 Task: Search one way flight ticket for 5 adults, 2 children, 1 infant in seat and 1 infant on lap in economy from West Palm Beach: Palm Beach International Airport to Jackson: Jackson Hole Airport on 5-2-2023. Choice of flights is American. Number of bags: 2 carry on bags. Price is upto 78000. Outbound departure time preference is 8:15.
Action: Mouse moved to (308, 435)
Screenshot: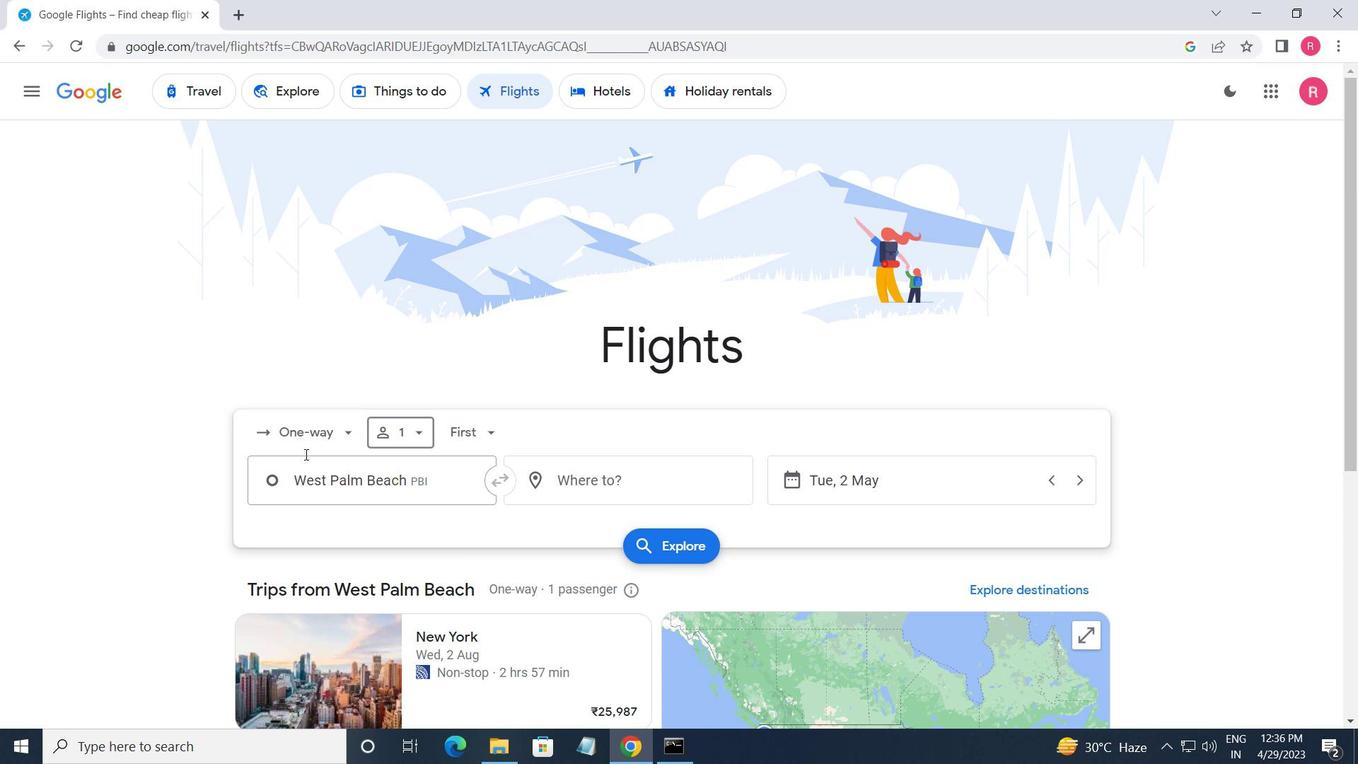 
Action: Mouse pressed left at (308, 435)
Screenshot: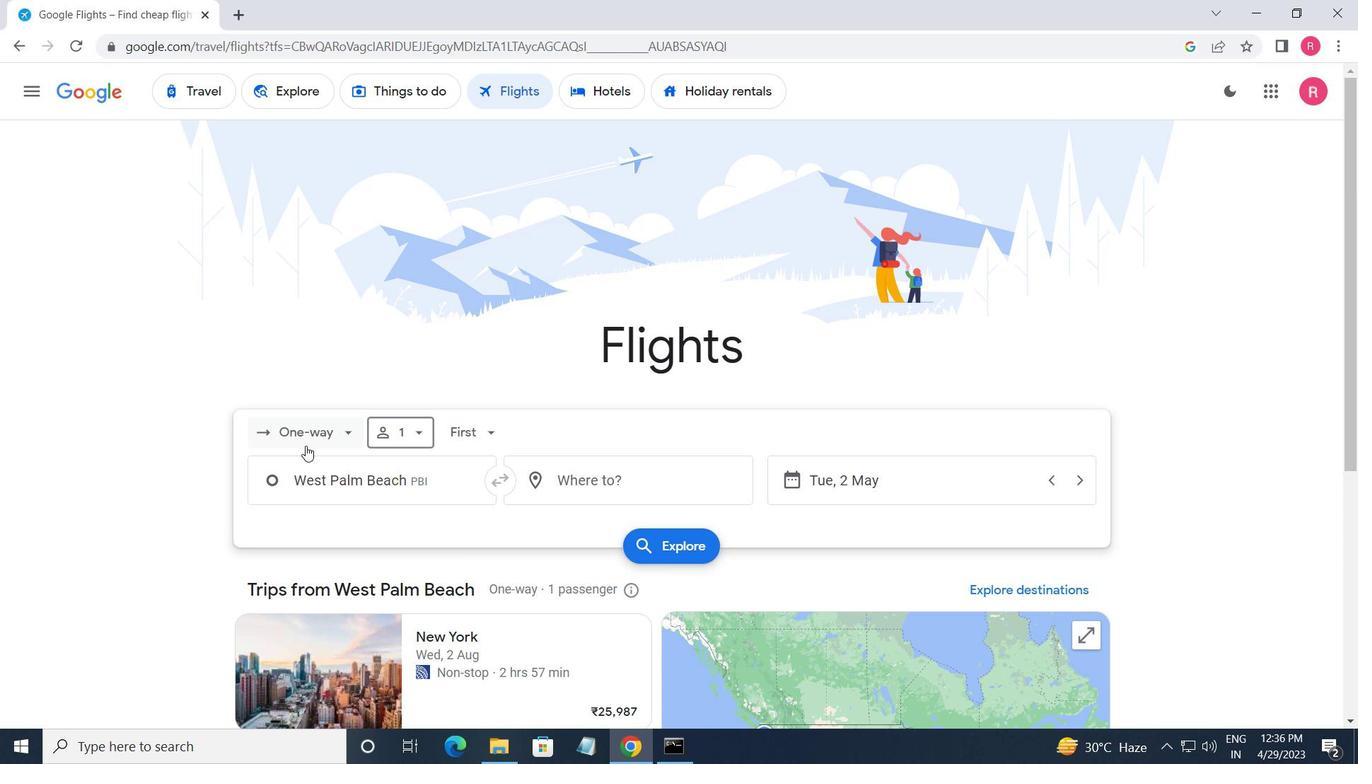 
Action: Mouse moved to (341, 521)
Screenshot: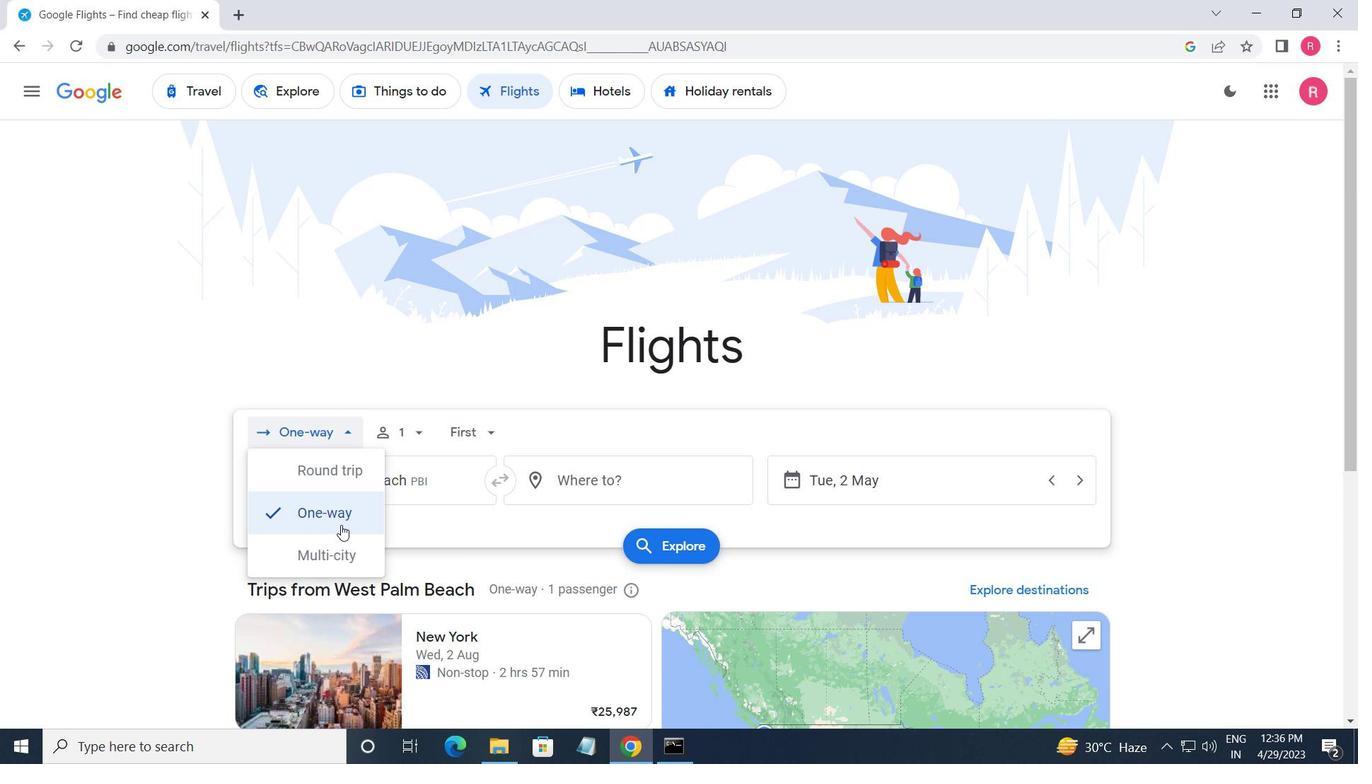 
Action: Mouse pressed left at (341, 521)
Screenshot: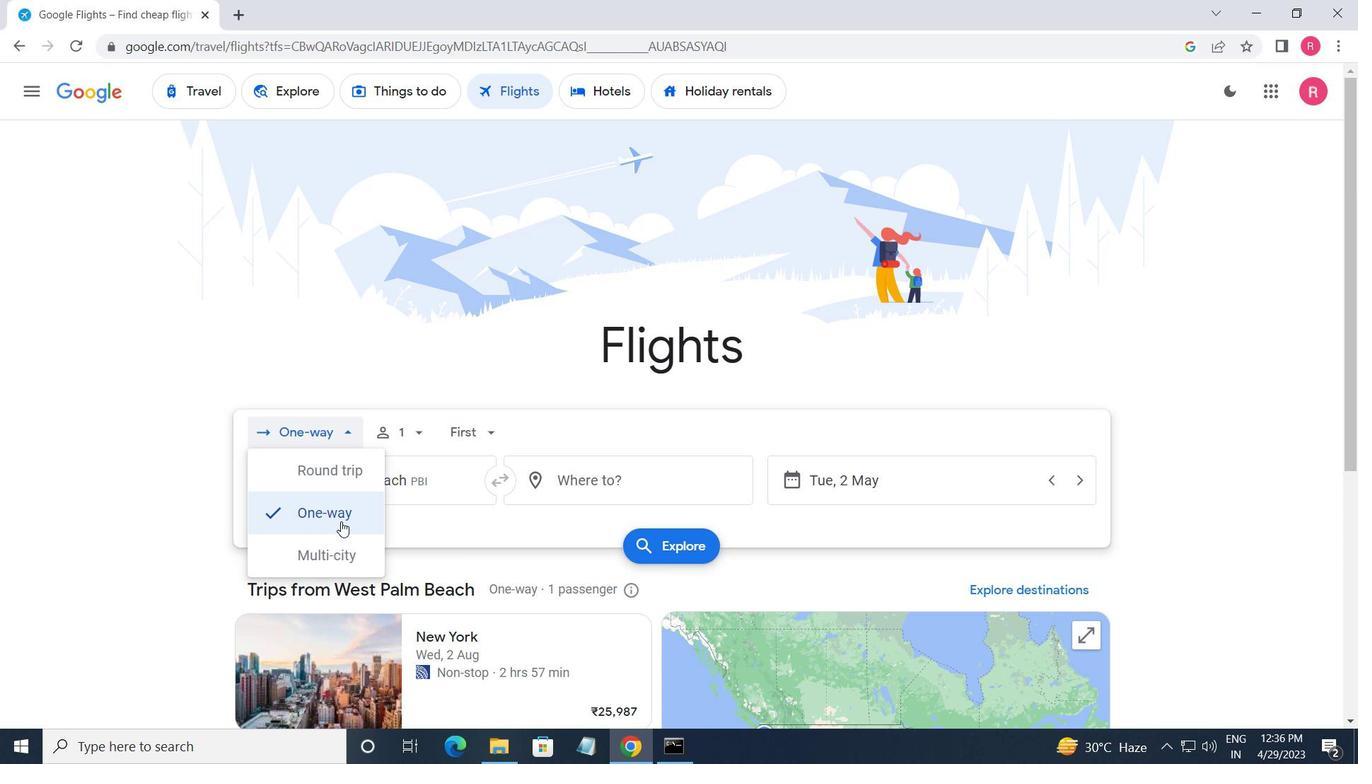 
Action: Mouse moved to (422, 425)
Screenshot: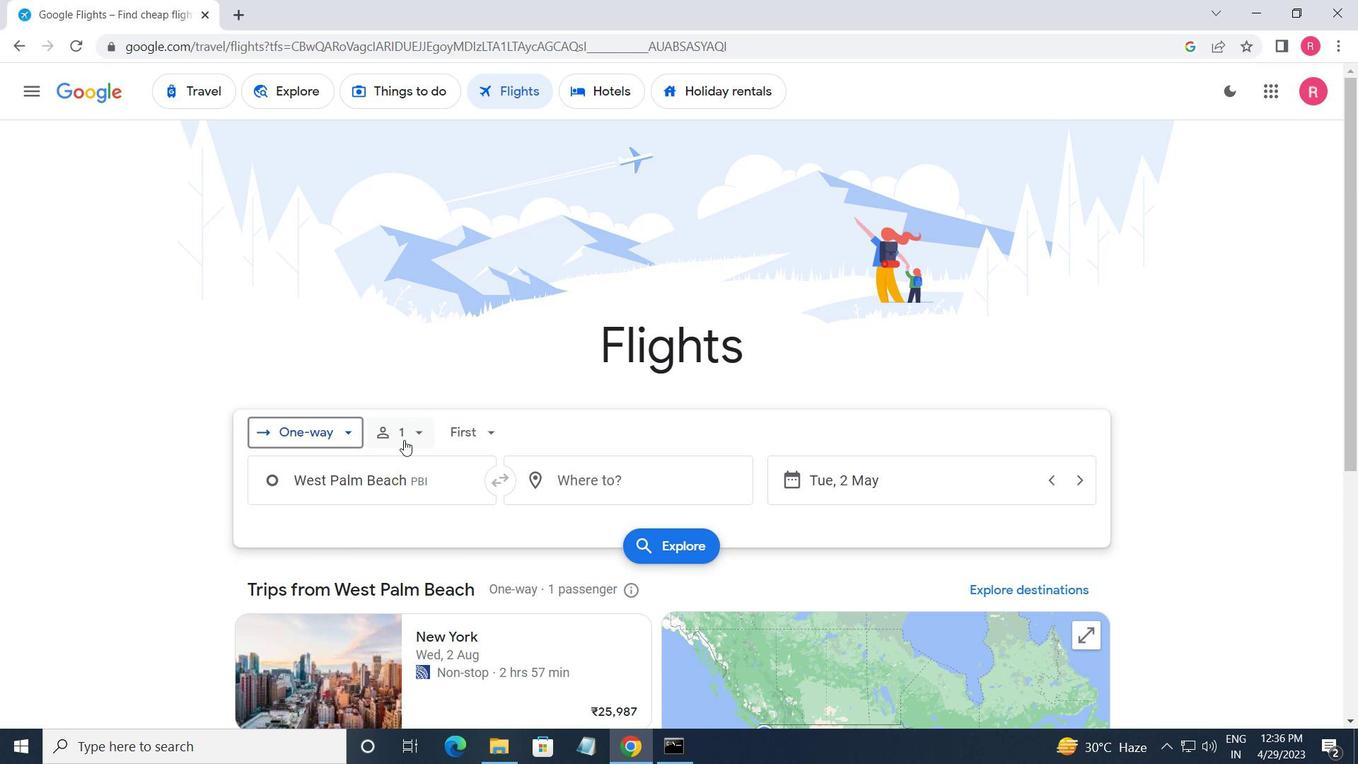 
Action: Mouse pressed left at (422, 425)
Screenshot: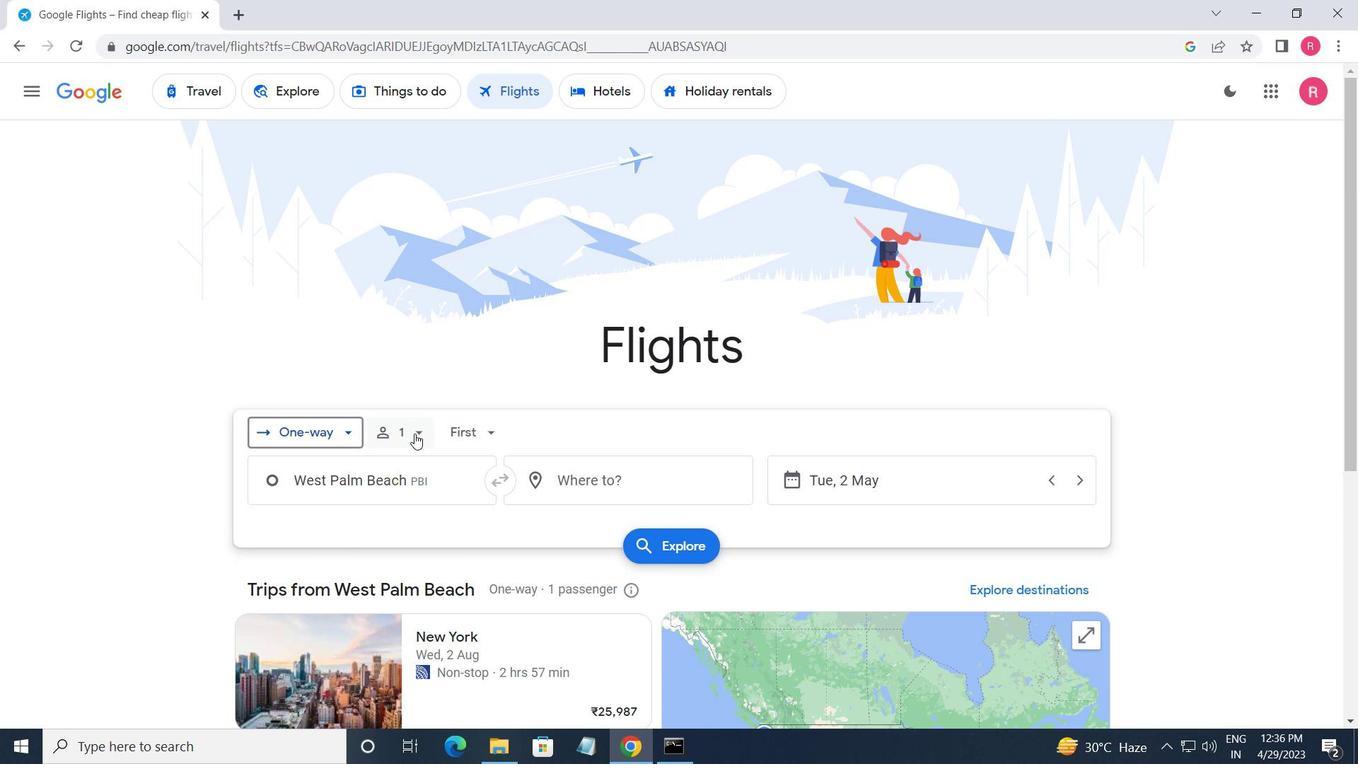 
Action: Mouse moved to (553, 485)
Screenshot: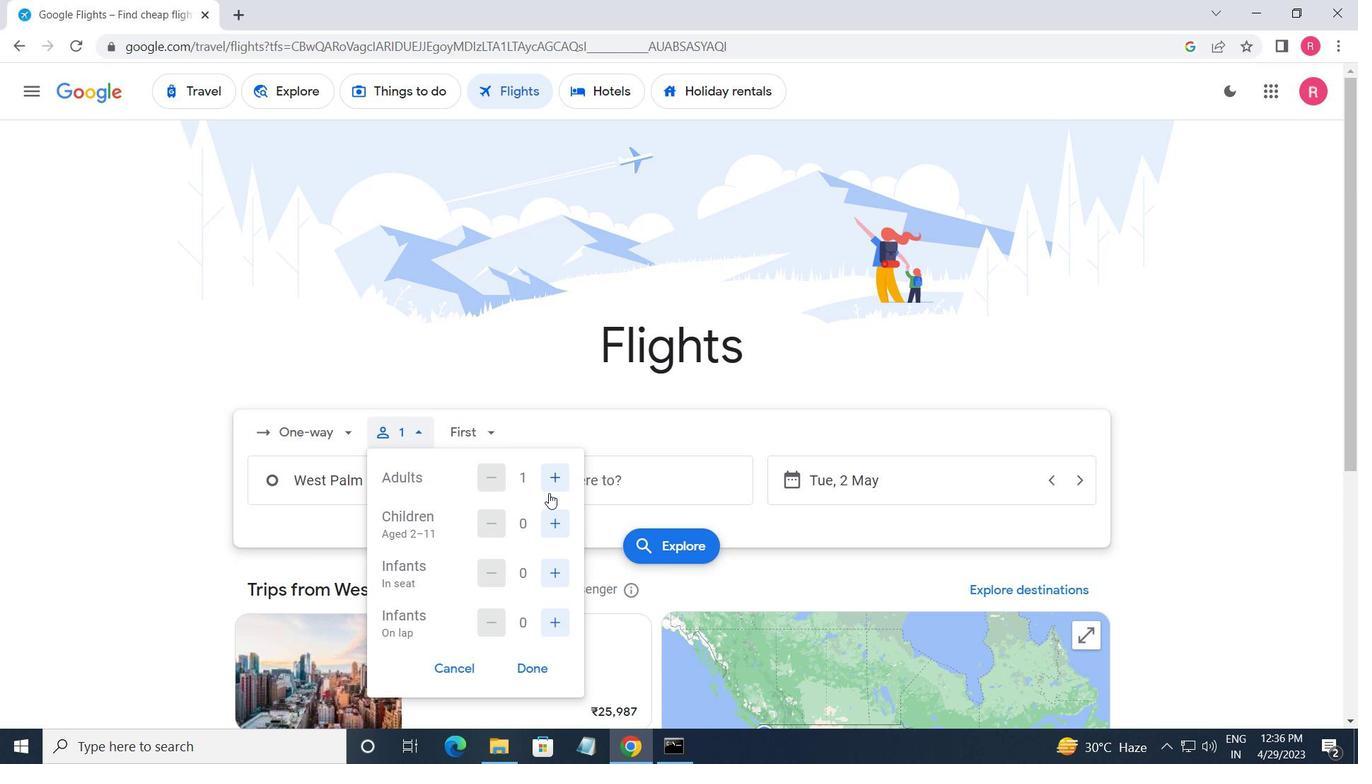 
Action: Mouse pressed left at (553, 485)
Screenshot: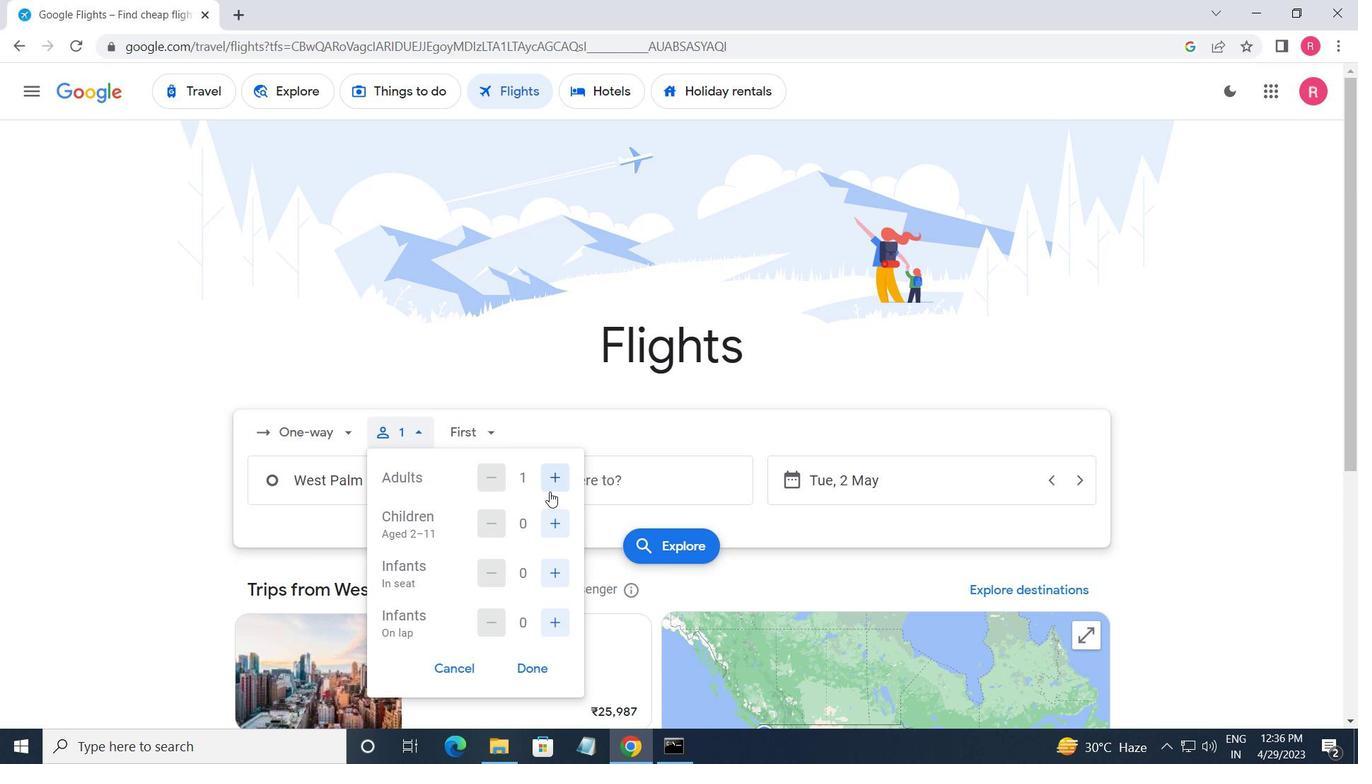 
Action: Mouse moved to (554, 484)
Screenshot: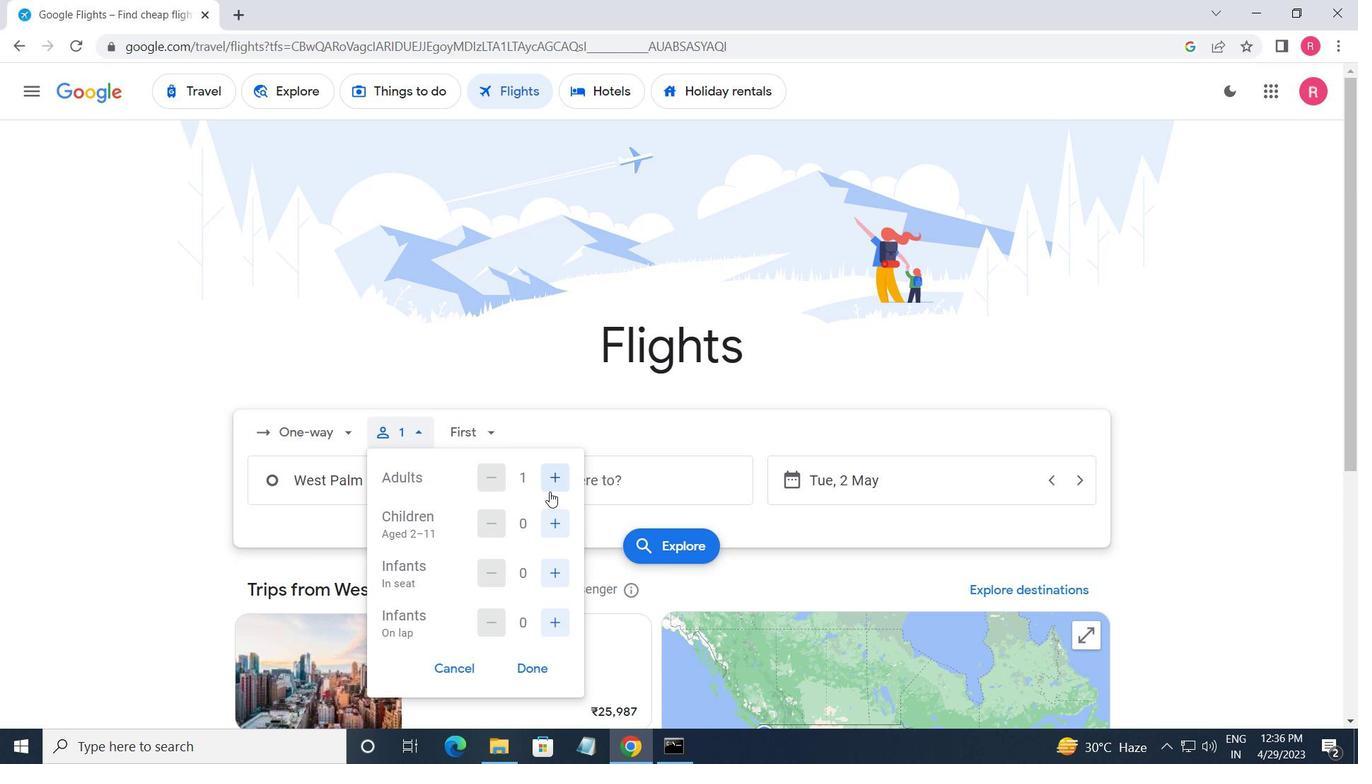 
Action: Mouse pressed left at (554, 484)
Screenshot: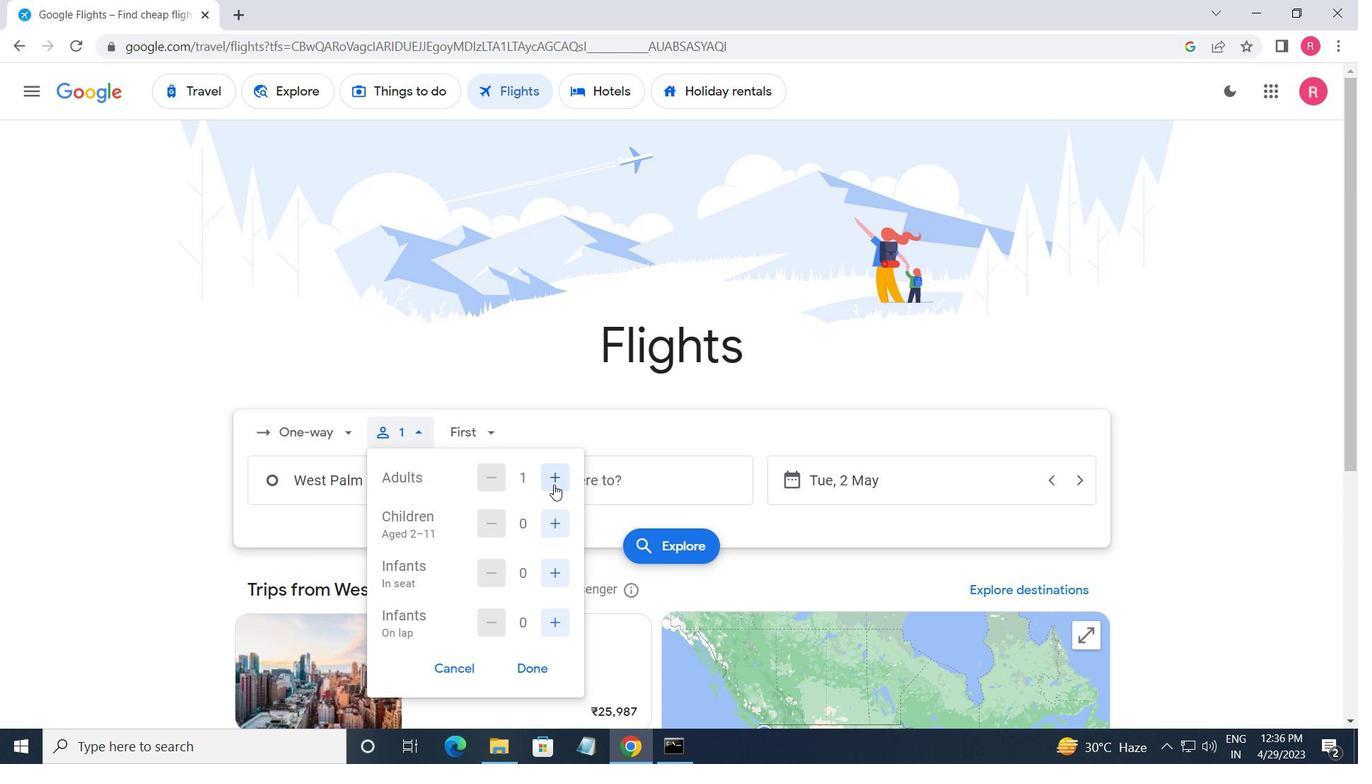 
Action: Mouse pressed left at (554, 484)
Screenshot: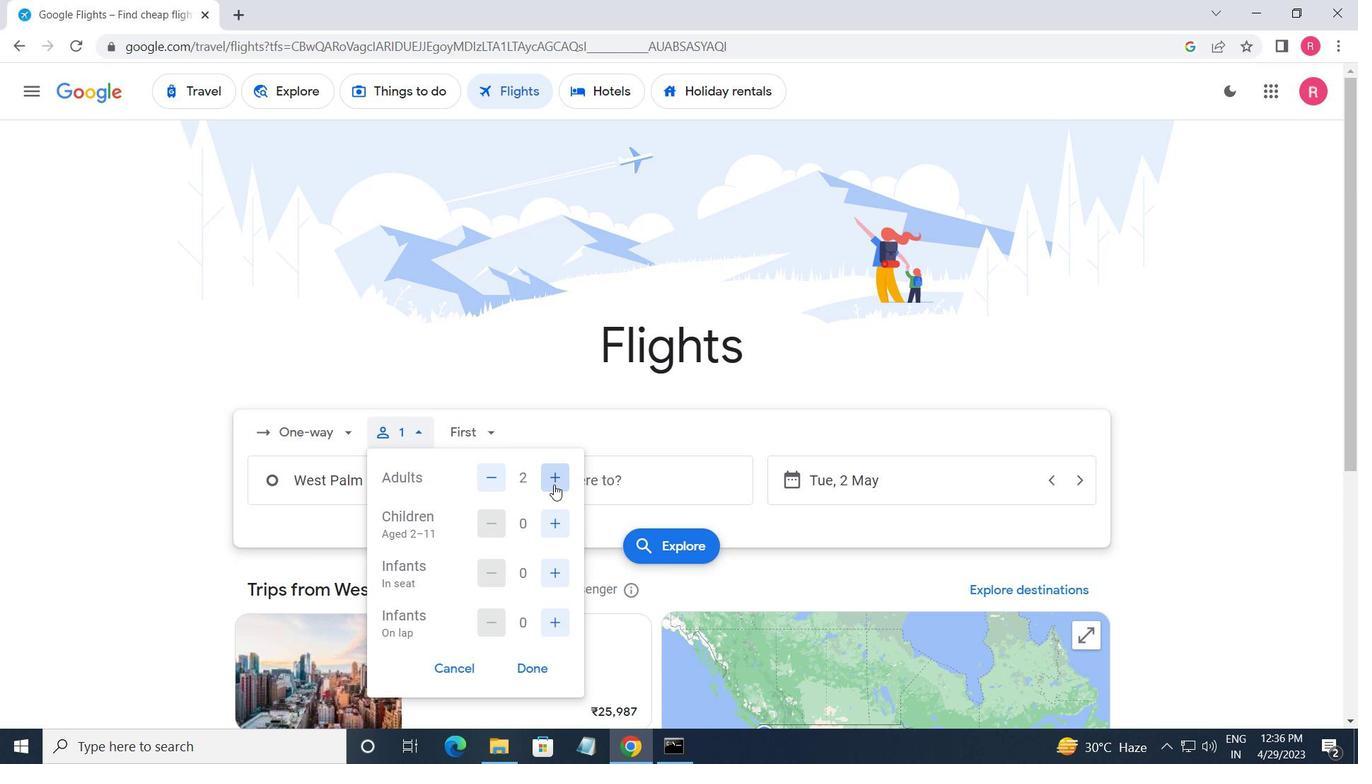 
Action: Mouse pressed left at (554, 484)
Screenshot: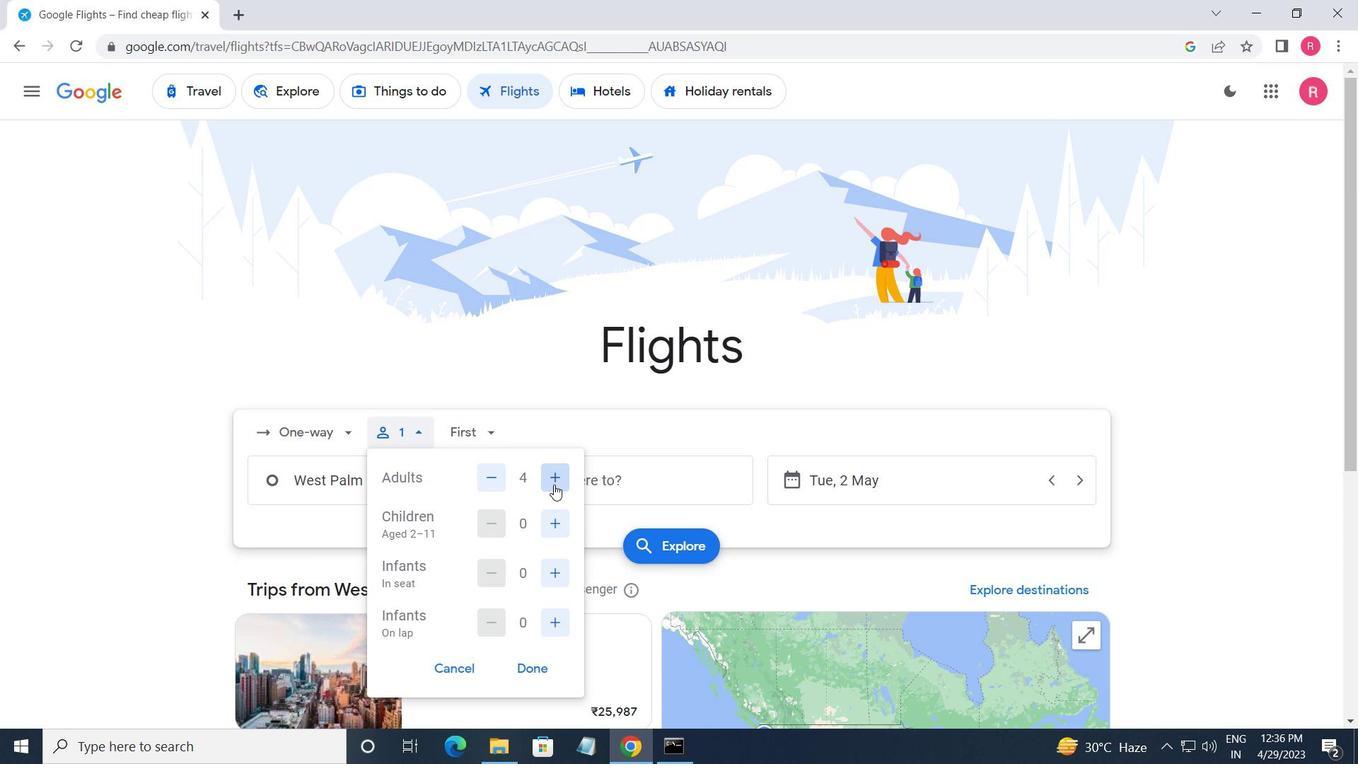 
Action: Mouse moved to (552, 533)
Screenshot: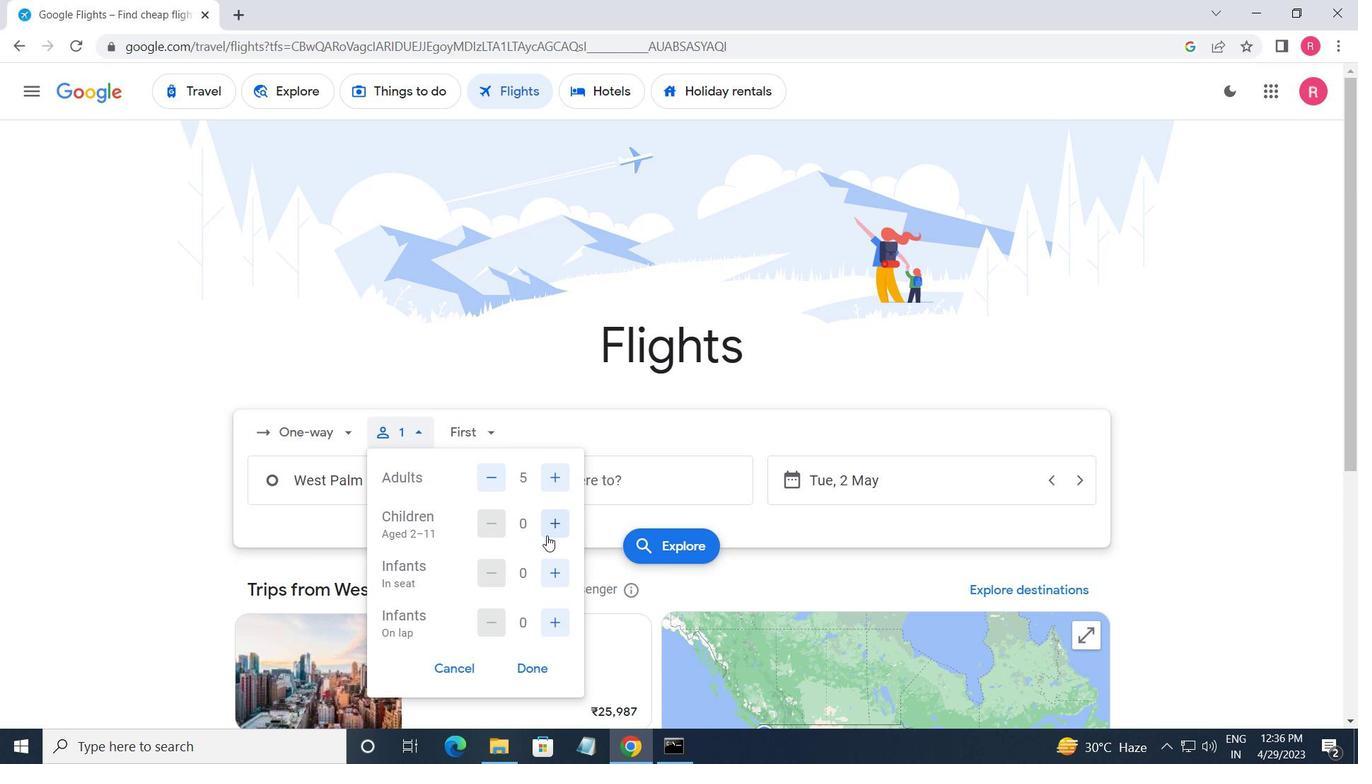 
Action: Mouse pressed left at (552, 533)
Screenshot: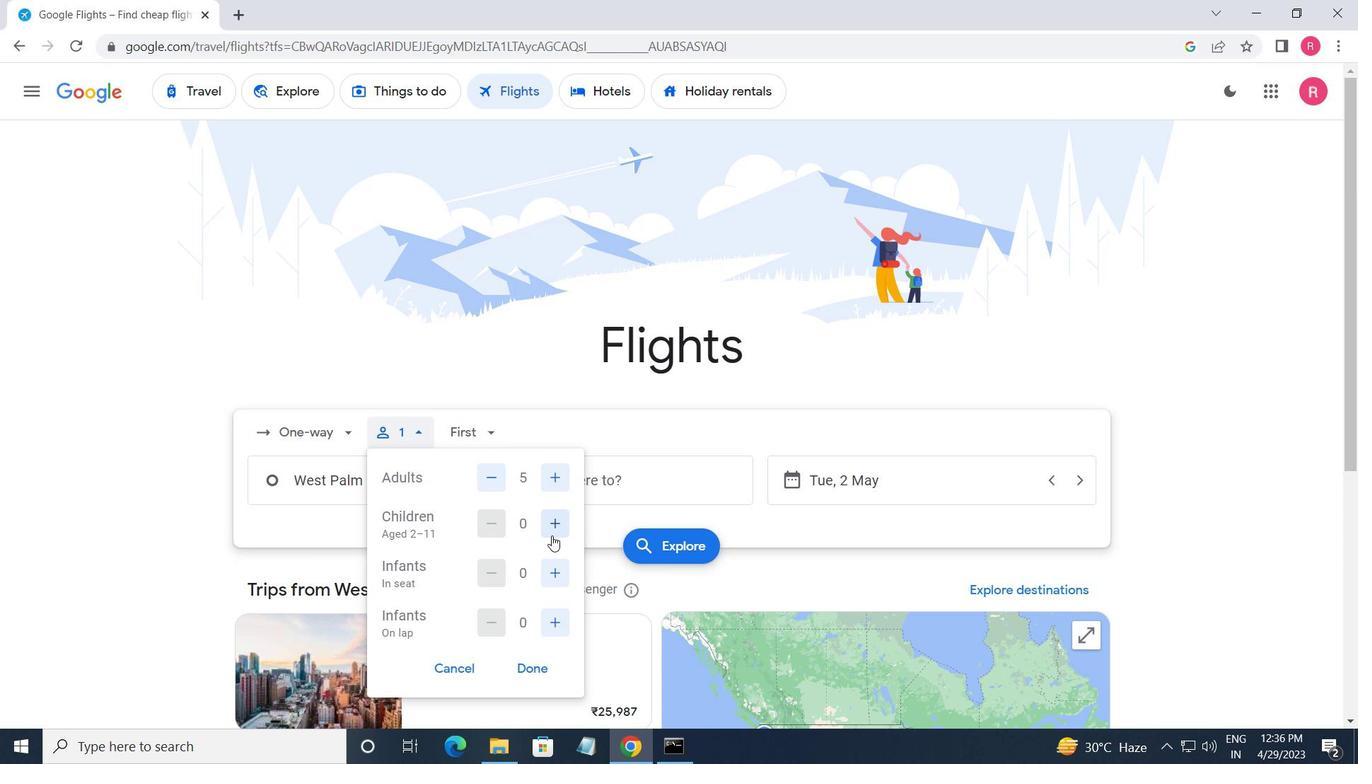 
Action: Mouse pressed left at (552, 533)
Screenshot: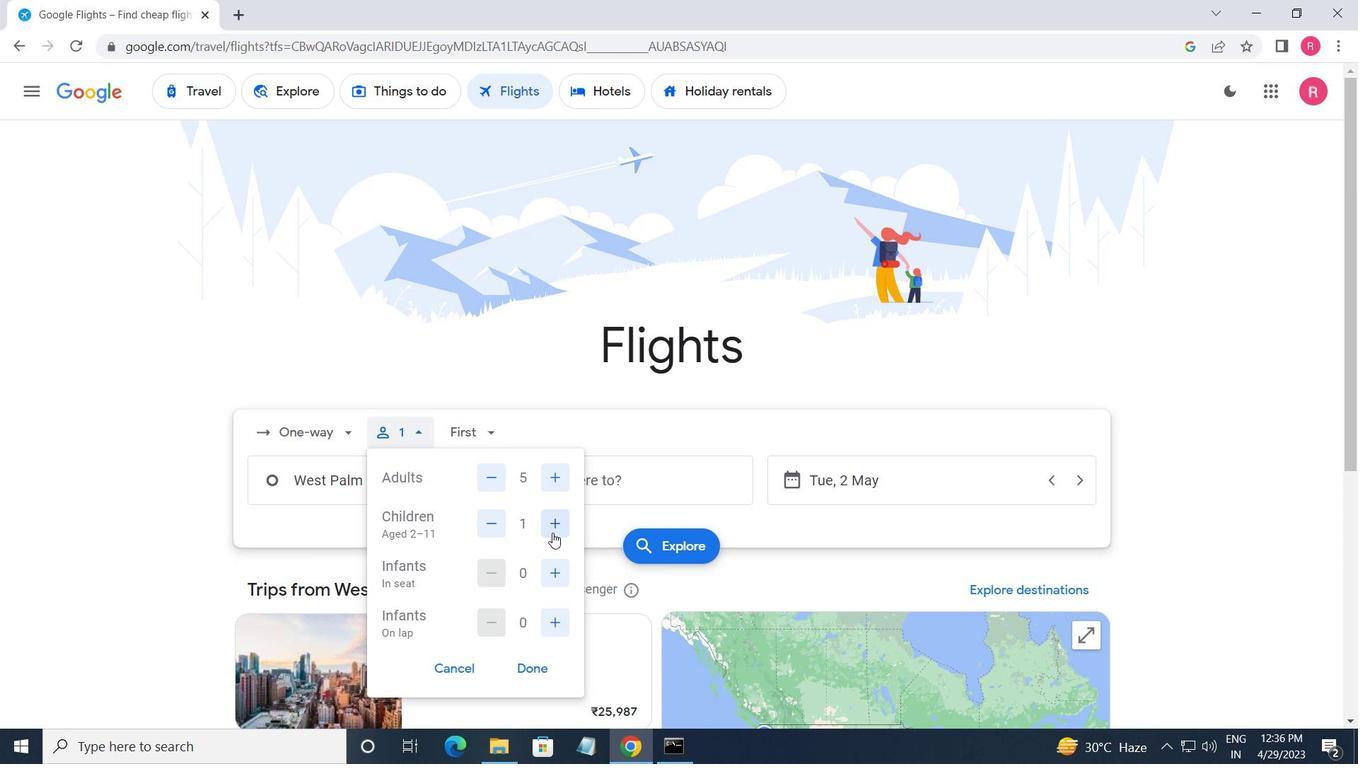 
Action: Mouse moved to (560, 573)
Screenshot: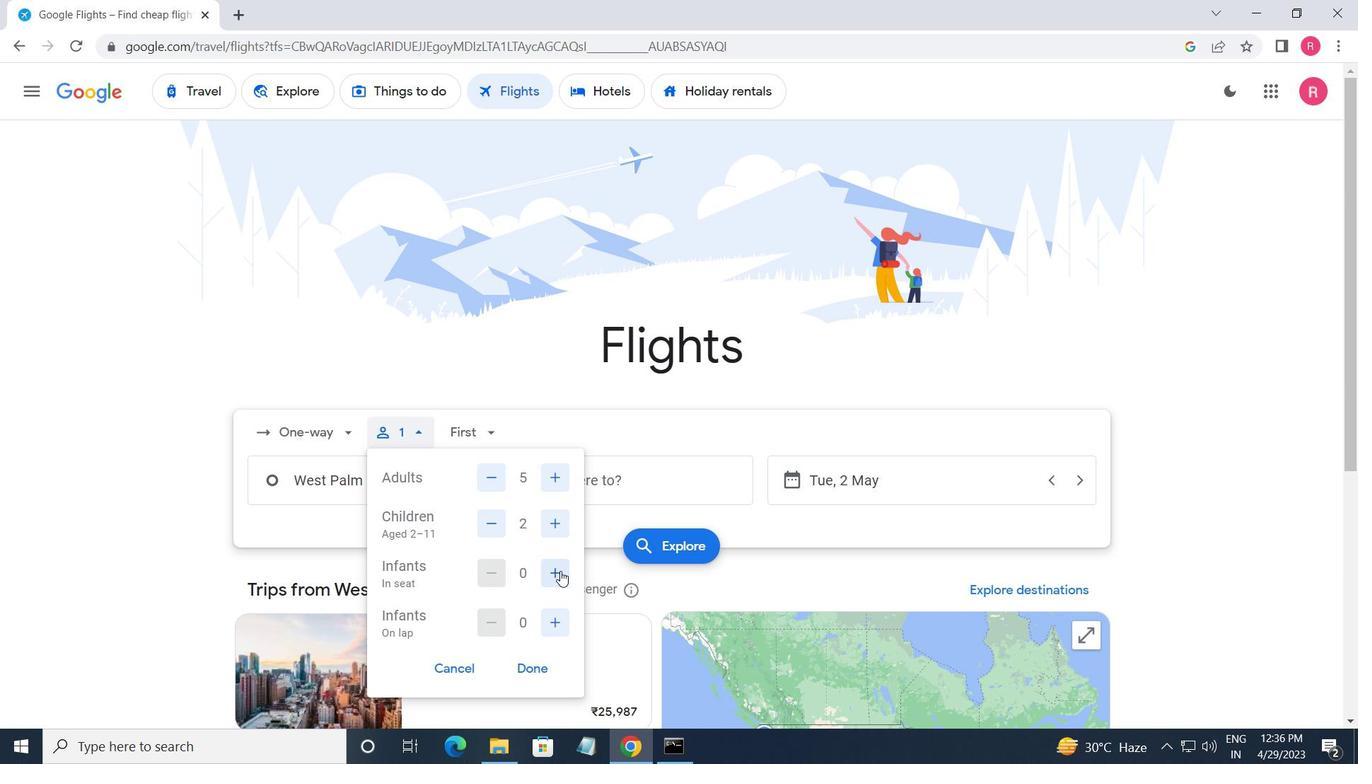 
Action: Mouse pressed left at (560, 573)
Screenshot: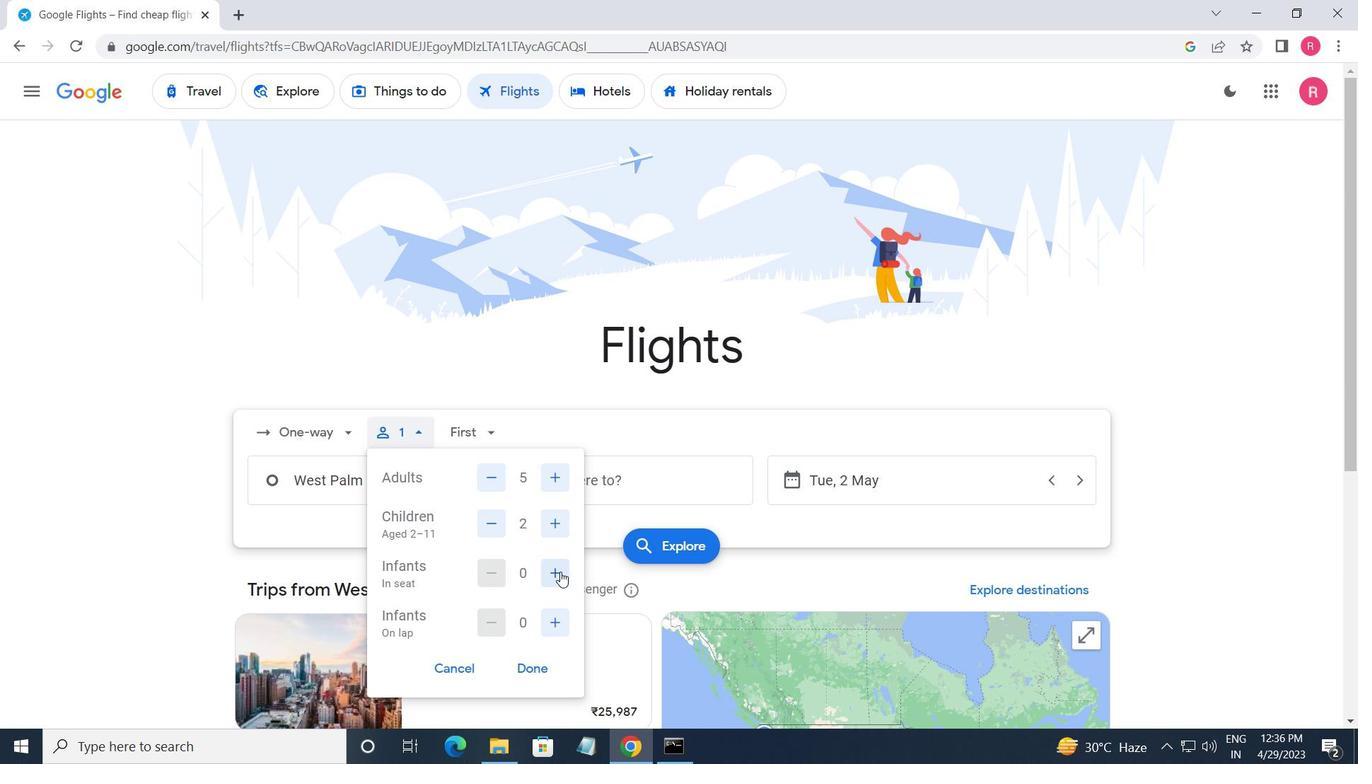 
Action: Mouse moved to (548, 628)
Screenshot: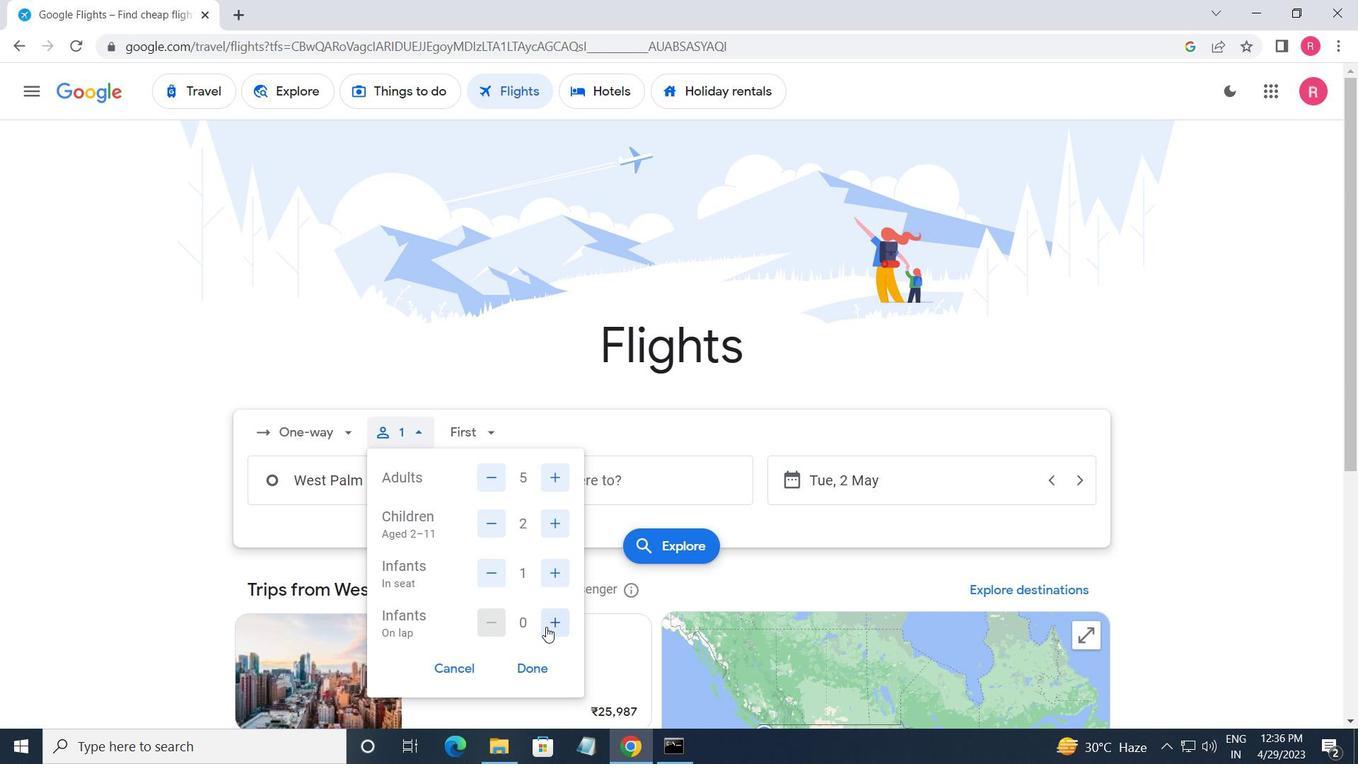 
Action: Mouse pressed left at (548, 628)
Screenshot: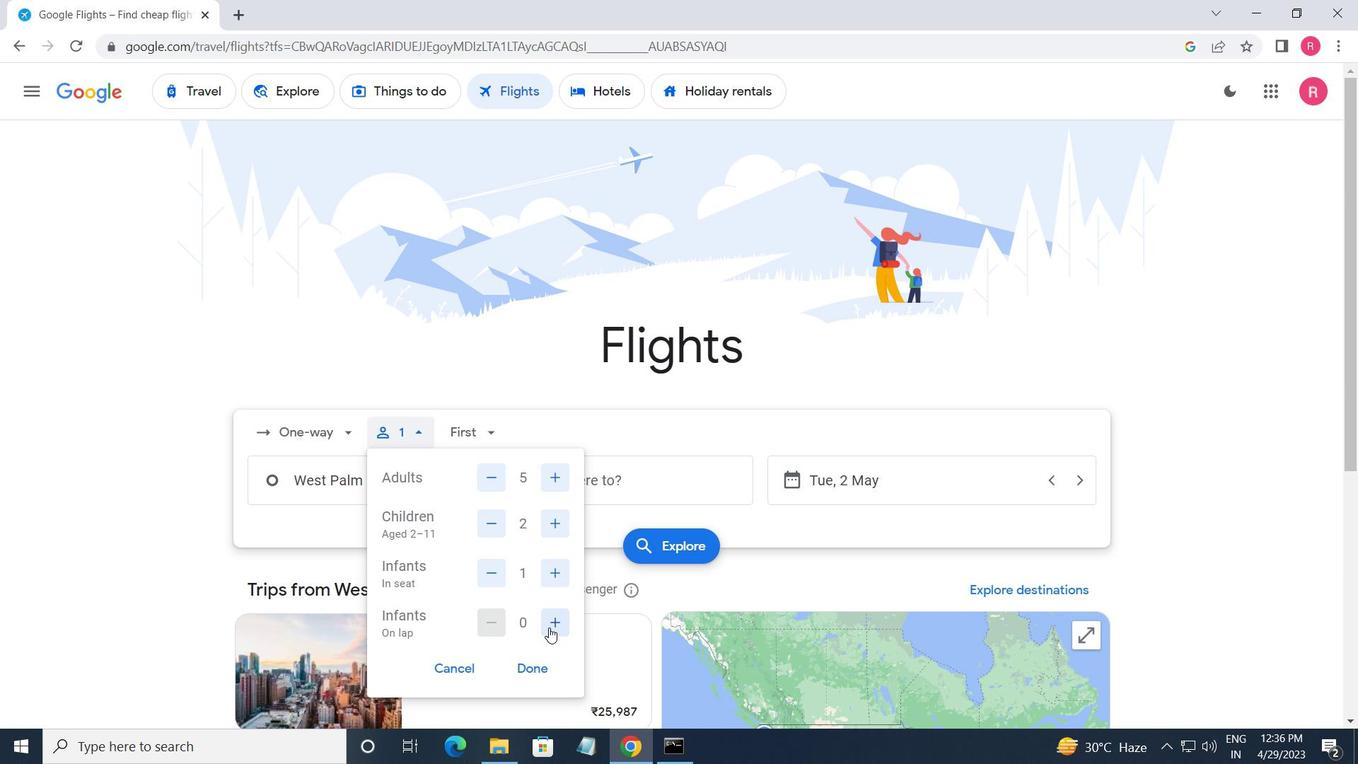 
Action: Mouse moved to (536, 674)
Screenshot: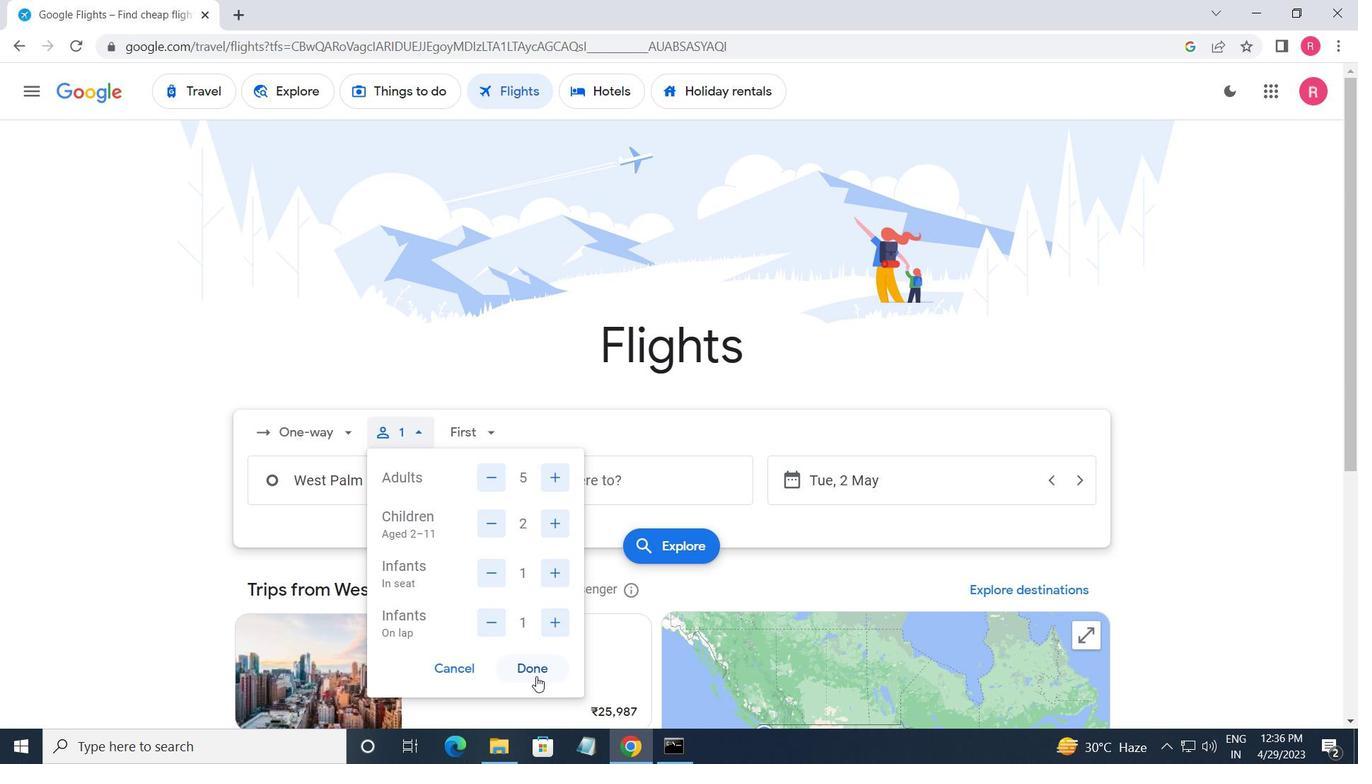 
Action: Mouse pressed left at (536, 674)
Screenshot: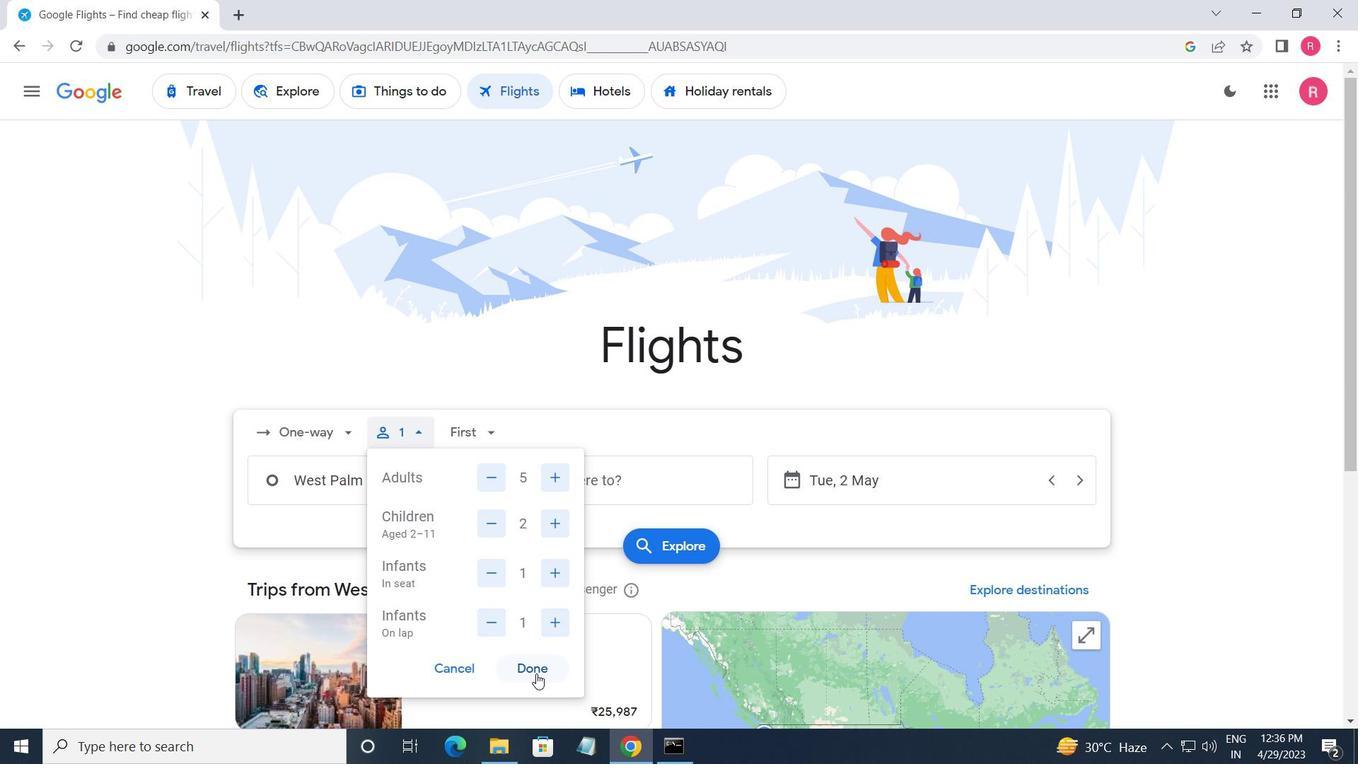 
Action: Mouse moved to (463, 441)
Screenshot: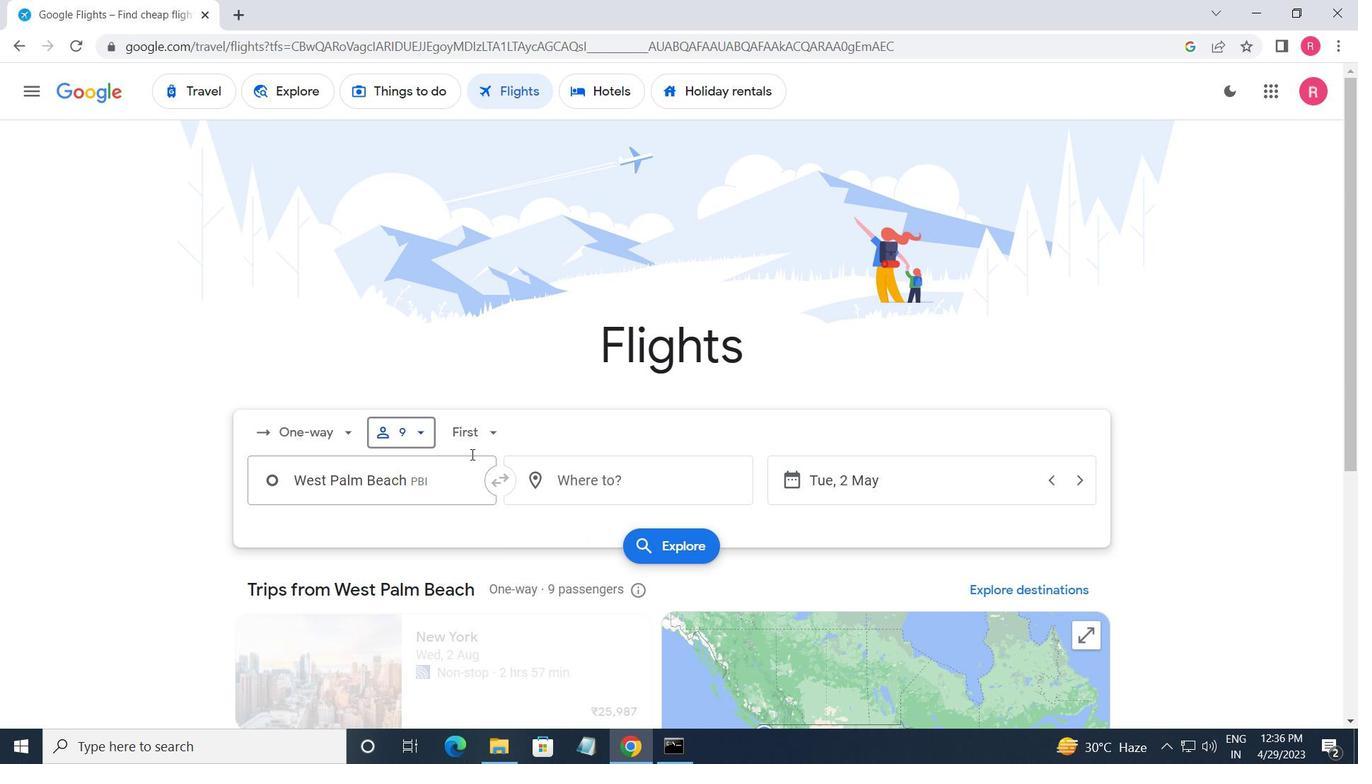 
Action: Mouse pressed left at (463, 441)
Screenshot: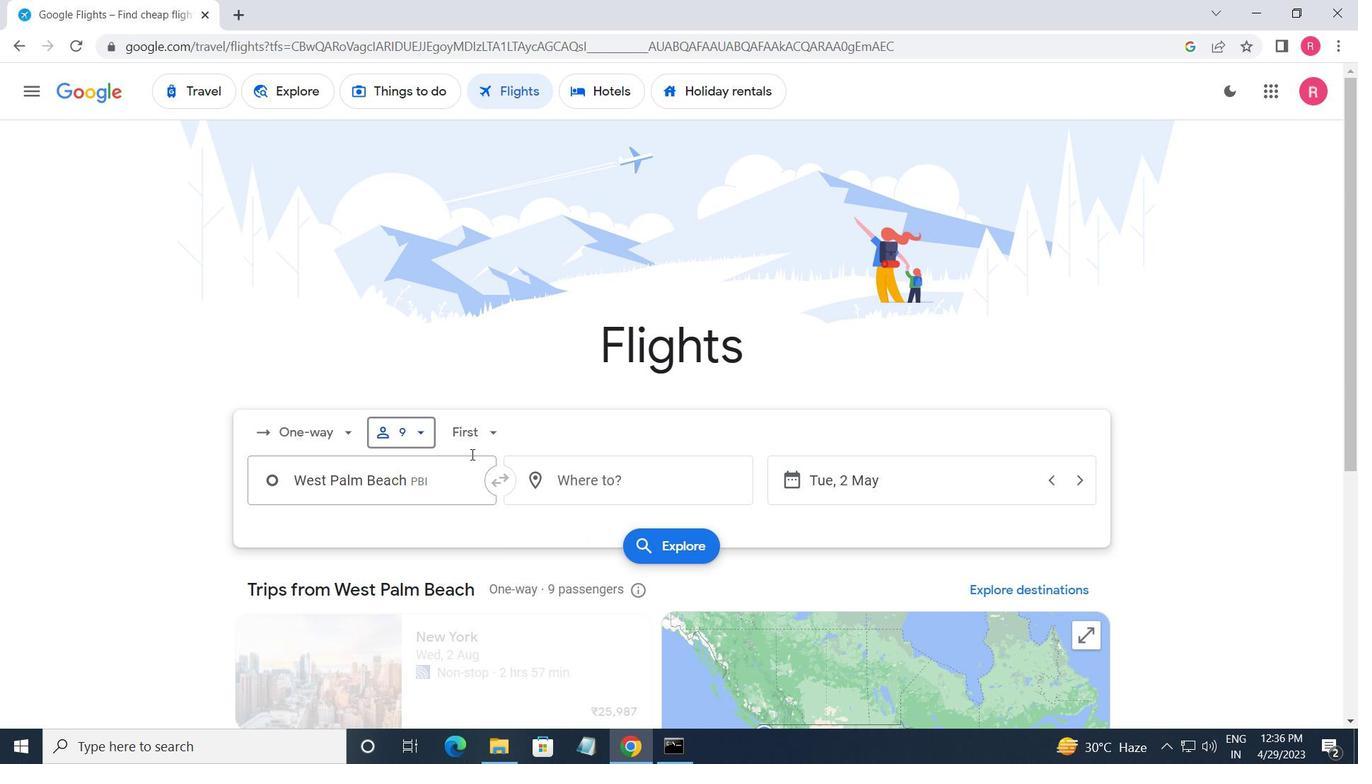 
Action: Mouse moved to (508, 473)
Screenshot: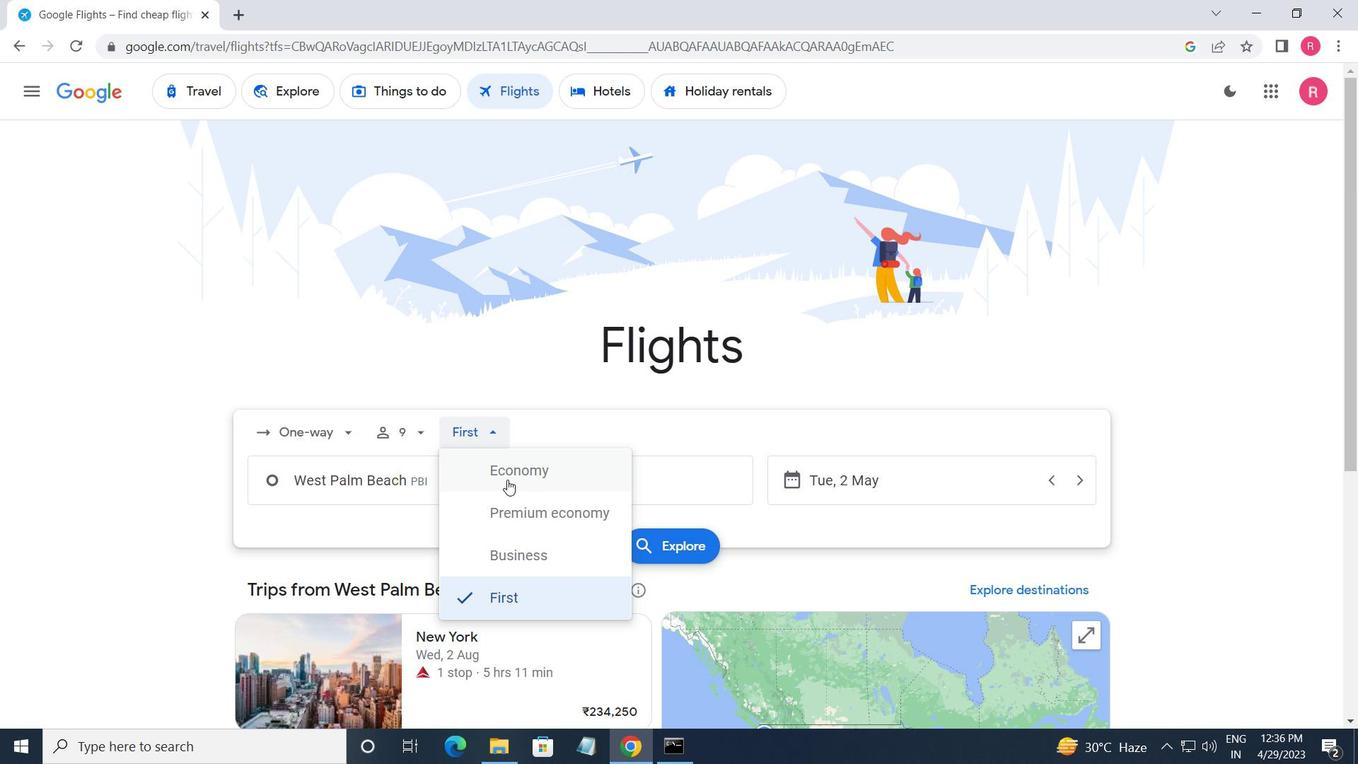 
Action: Mouse pressed left at (508, 473)
Screenshot: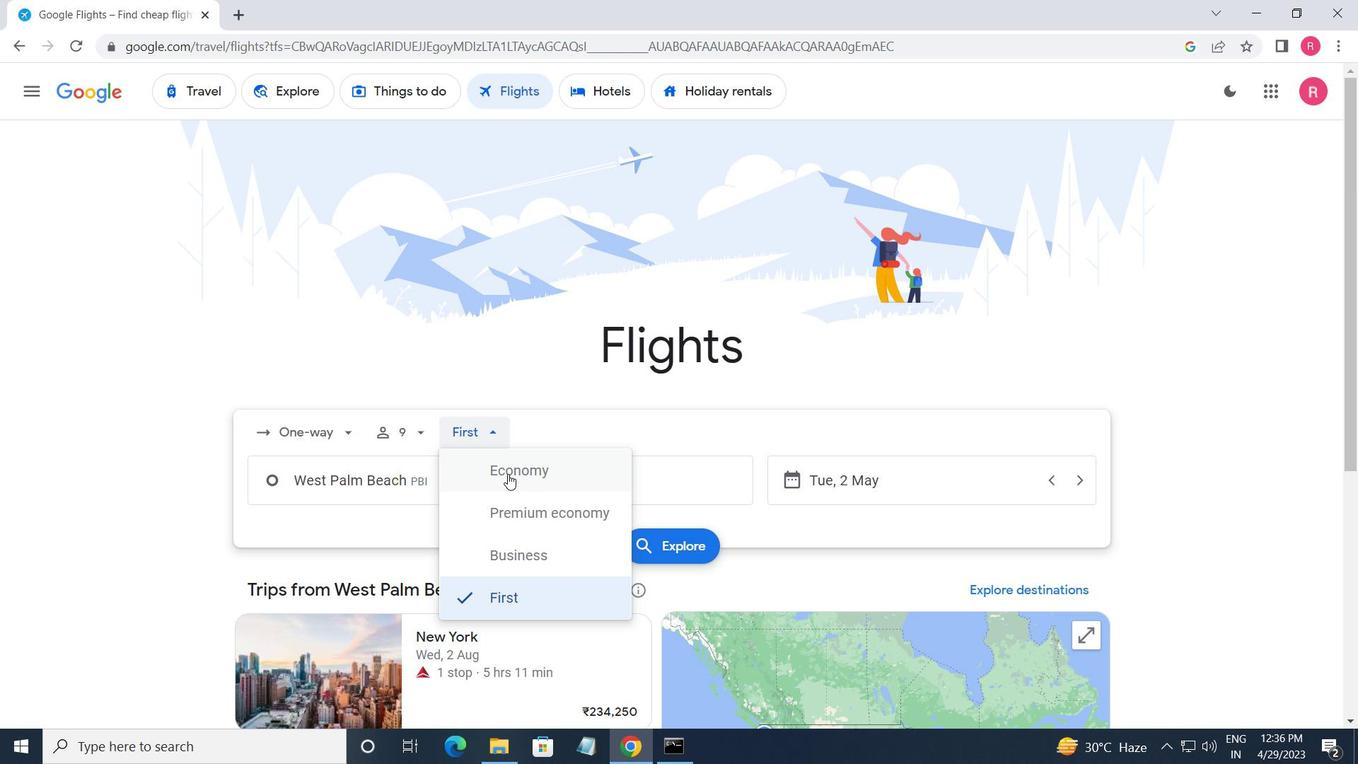 
Action: Mouse moved to (465, 498)
Screenshot: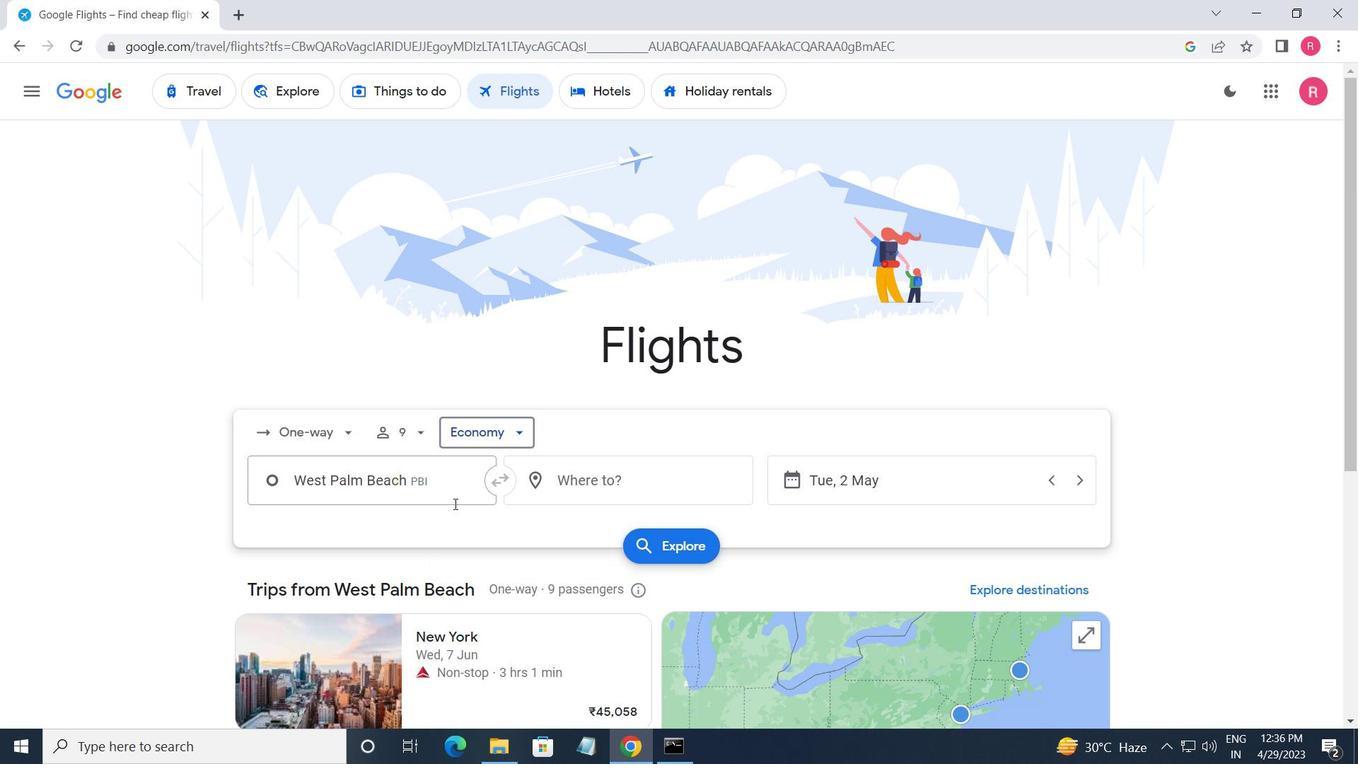 
Action: Mouse pressed left at (465, 498)
Screenshot: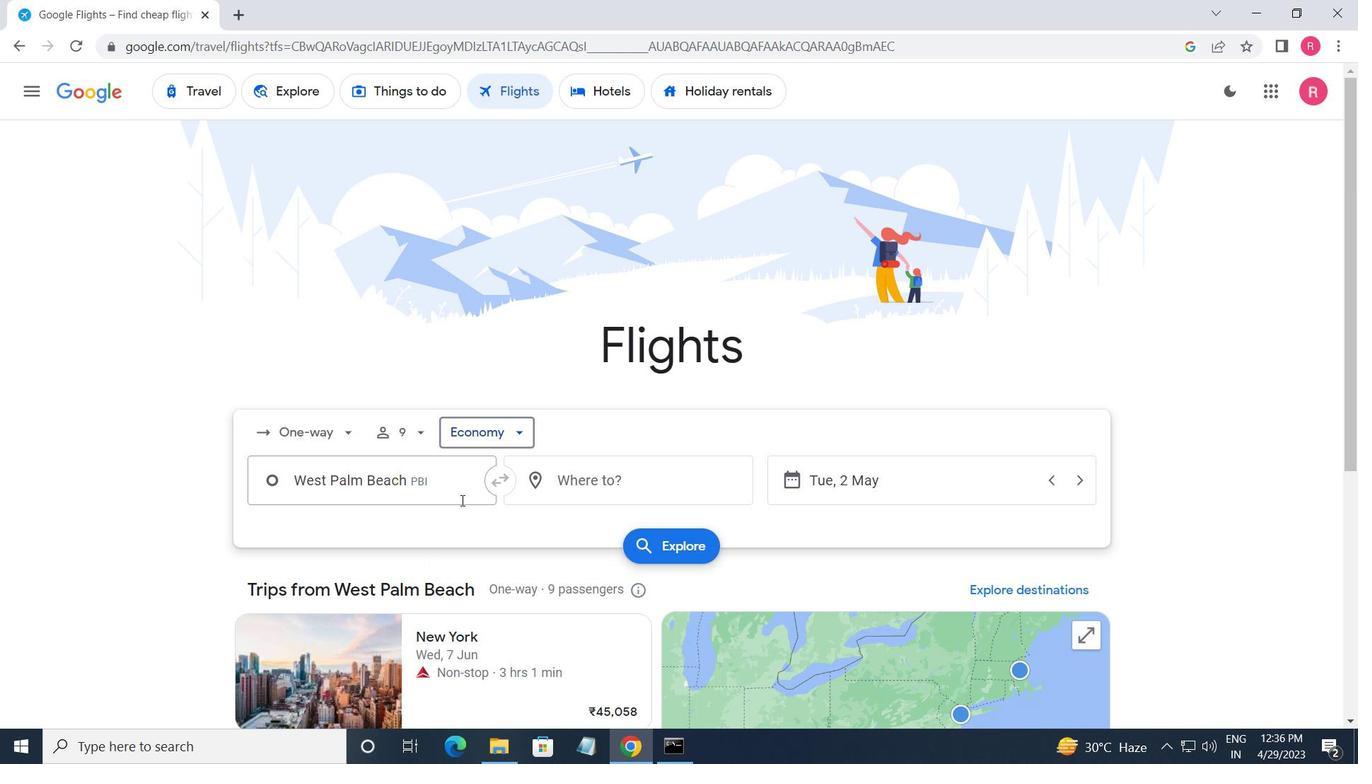 
Action: Mouse moved to (393, 573)
Screenshot: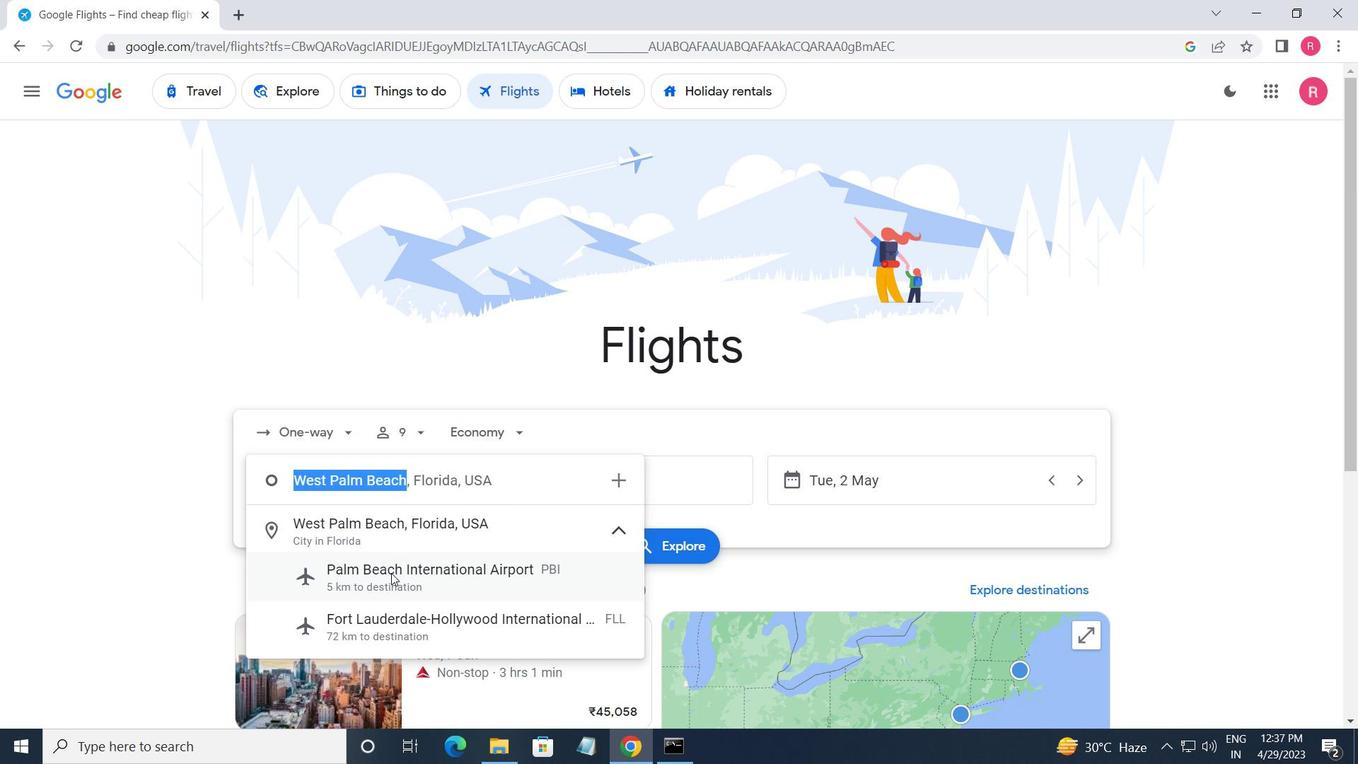 
Action: Mouse pressed left at (393, 573)
Screenshot: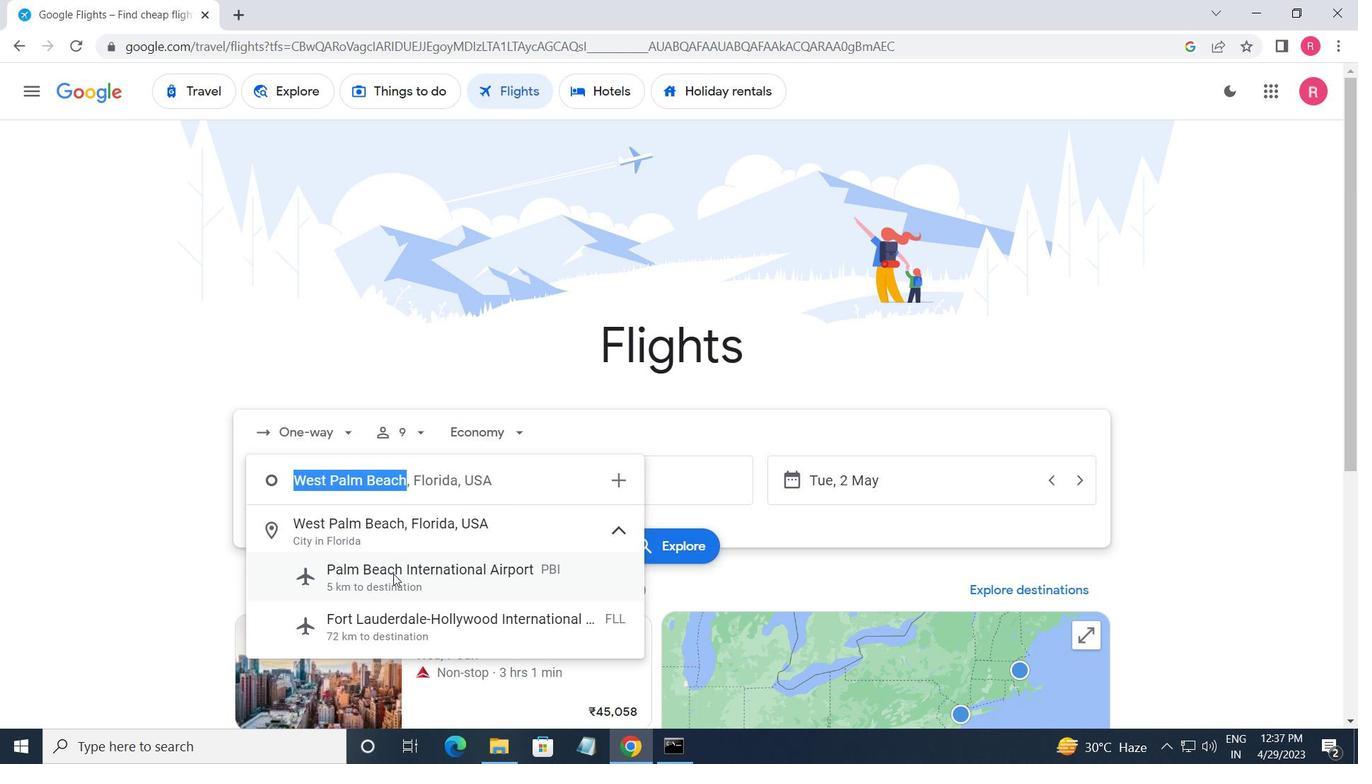 
Action: Mouse moved to (587, 483)
Screenshot: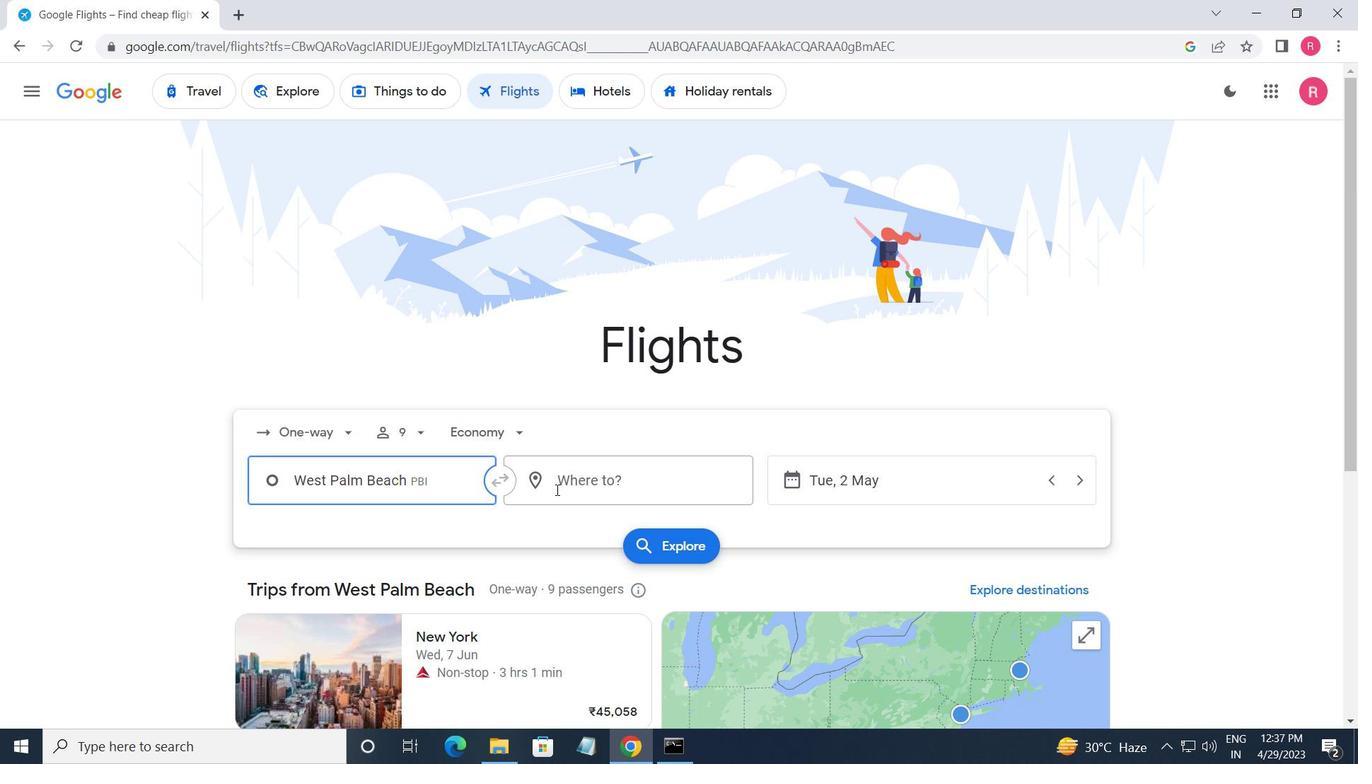 
Action: Mouse pressed left at (587, 483)
Screenshot: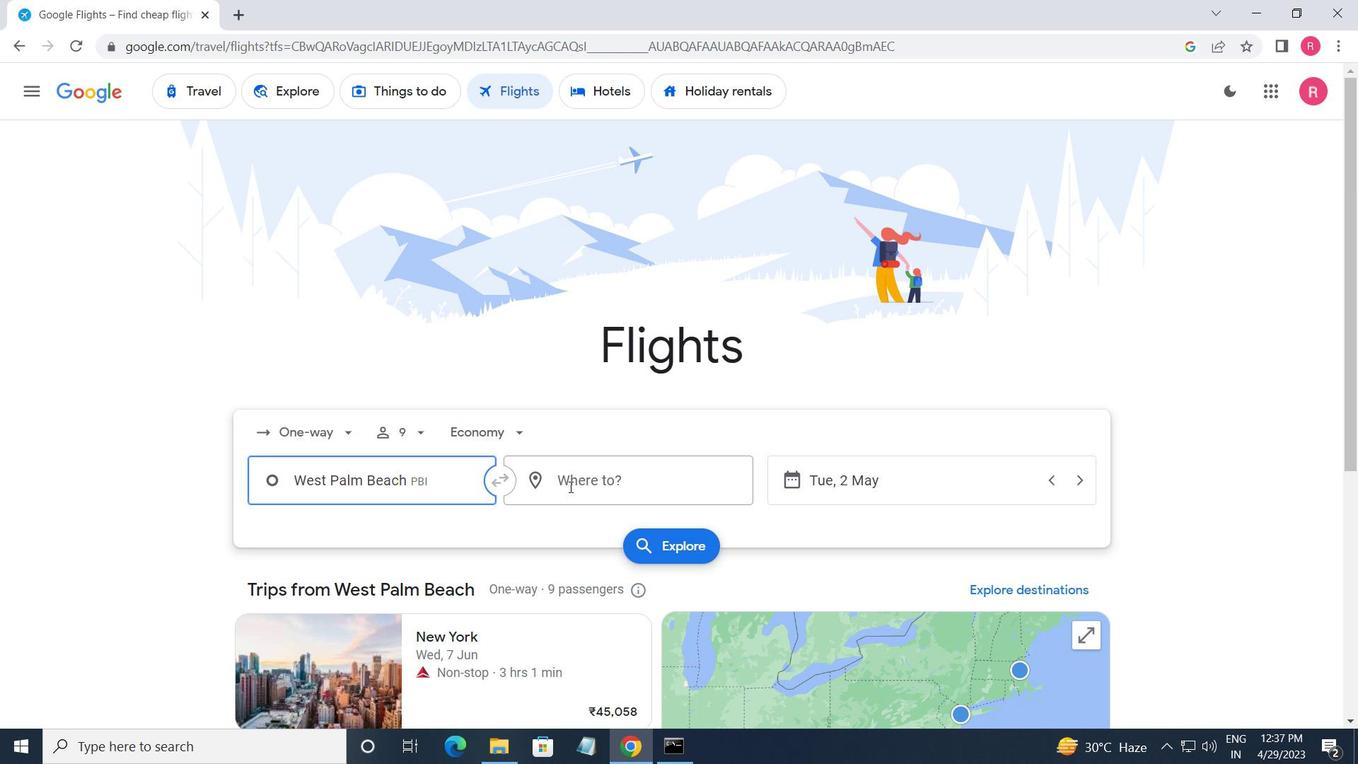 
Action: Mouse moved to (568, 648)
Screenshot: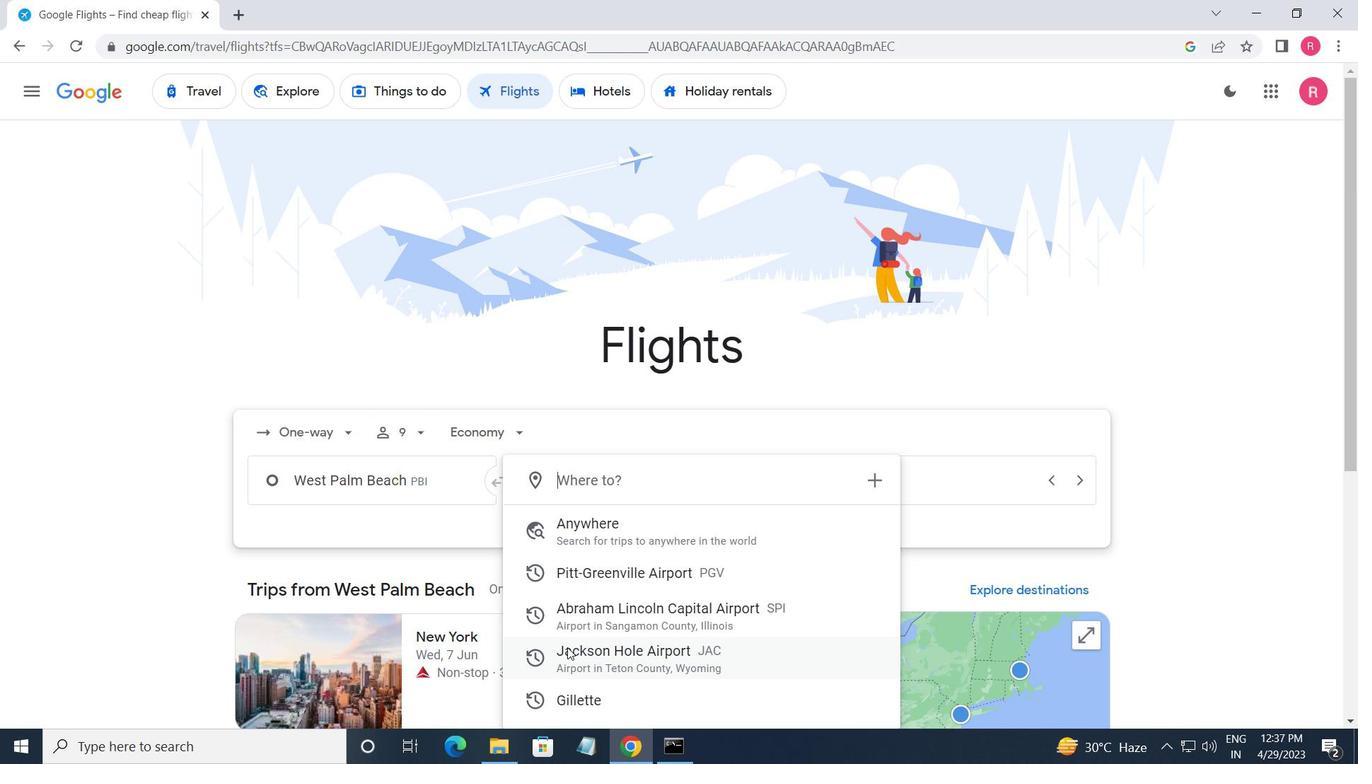 
Action: Mouse pressed left at (568, 648)
Screenshot: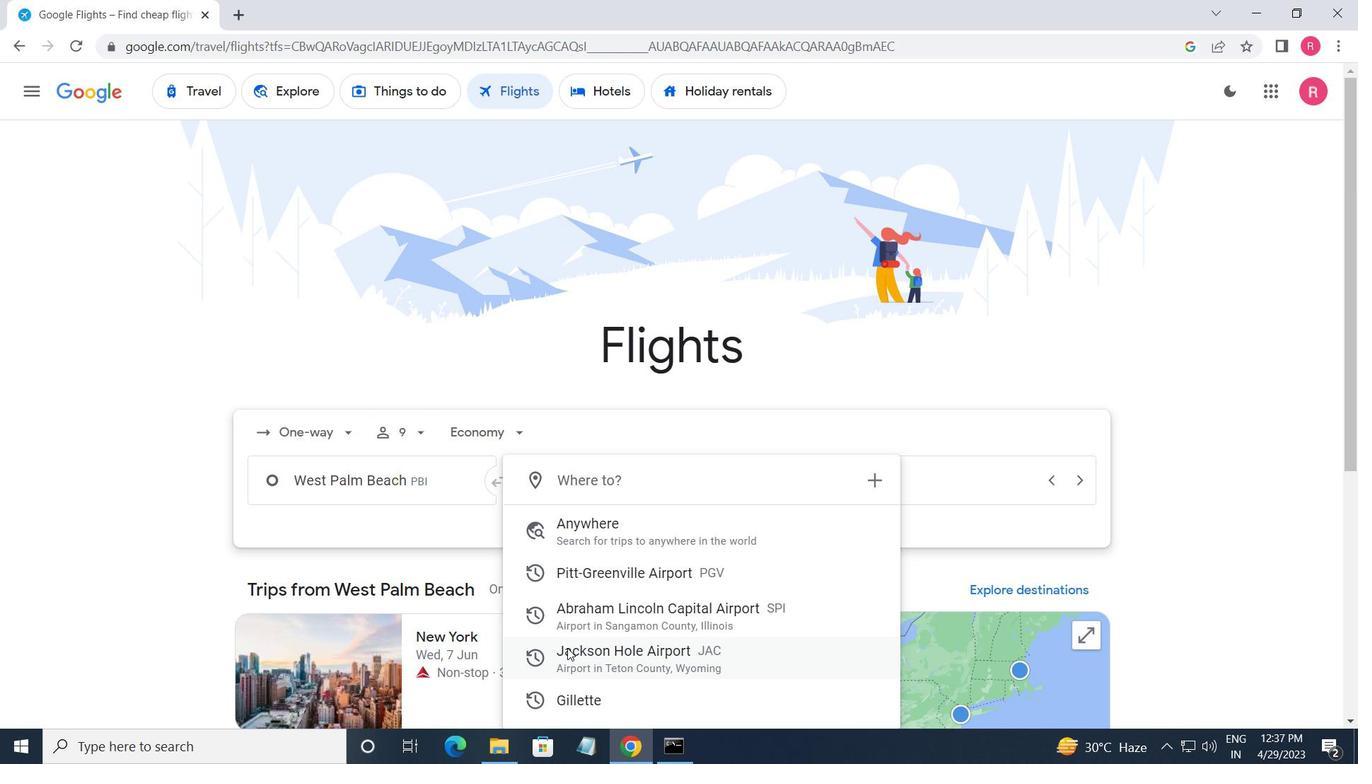 
Action: Mouse moved to (916, 480)
Screenshot: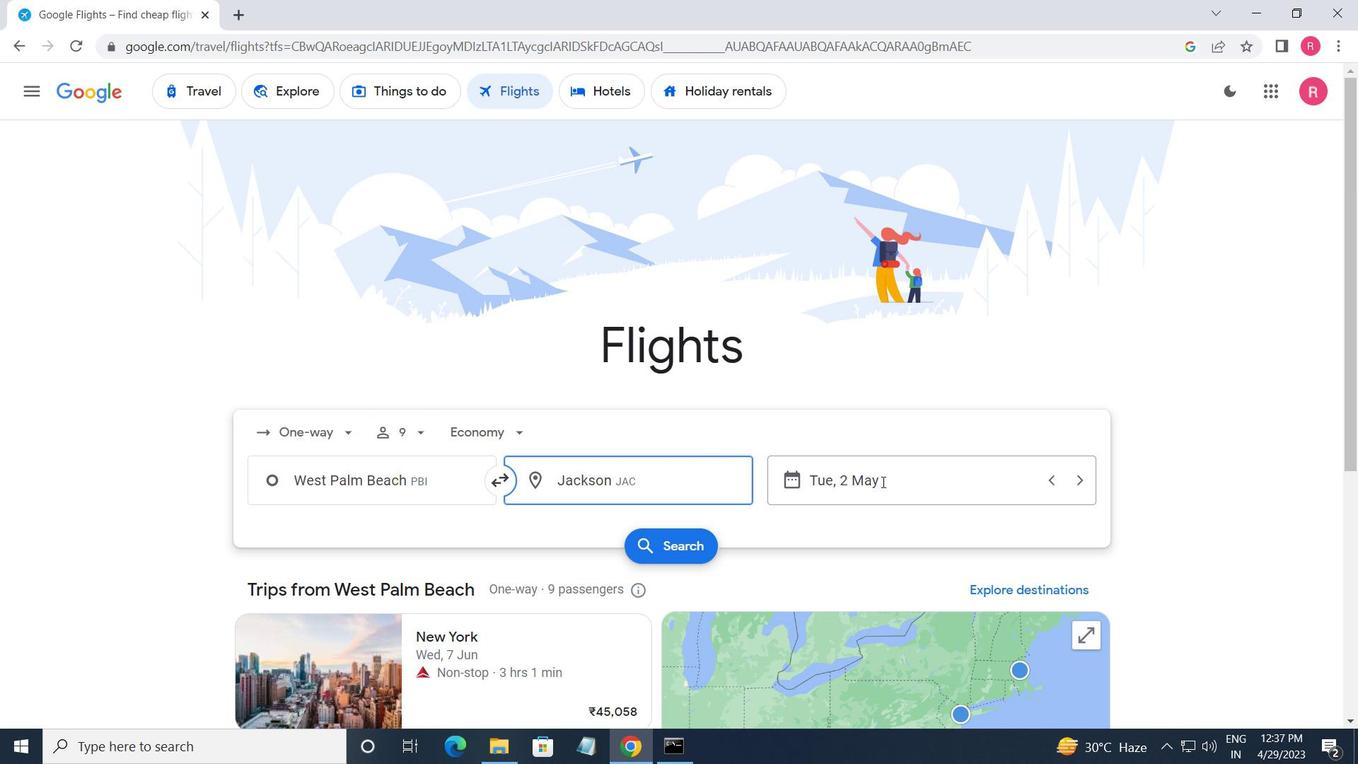 
Action: Mouse pressed left at (916, 480)
Screenshot: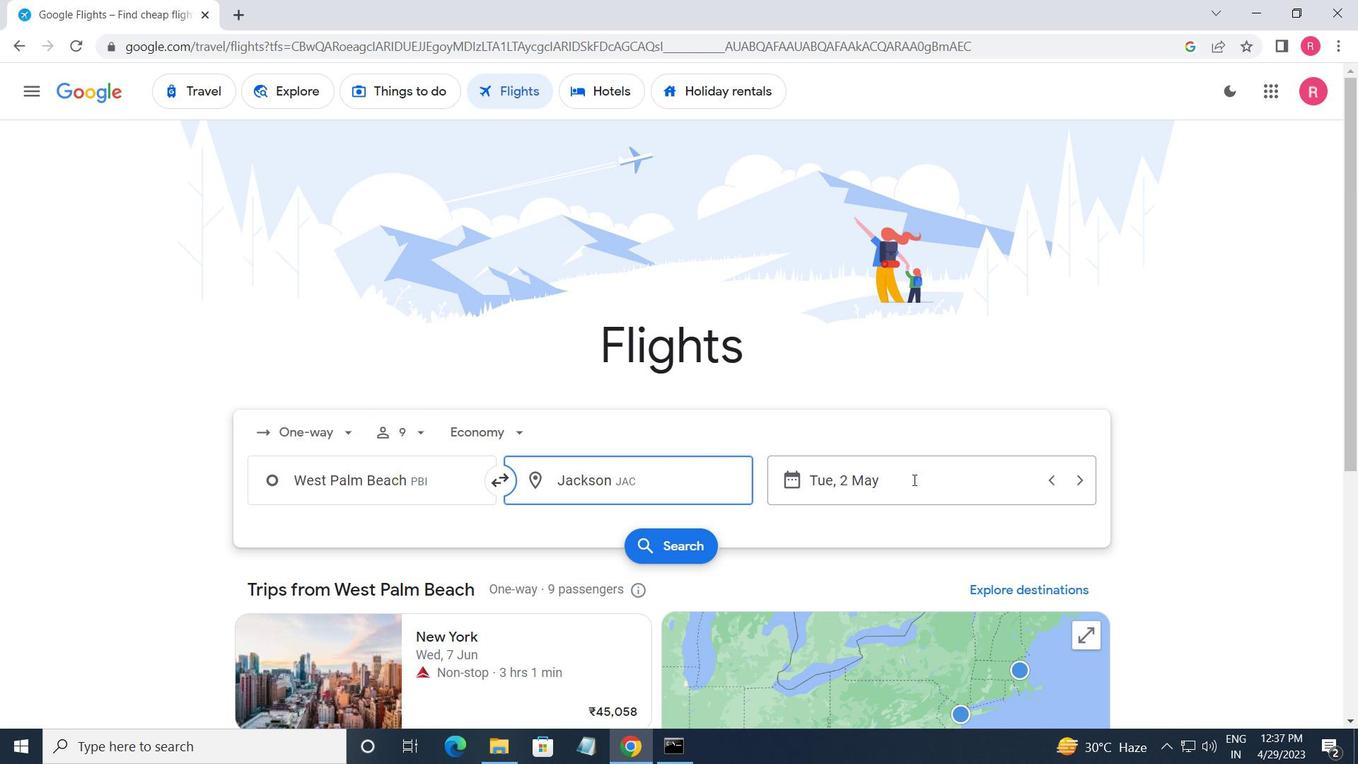 
Action: Mouse moved to (892, 419)
Screenshot: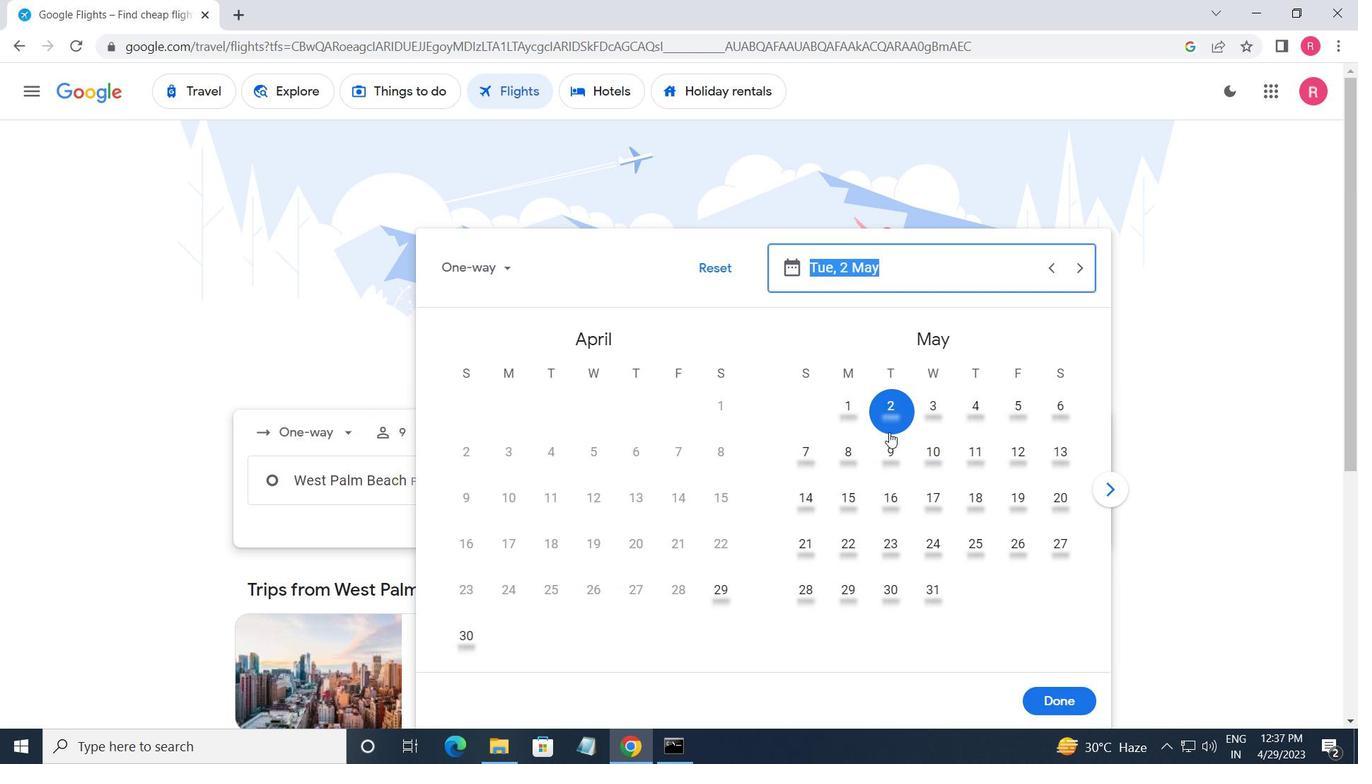 
Action: Mouse pressed left at (892, 419)
Screenshot: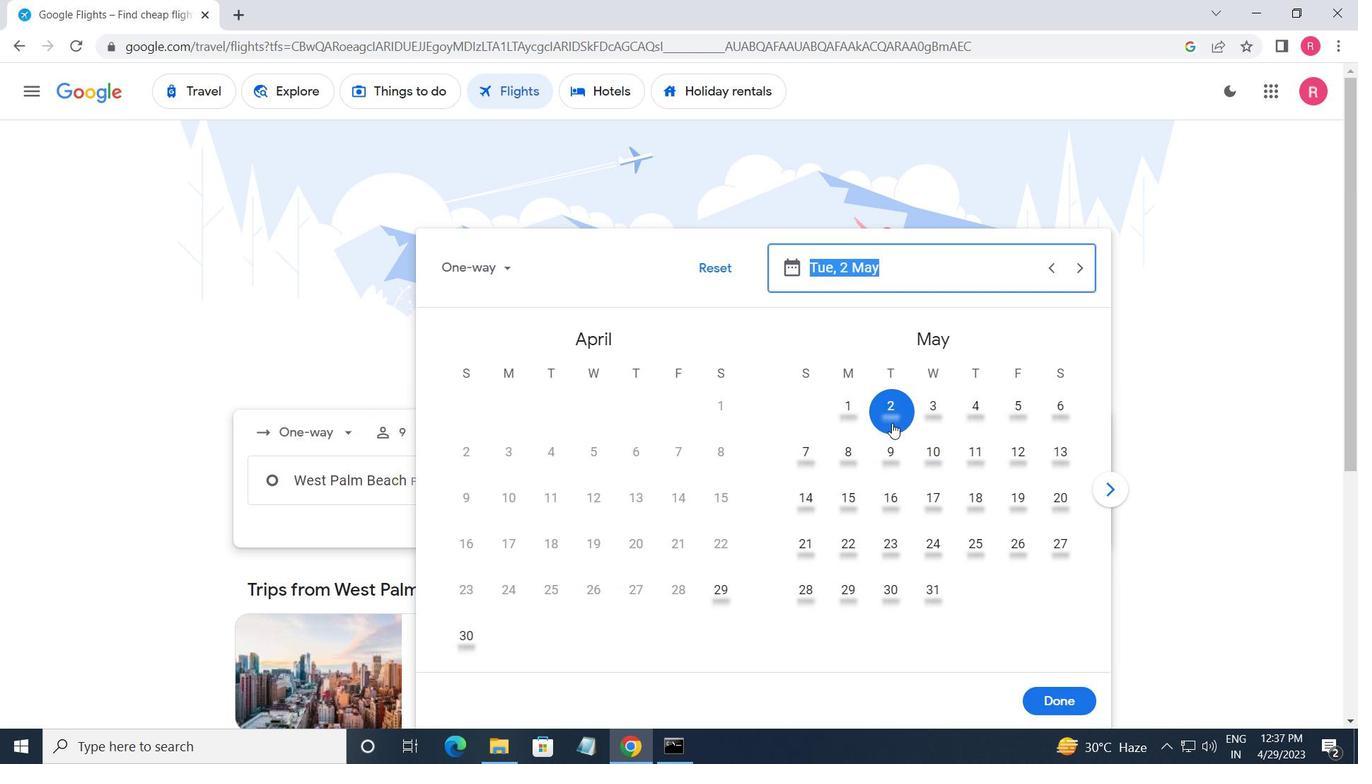 
Action: Mouse moved to (1043, 703)
Screenshot: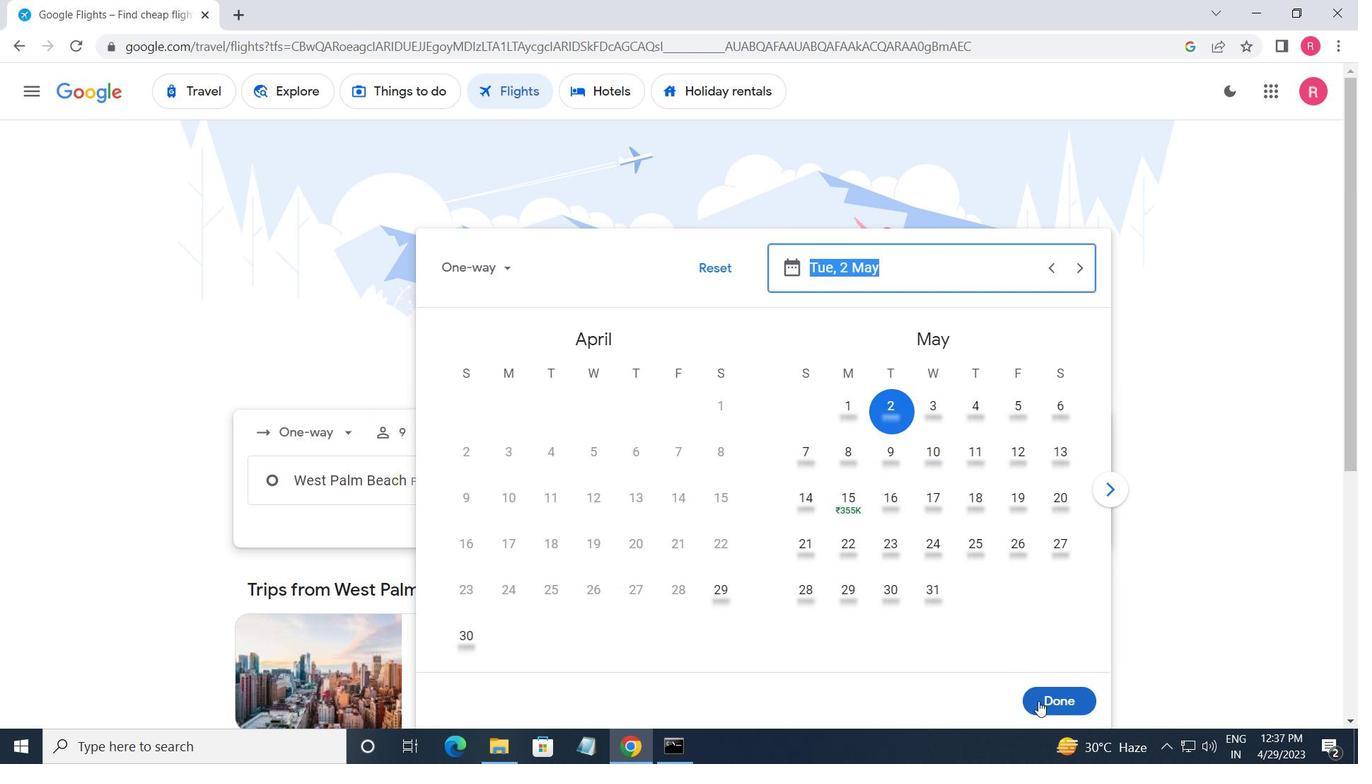
Action: Mouse pressed left at (1043, 703)
Screenshot: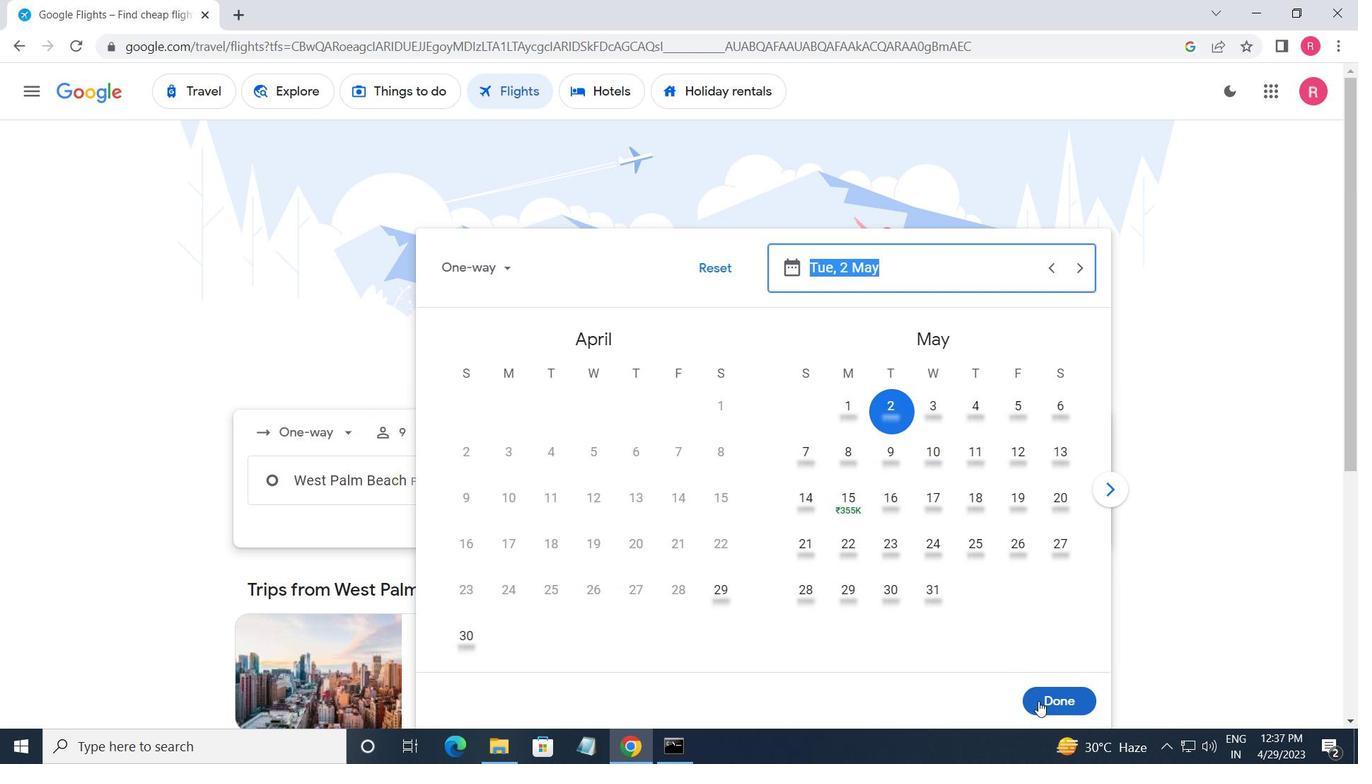 
Action: Mouse moved to (672, 546)
Screenshot: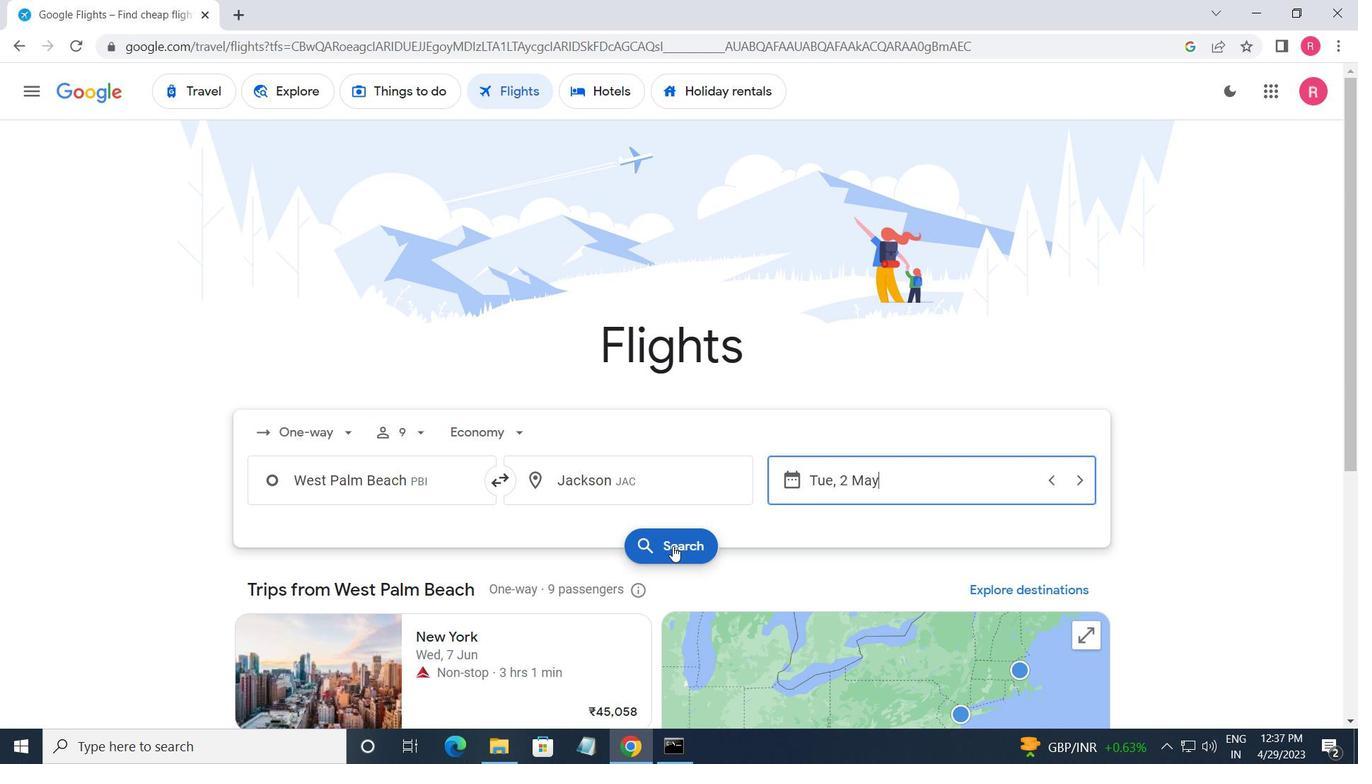 
Action: Mouse pressed left at (672, 546)
Screenshot: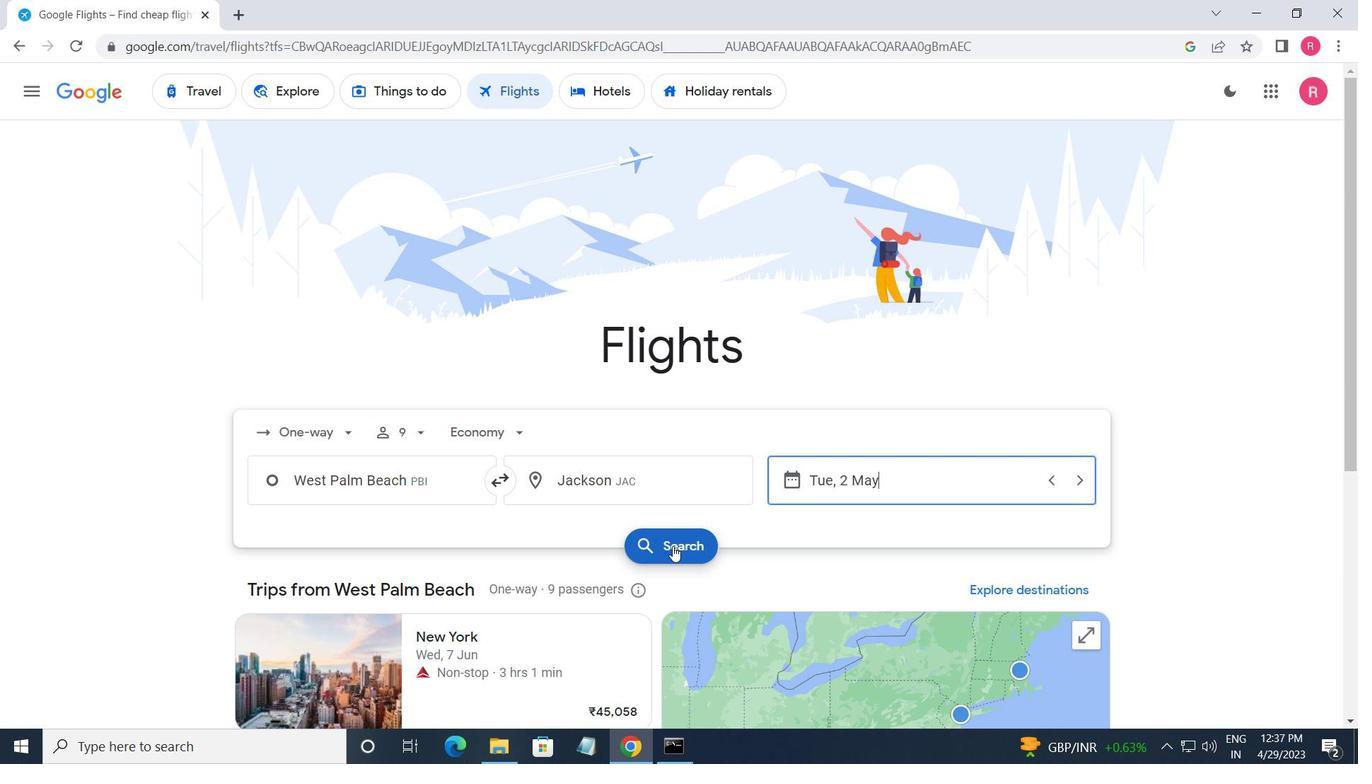 
Action: Mouse moved to (252, 262)
Screenshot: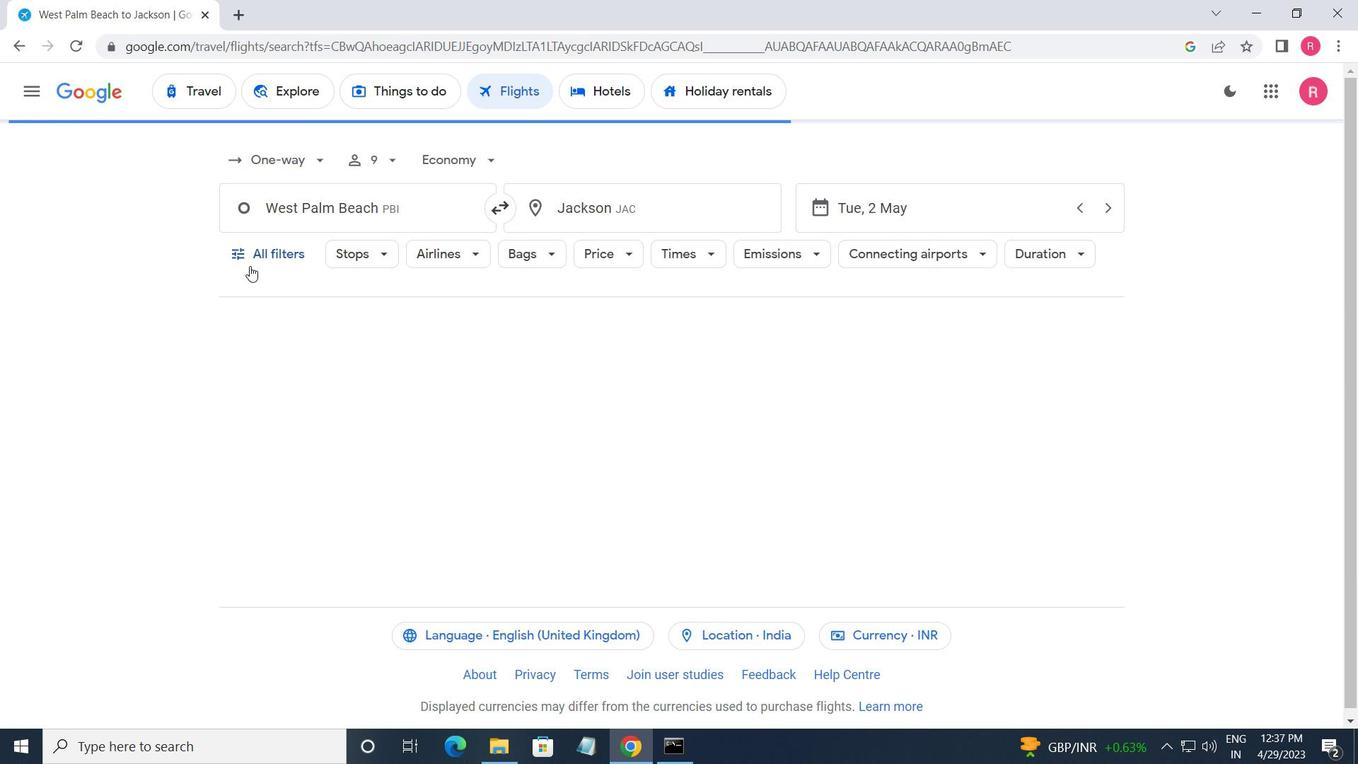 
Action: Mouse pressed left at (252, 262)
Screenshot: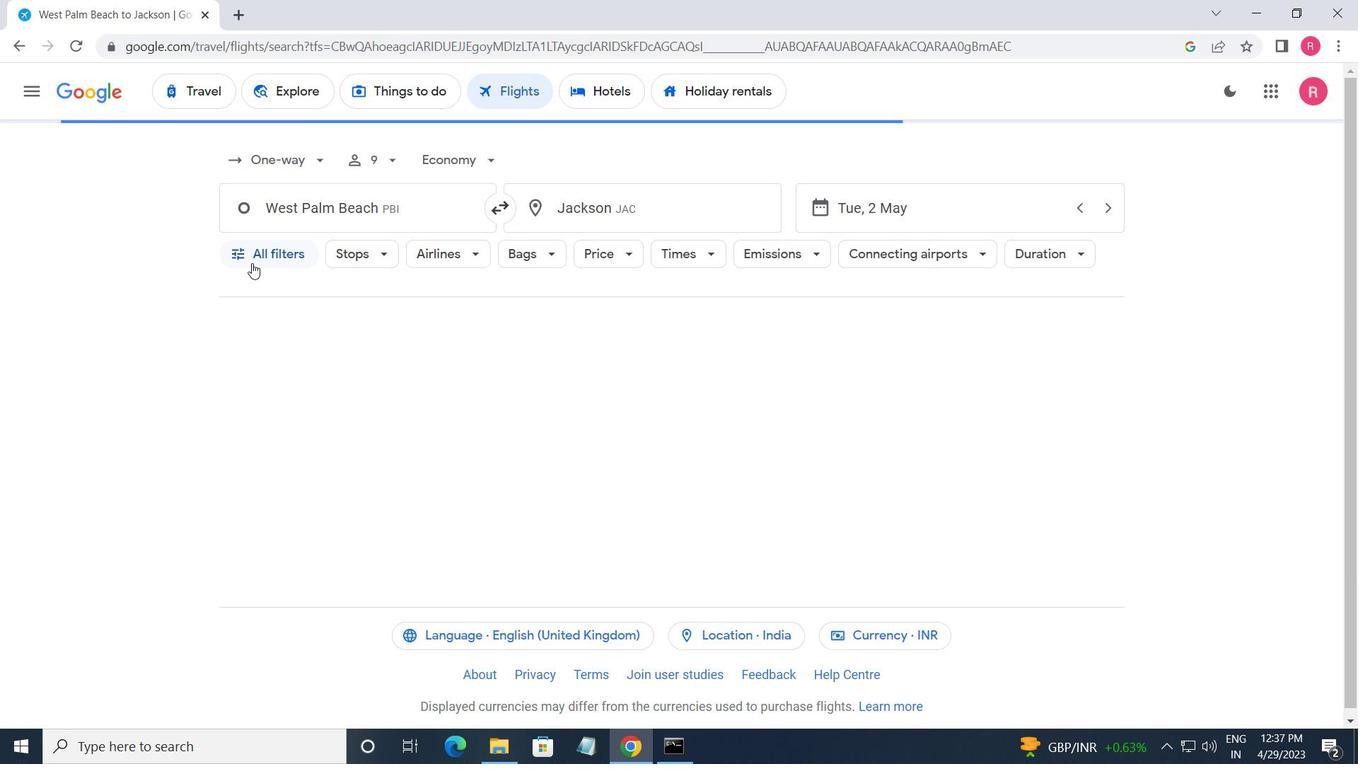 
Action: Mouse moved to (347, 493)
Screenshot: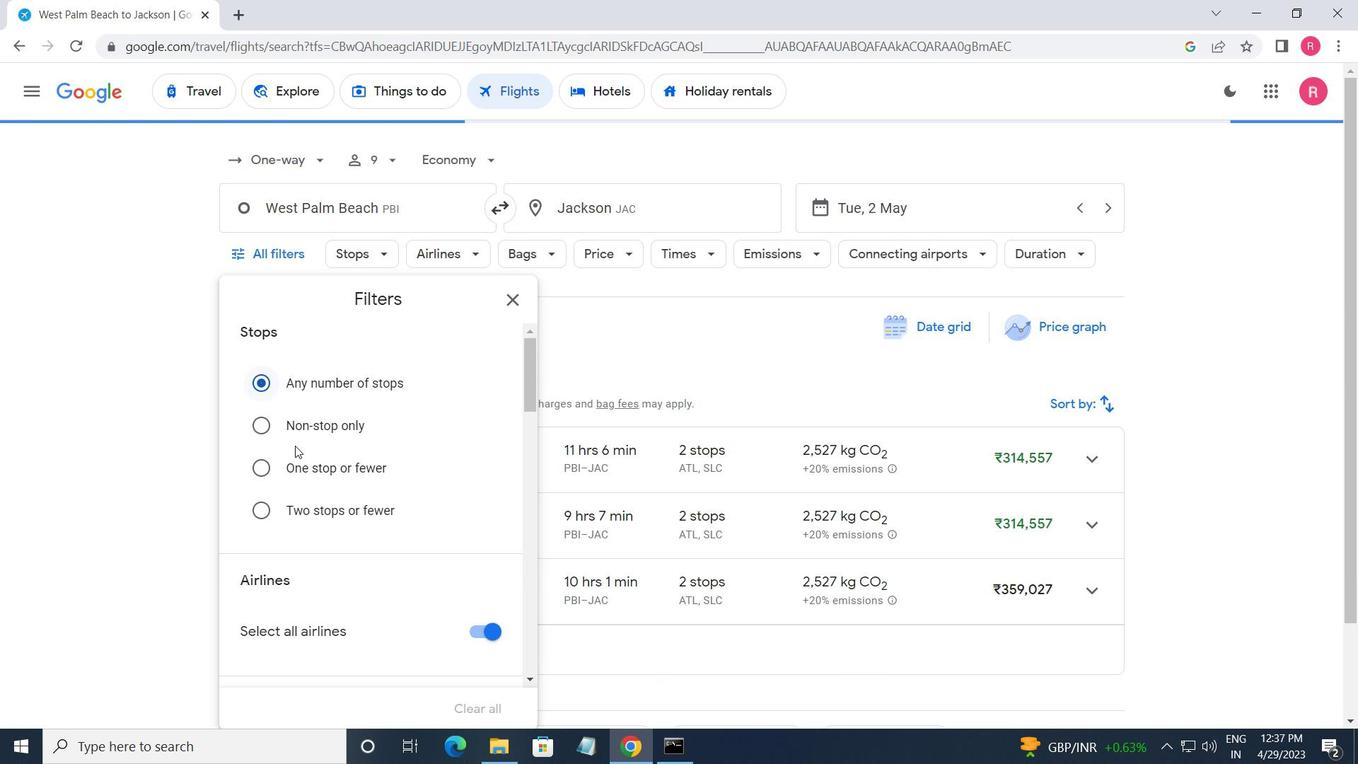 
Action: Mouse scrolled (347, 492) with delta (0, 0)
Screenshot: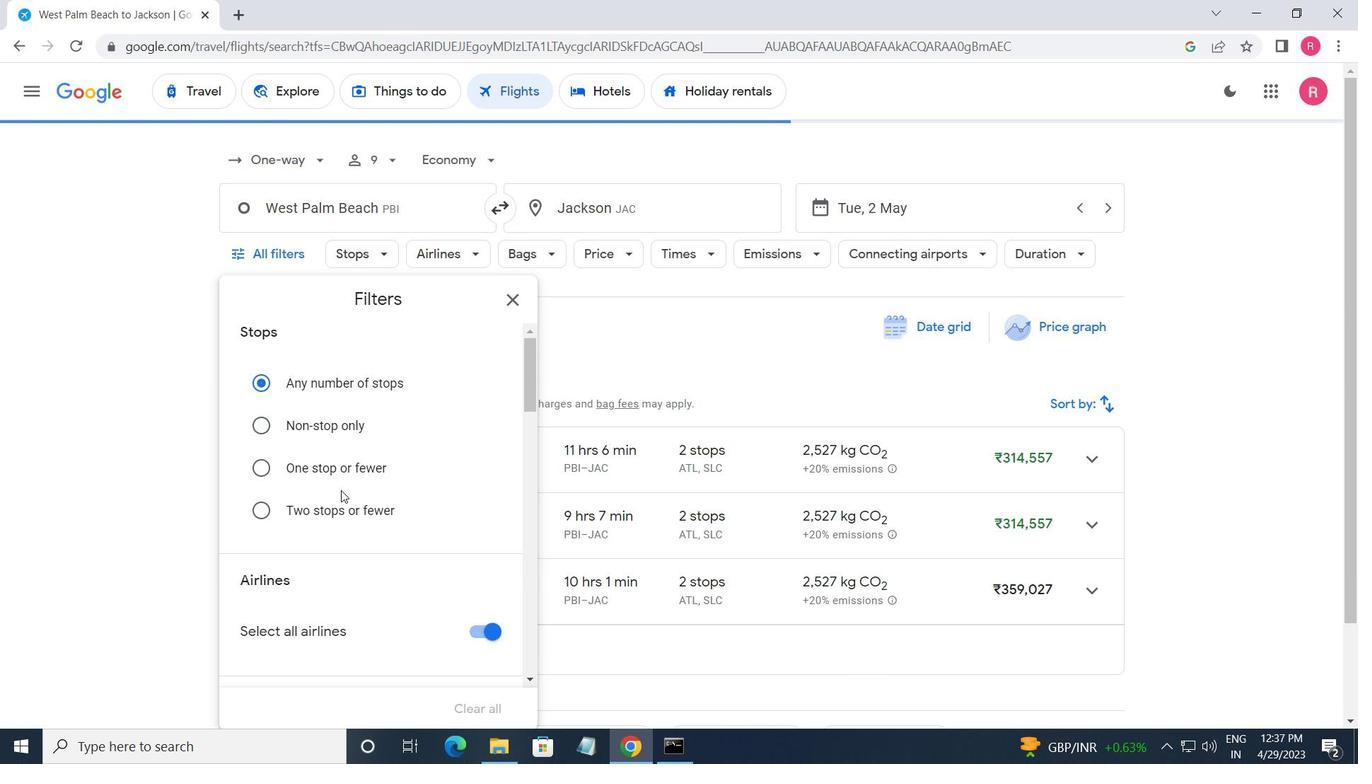 
Action: Mouse scrolled (347, 492) with delta (0, 0)
Screenshot: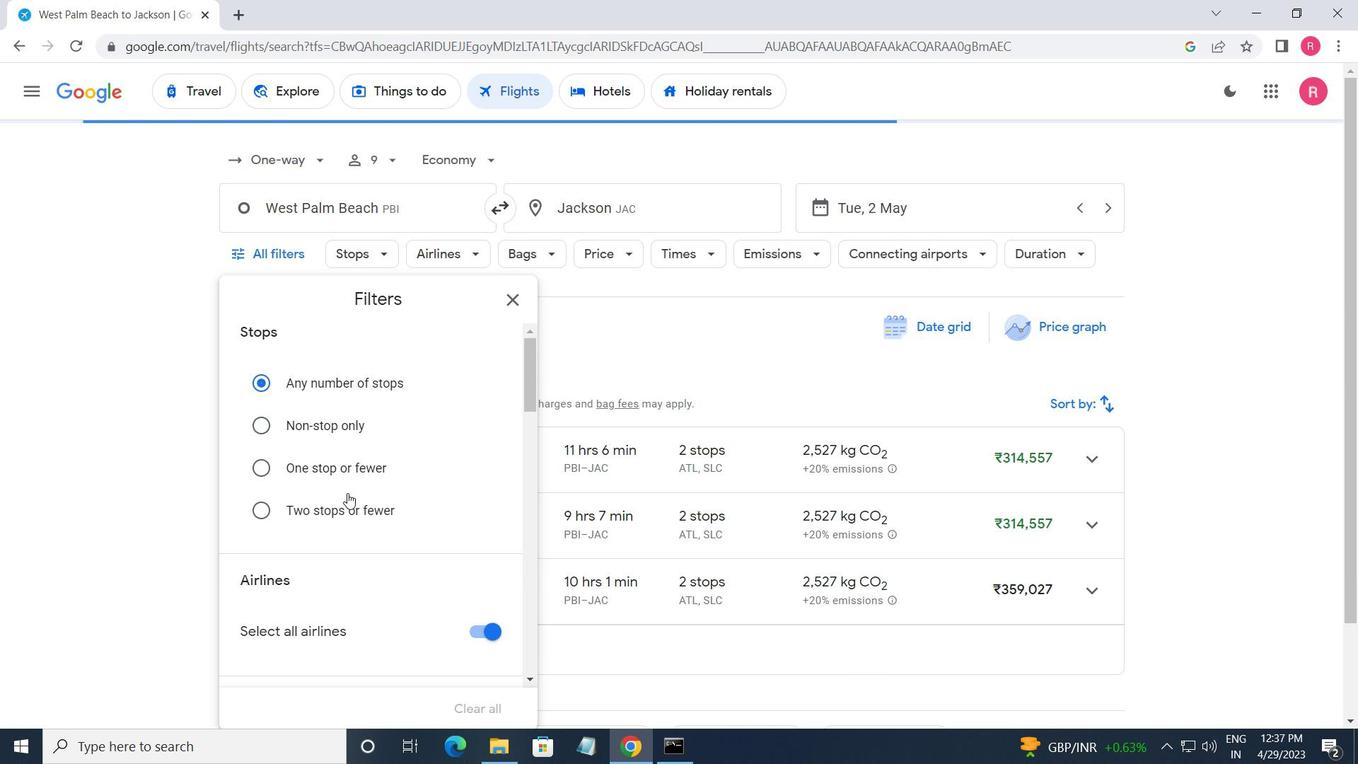 
Action: Mouse moved to (350, 491)
Screenshot: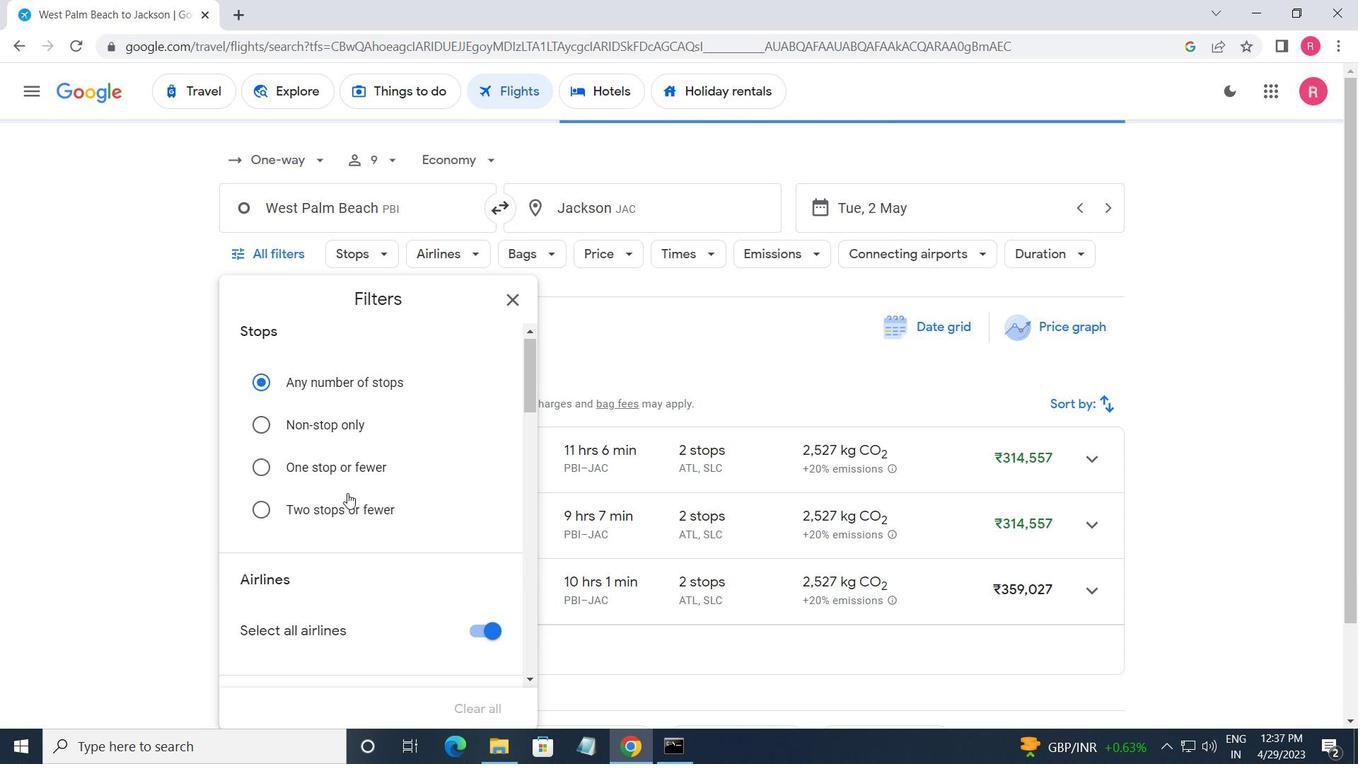 
Action: Mouse scrolled (350, 490) with delta (0, 0)
Screenshot: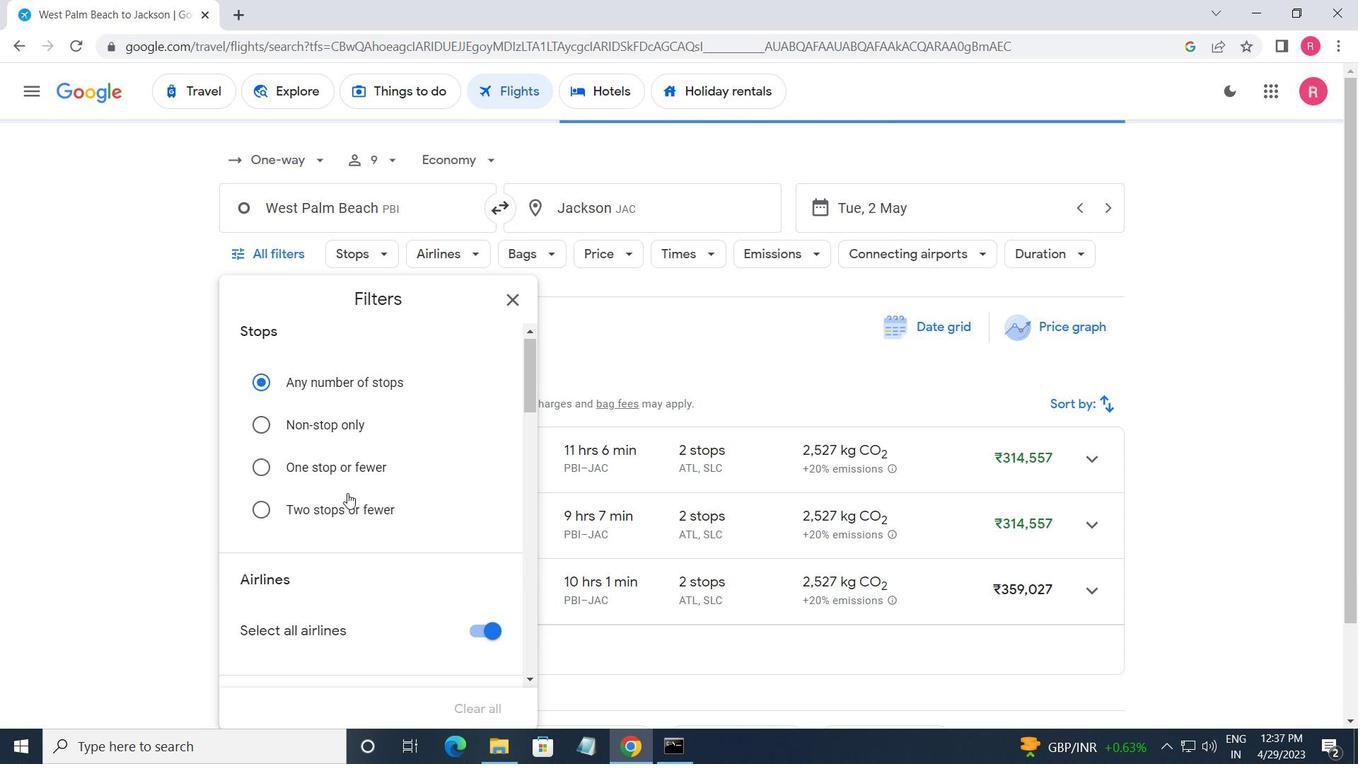 
Action: Mouse moved to (350, 490)
Screenshot: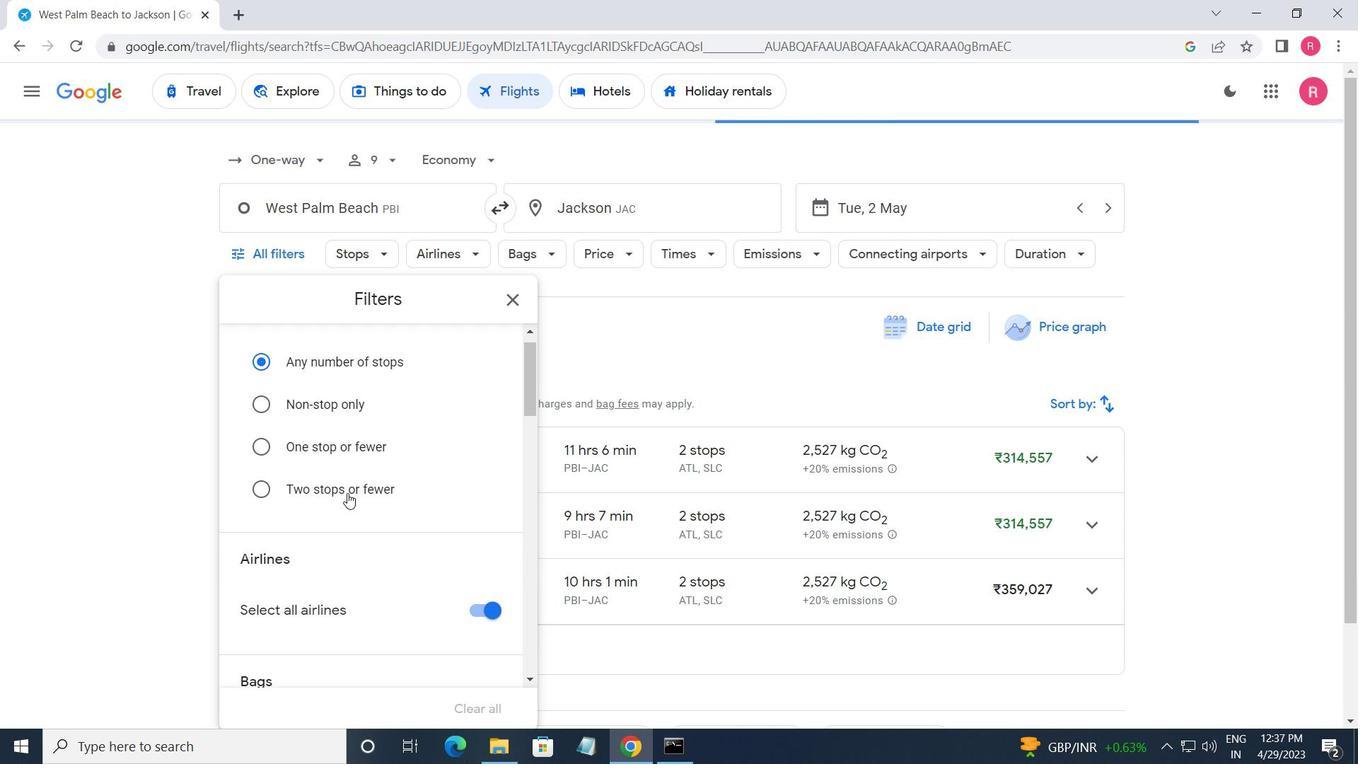 
Action: Mouse scrolled (350, 490) with delta (0, 0)
Screenshot: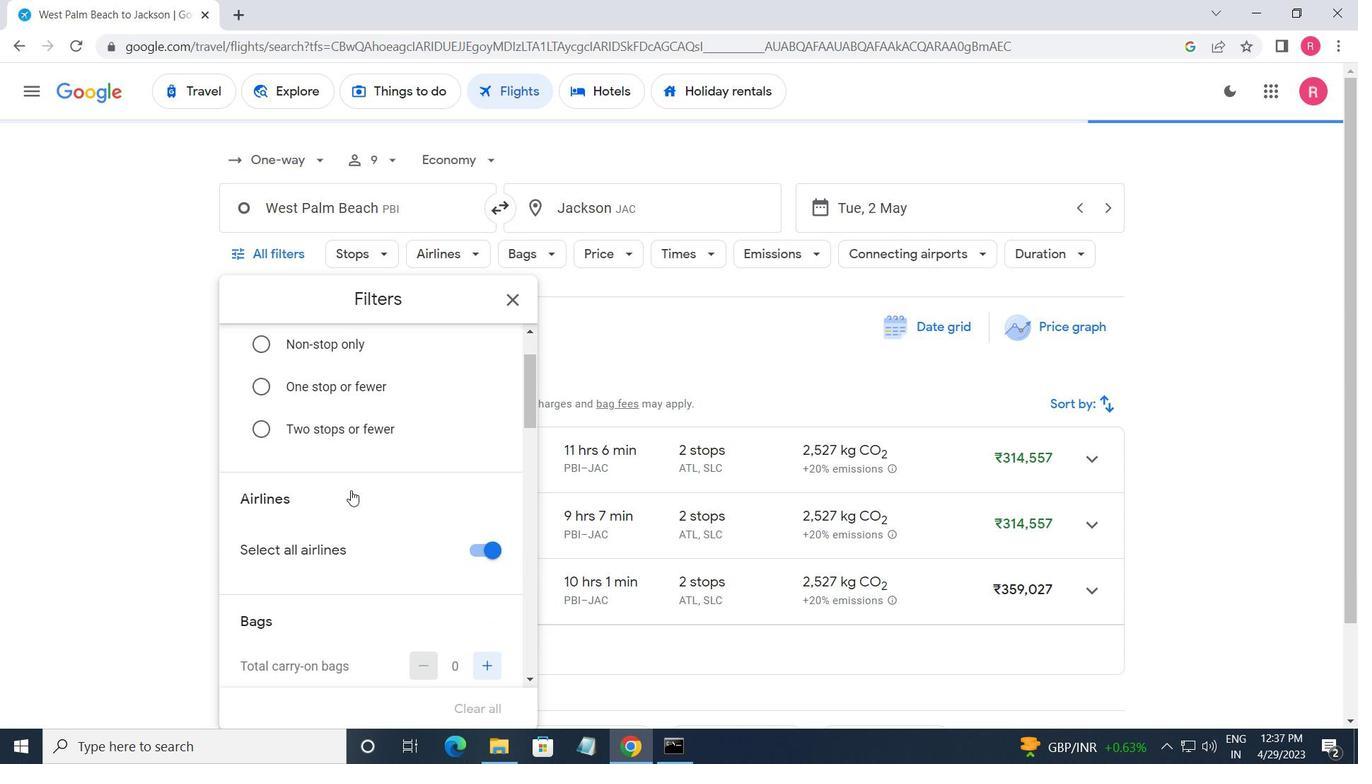 
Action: Mouse scrolled (350, 490) with delta (0, 0)
Screenshot: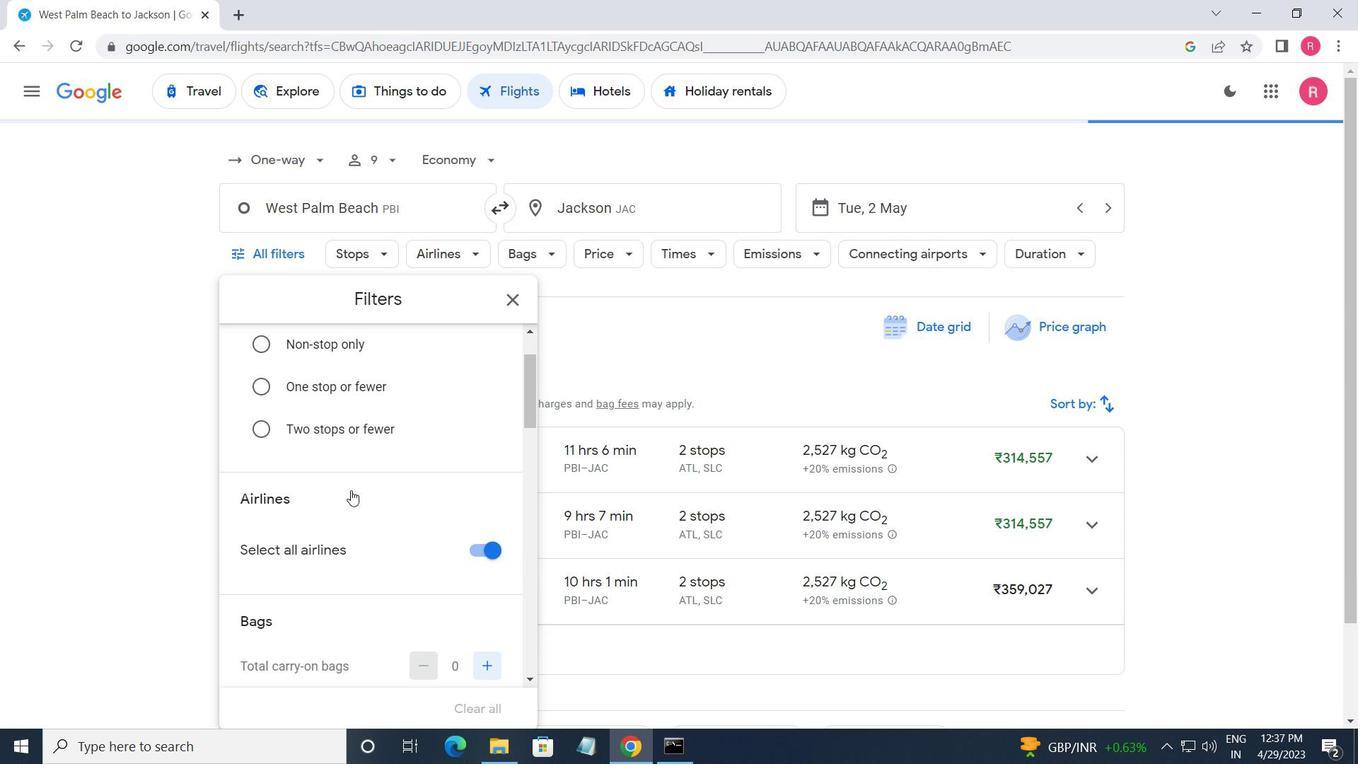 
Action: Mouse moved to (460, 458)
Screenshot: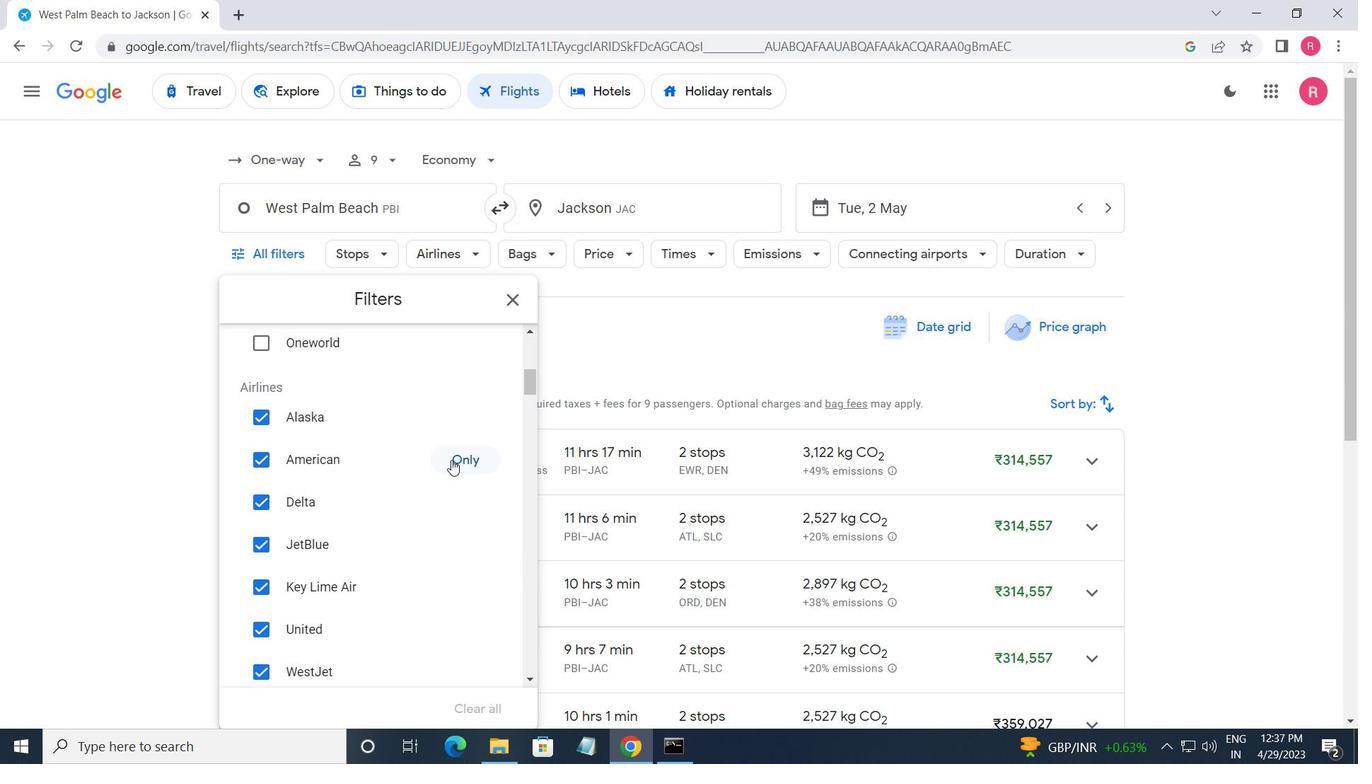 
Action: Mouse pressed left at (460, 458)
Screenshot: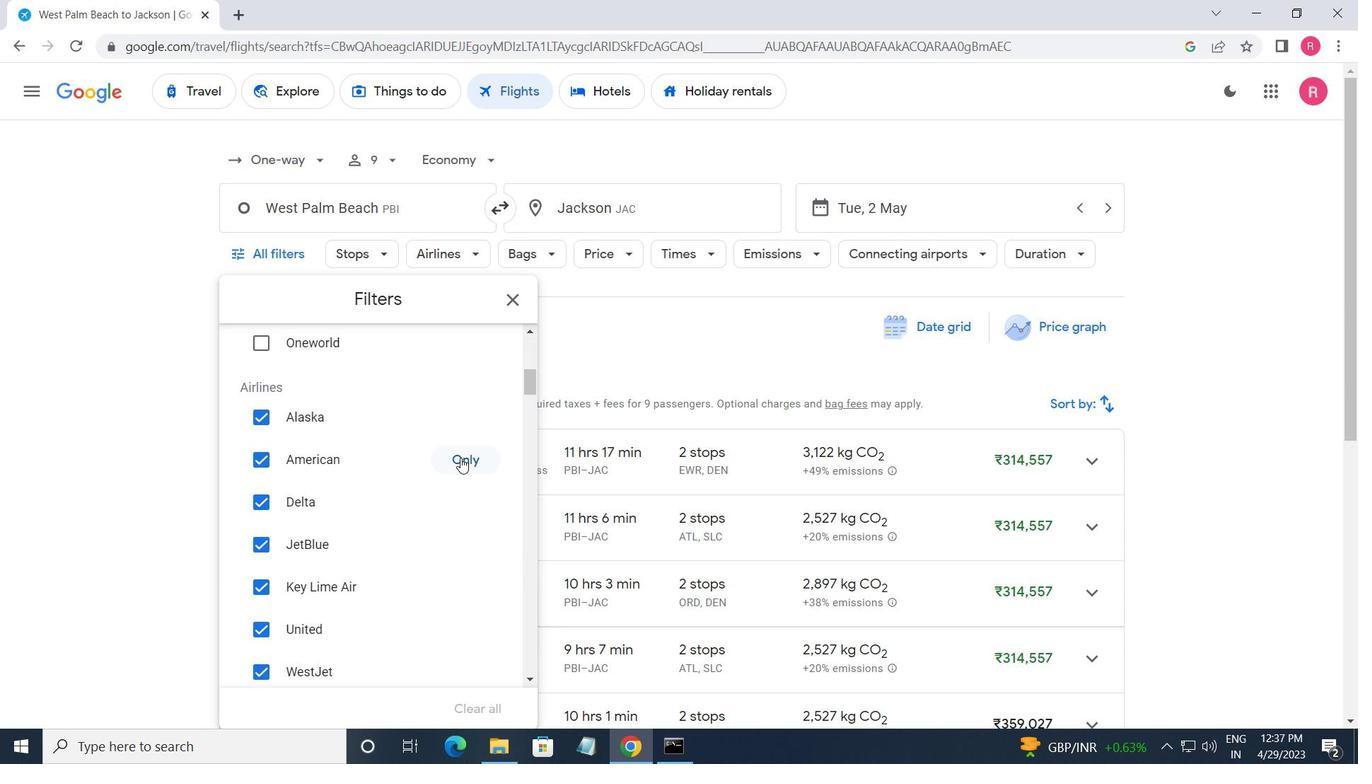 
Action: Mouse moved to (413, 476)
Screenshot: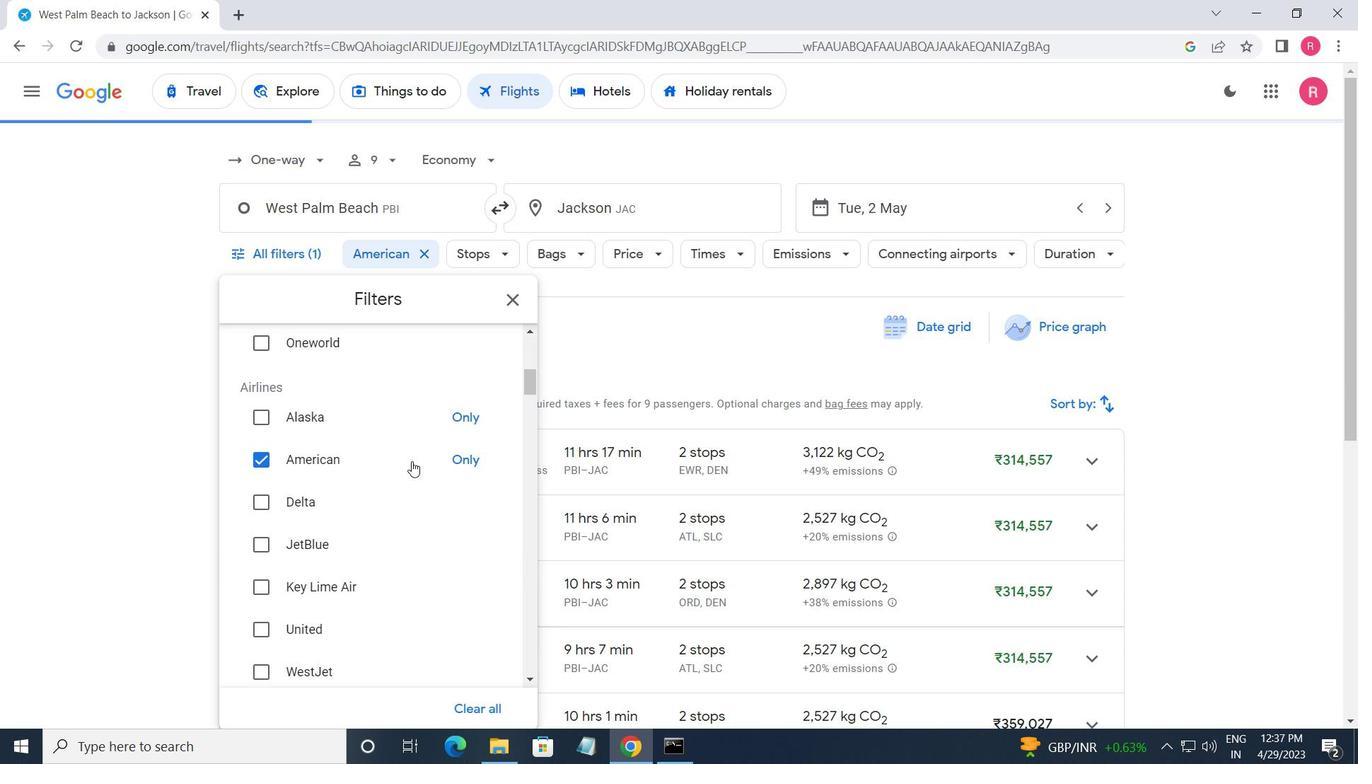 
Action: Mouse scrolled (413, 476) with delta (0, 0)
Screenshot: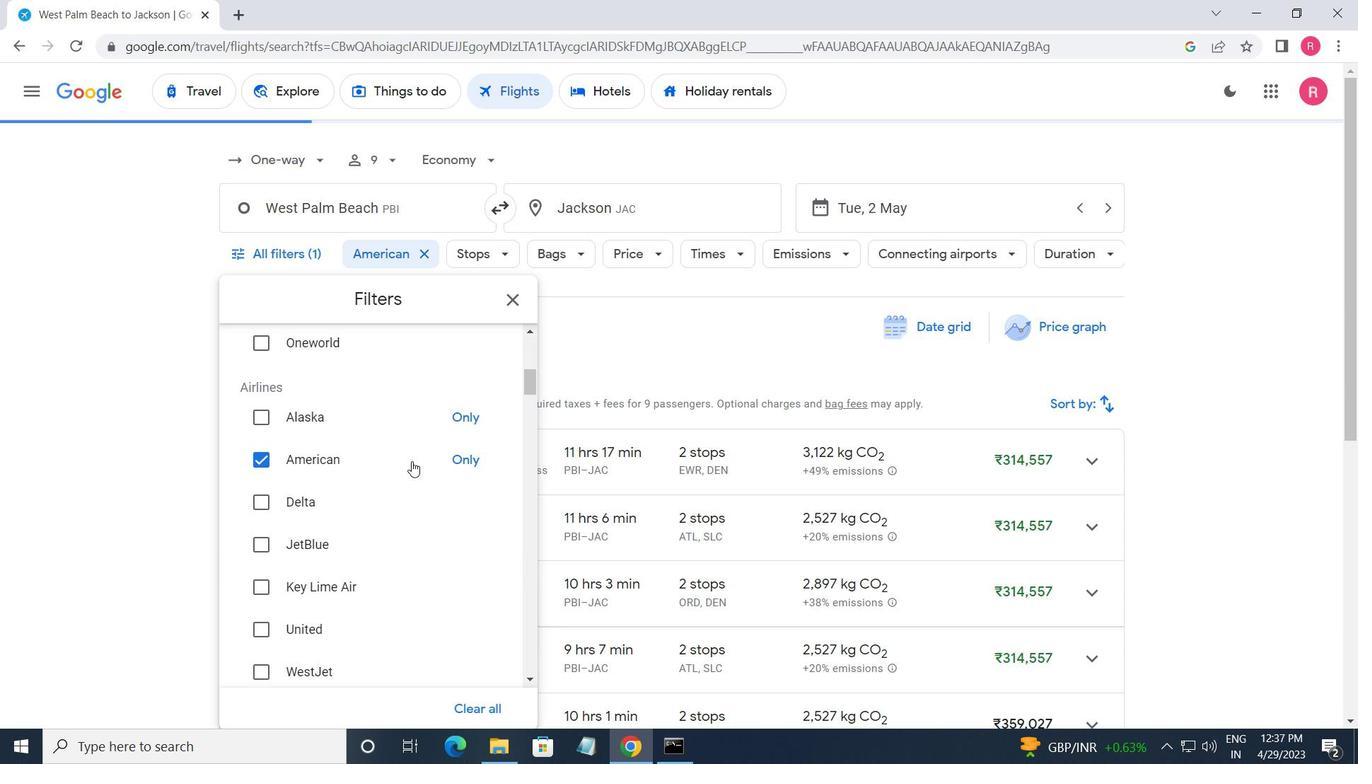 
Action: Mouse moved to (413, 477)
Screenshot: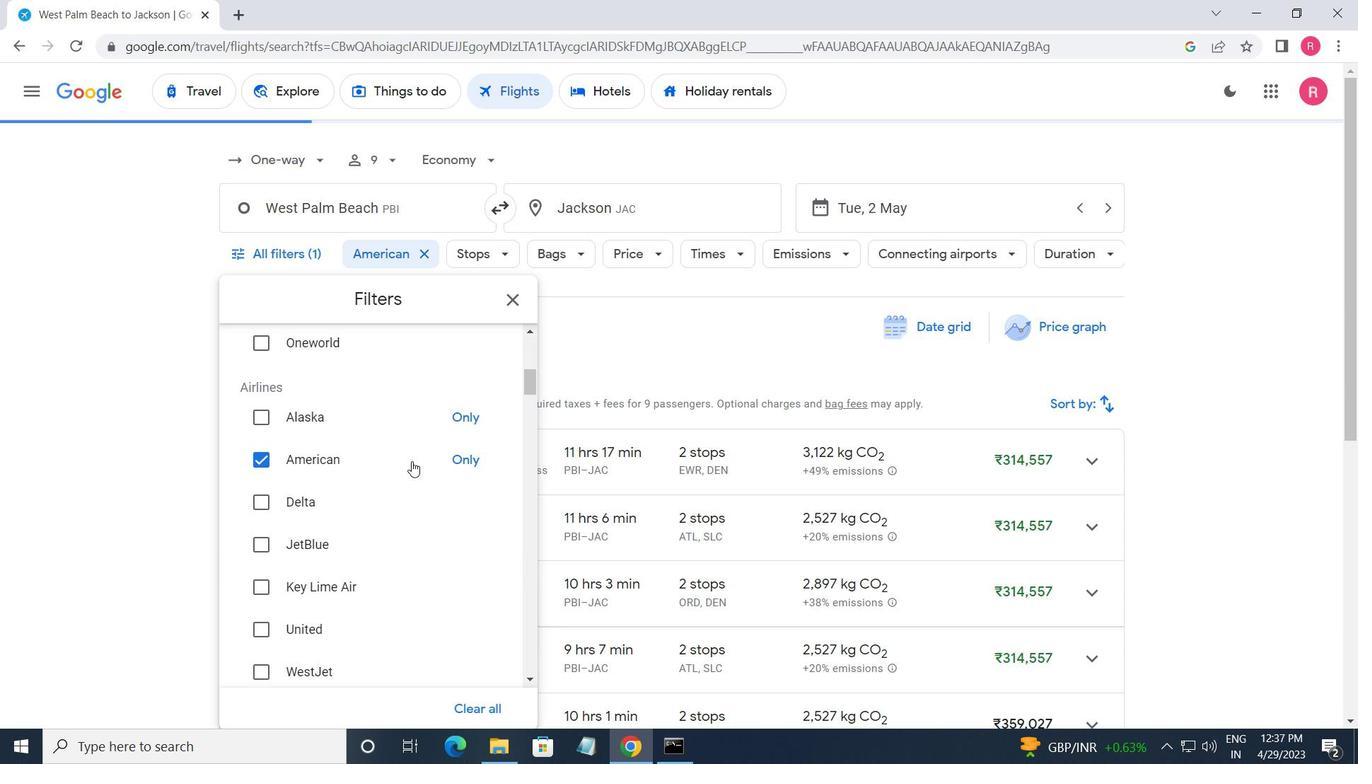 
Action: Mouse scrolled (413, 476) with delta (0, 0)
Screenshot: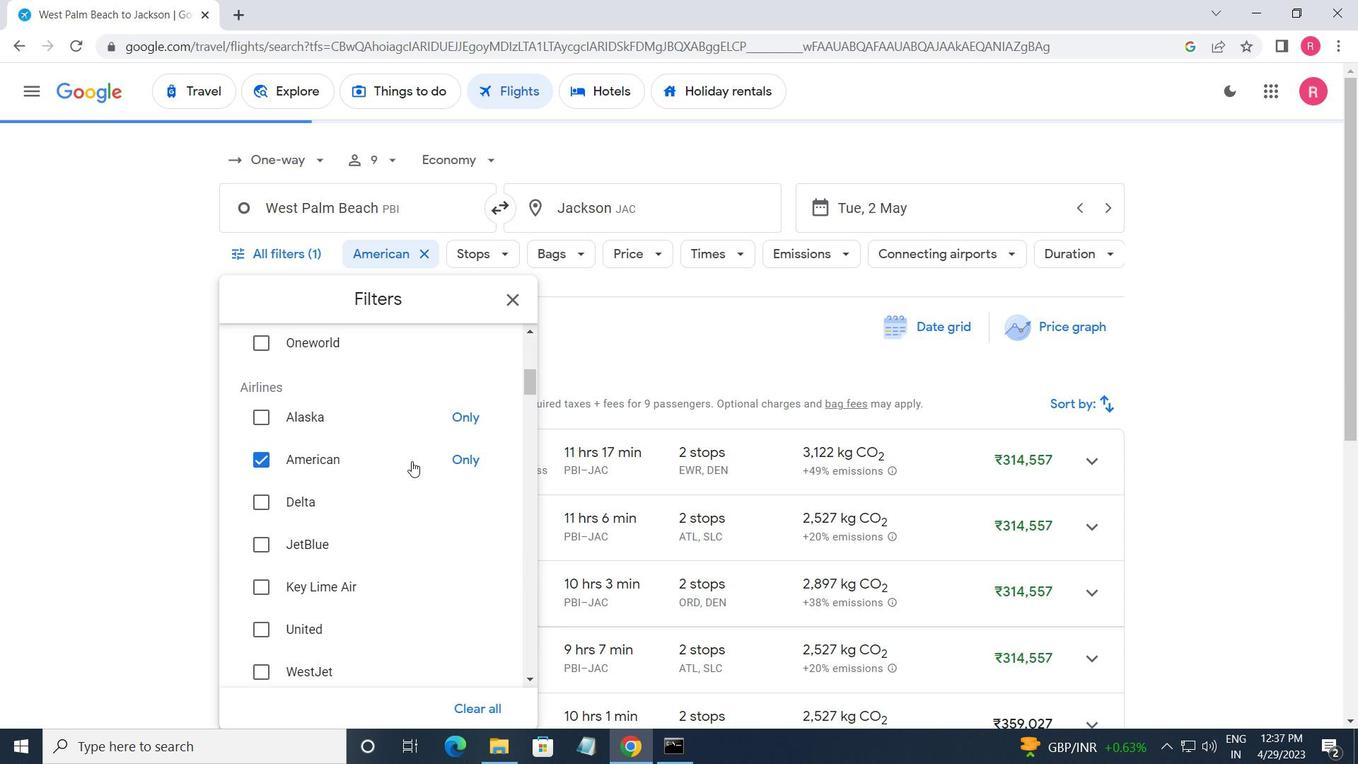 
Action: Mouse scrolled (413, 476) with delta (0, 0)
Screenshot: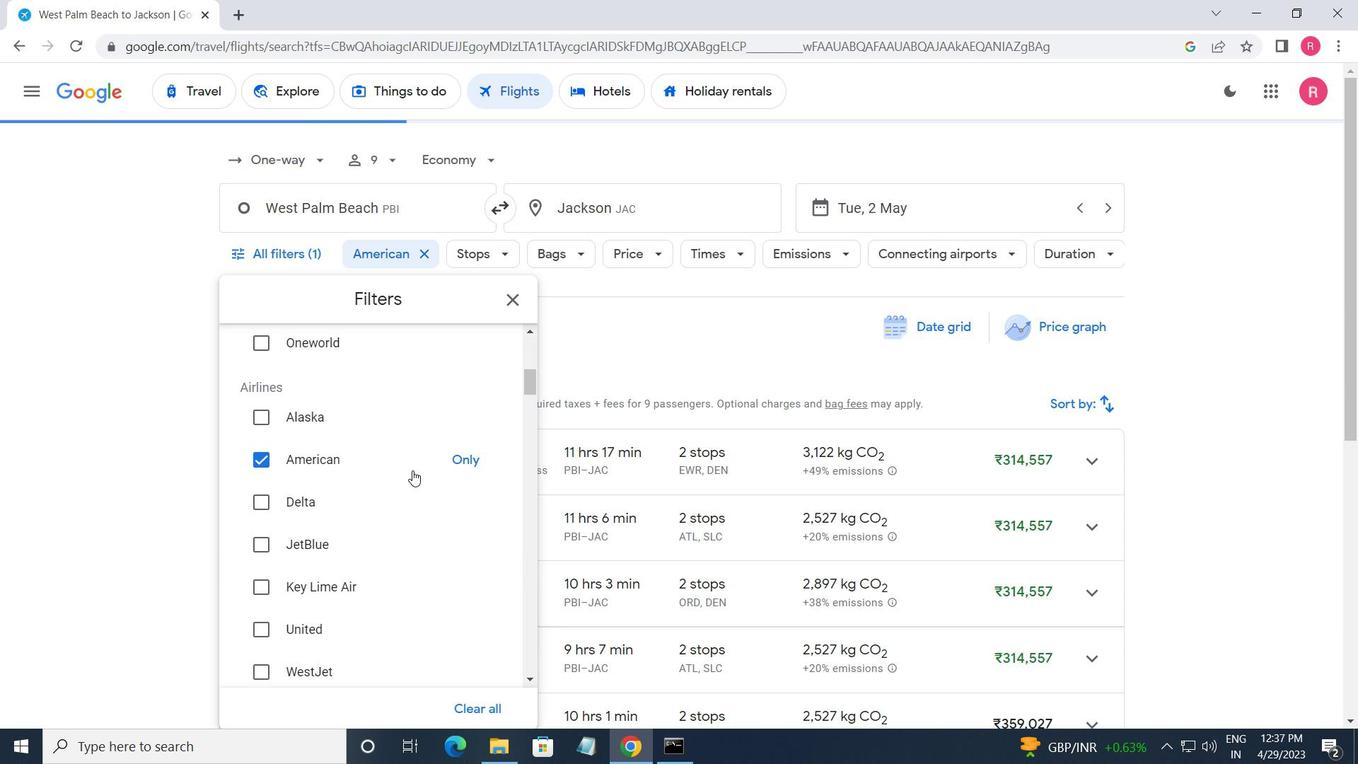 
Action: Mouse moved to (415, 476)
Screenshot: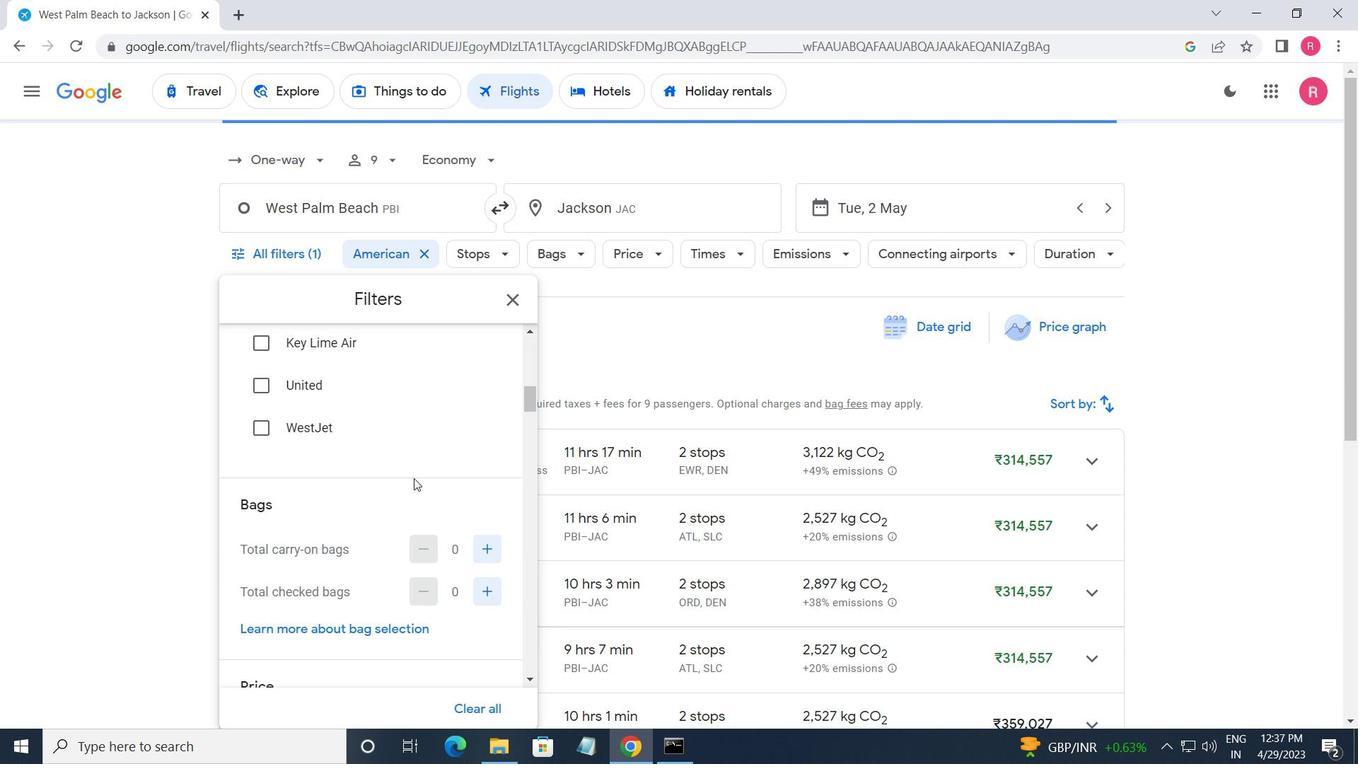 
Action: Mouse scrolled (415, 475) with delta (0, 0)
Screenshot: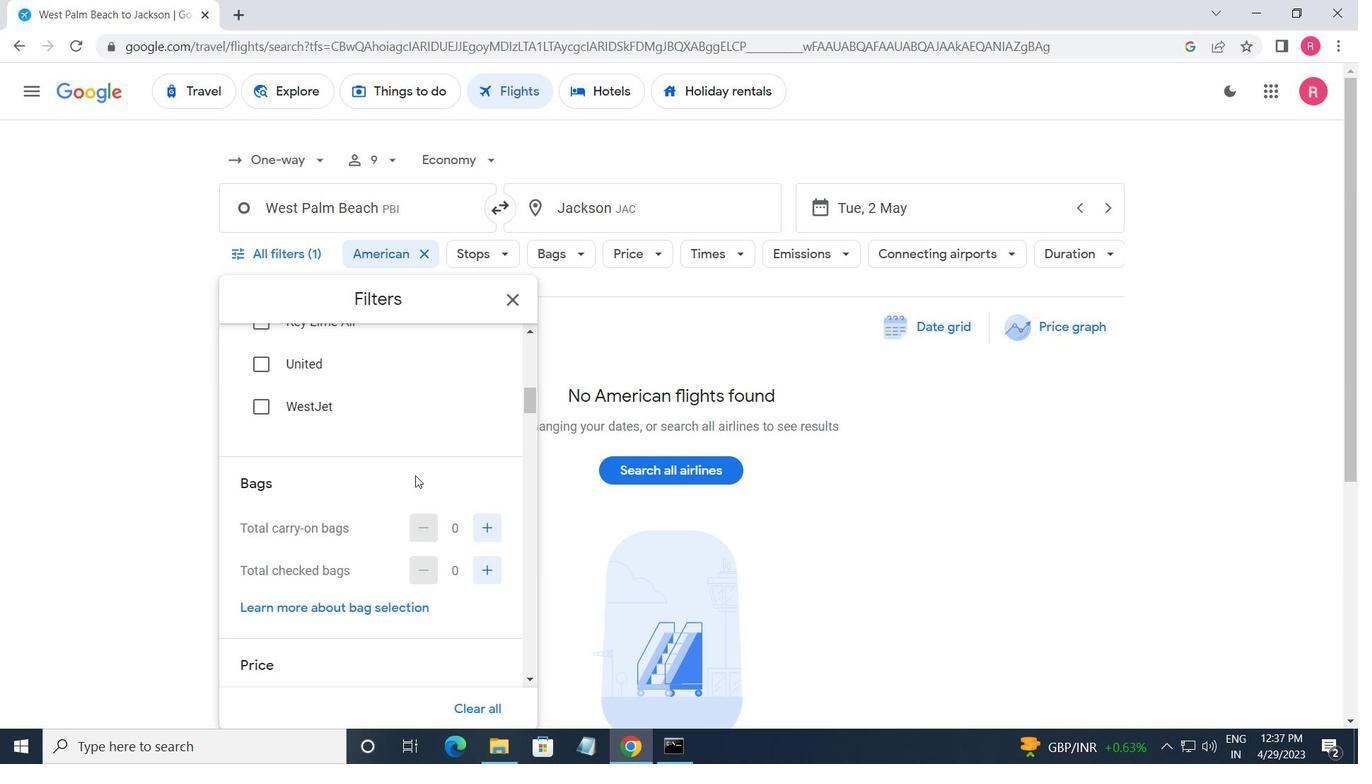 
Action: Mouse scrolled (415, 475) with delta (0, 0)
Screenshot: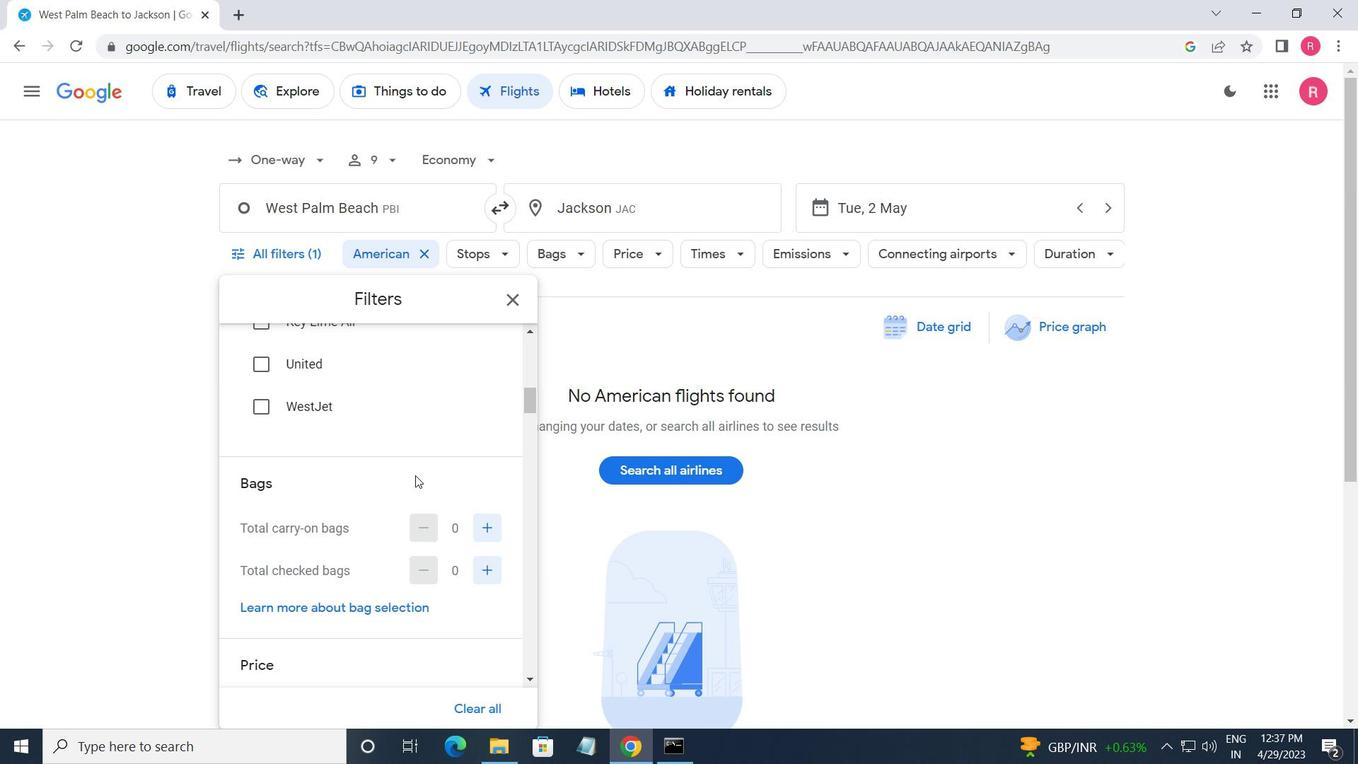
Action: Mouse moved to (473, 357)
Screenshot: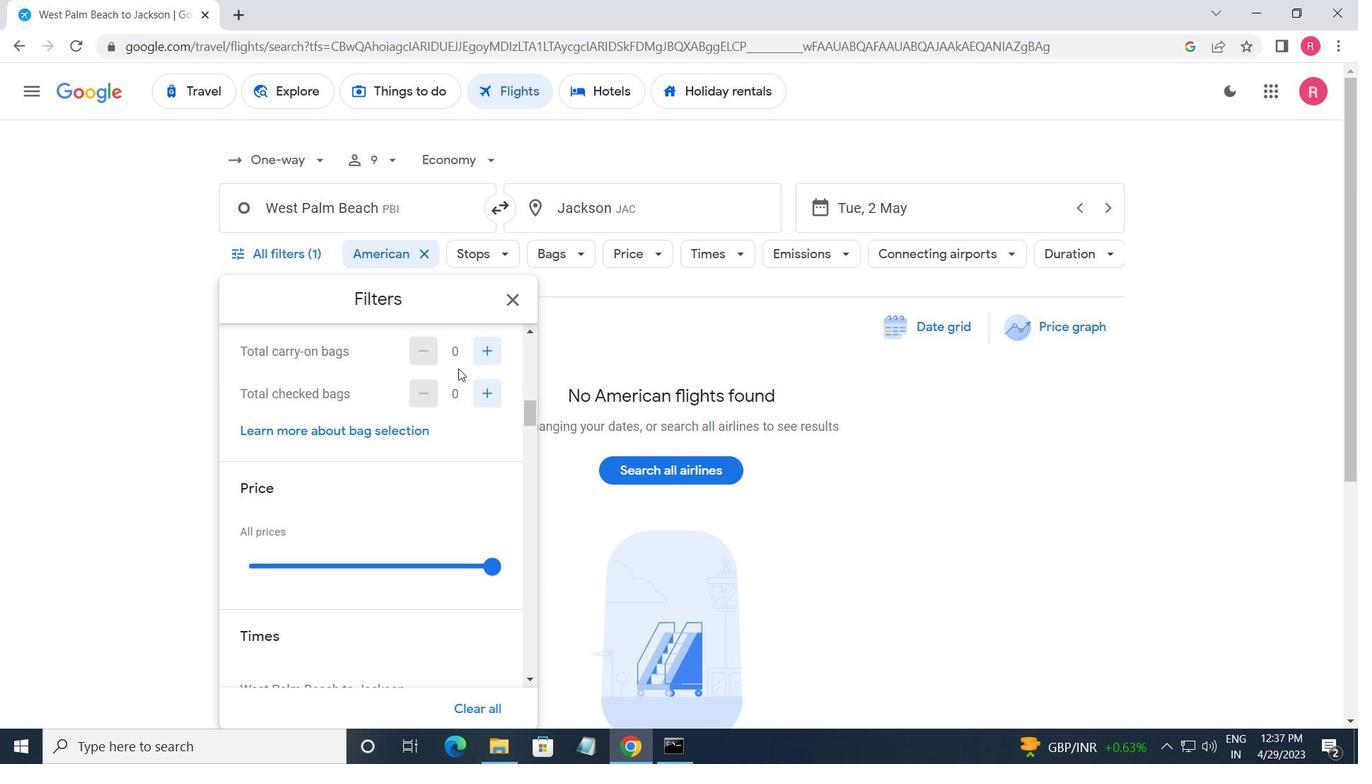 
Action: Mouse pressed left at (473, 357)
Screenshot: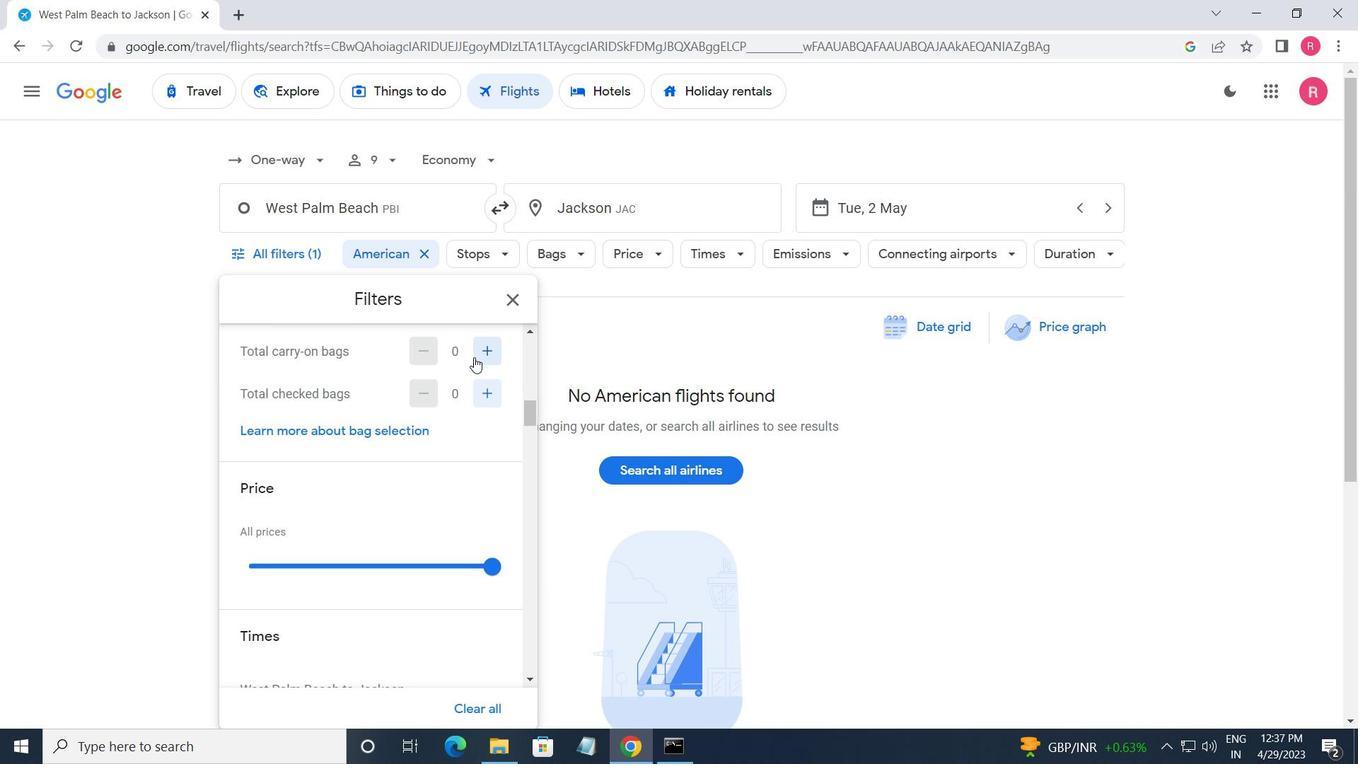 
Action: Mouse pressed left at (473, 357)
Screenshot: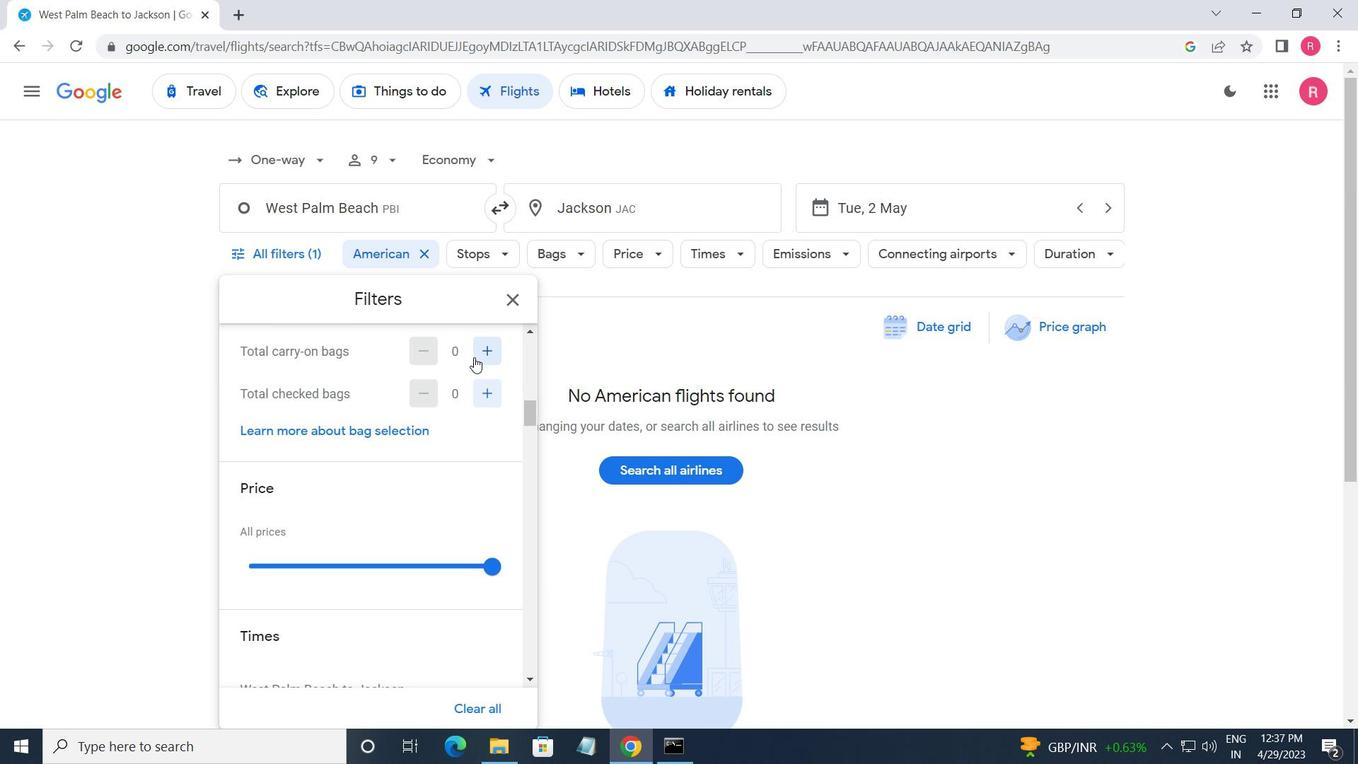 
Action: Mouse moved to (469, 375)
Screenshot: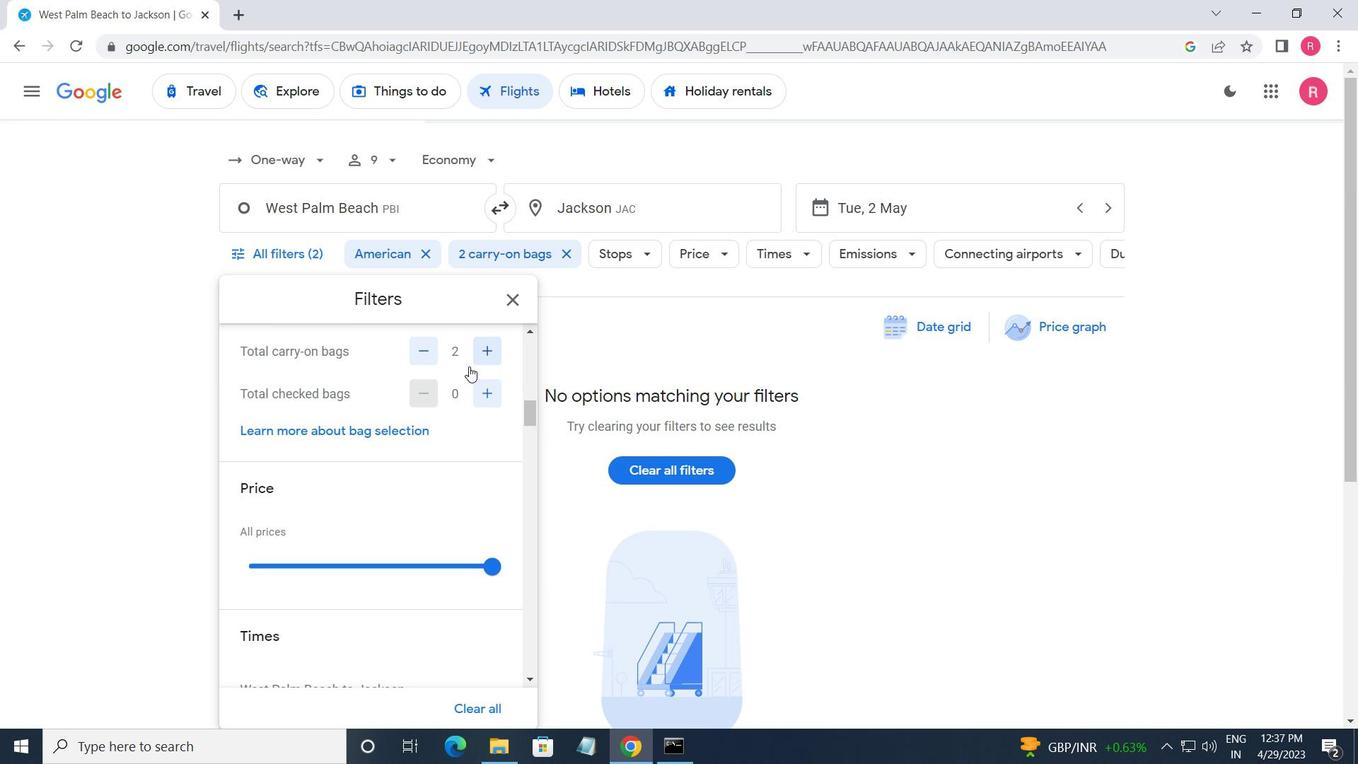 
Action: Mouse scrolled (469, 374) with delta (0, 0)
Screenshot: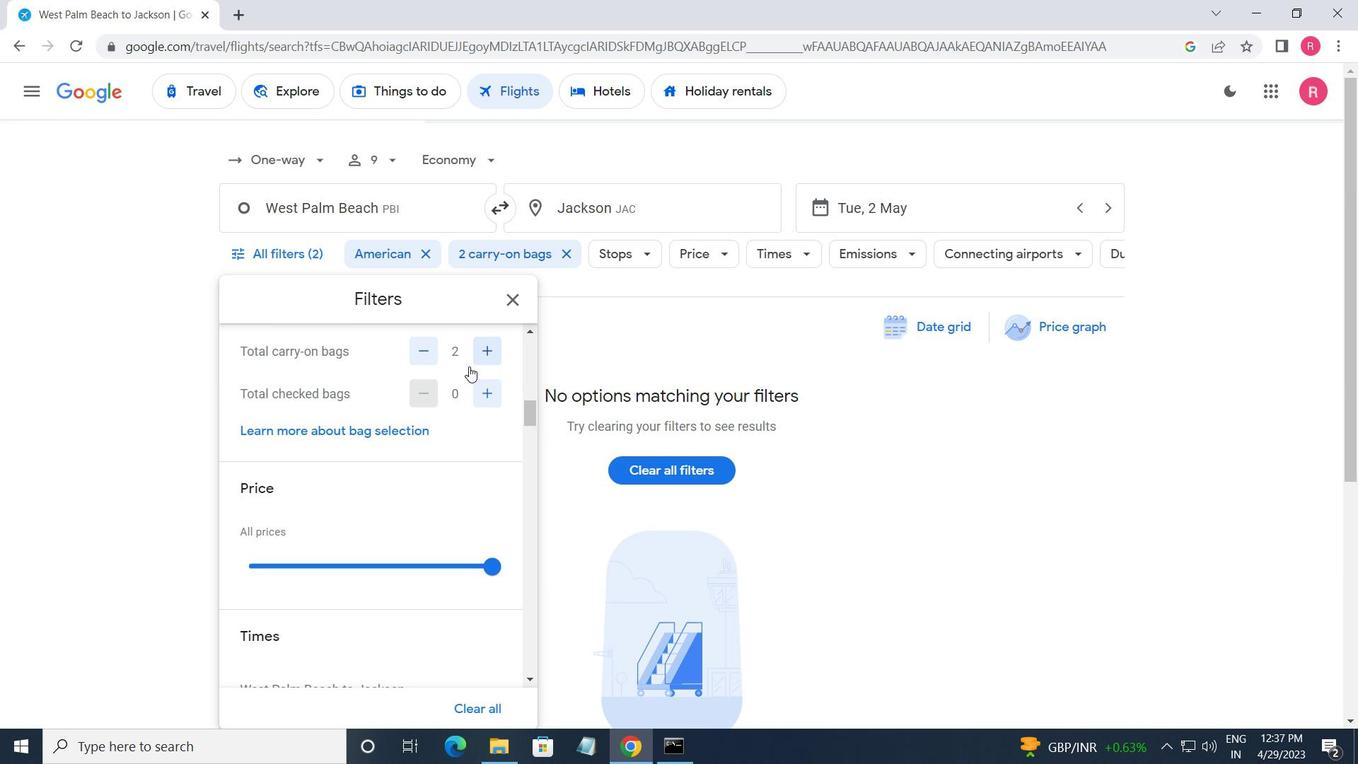 
Action: Mouse moved to (466, 385)
Screenshot: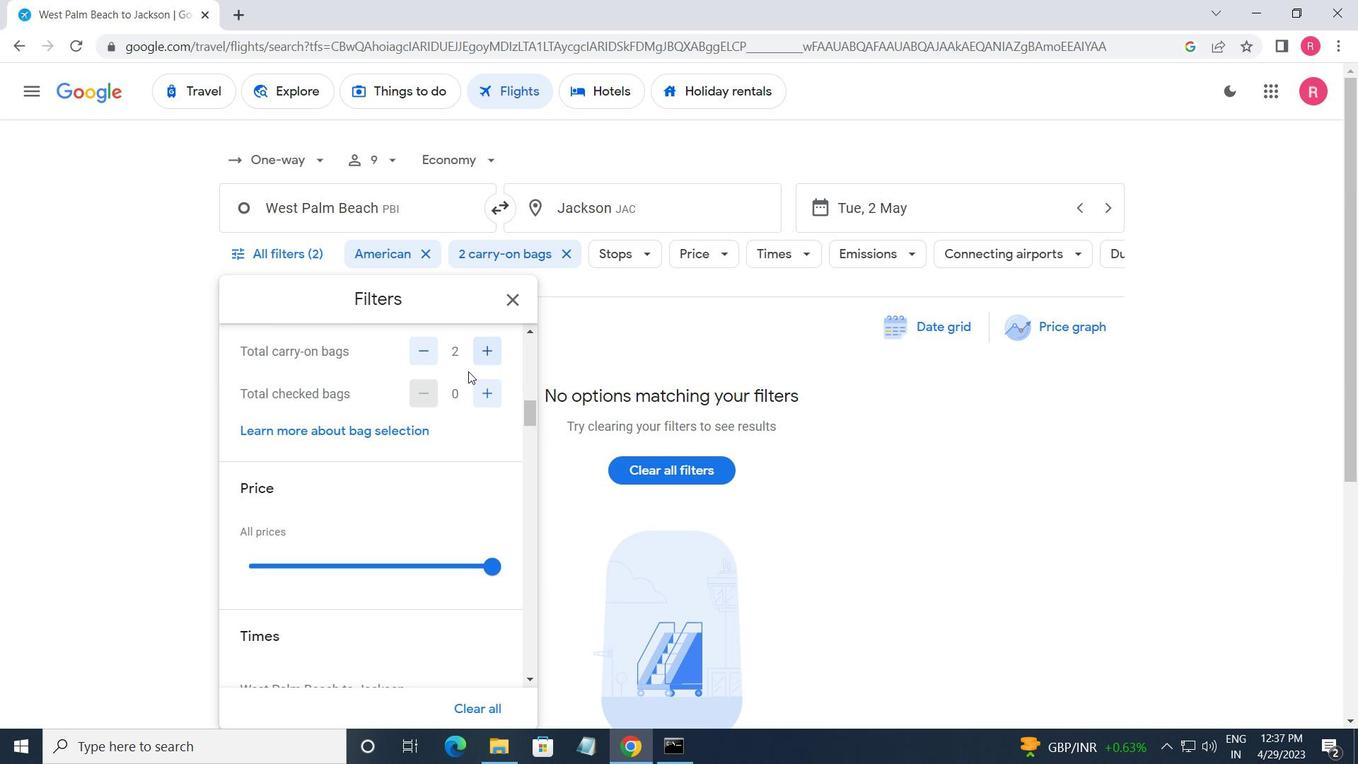 
Action: Mouse scrolled (466, 384) with delta (0, 0)
Screenshot: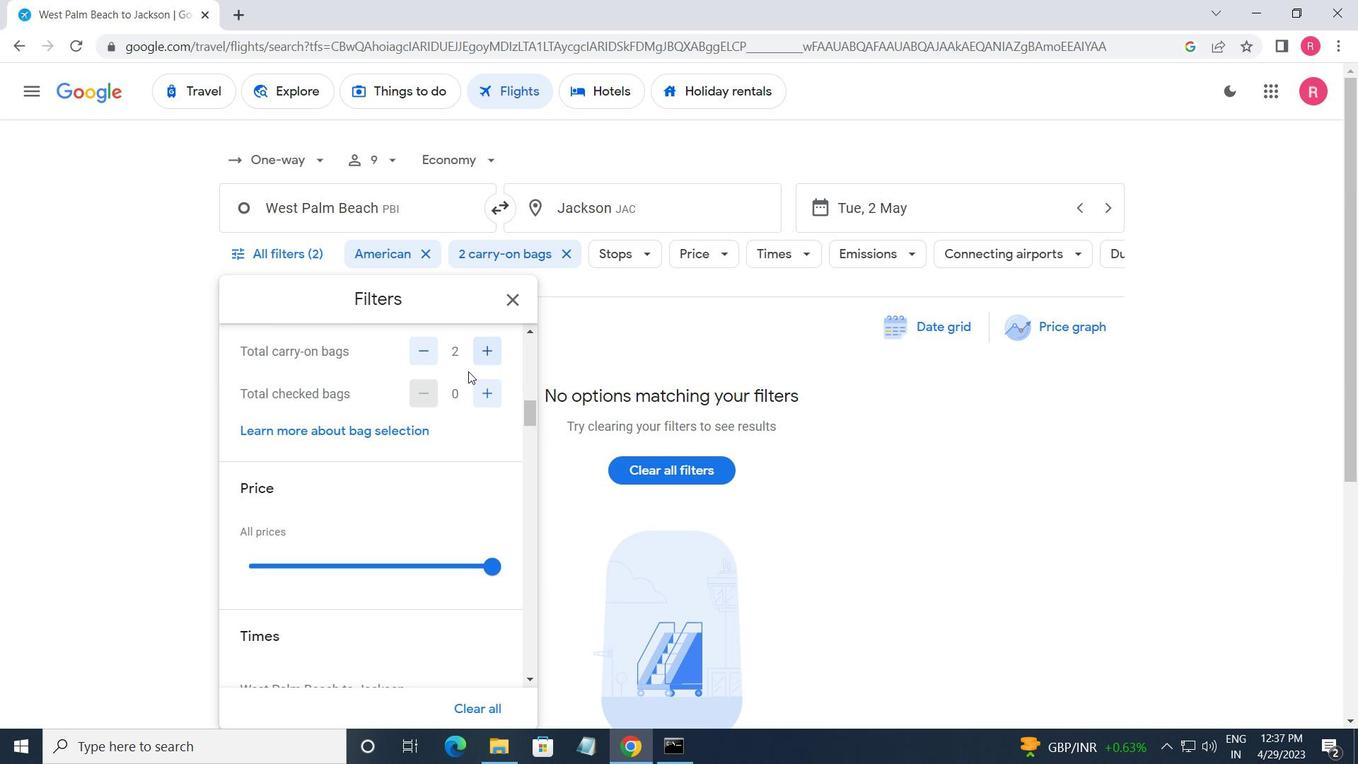 
Action: Mouse moved to (495, 389)
Screenshot: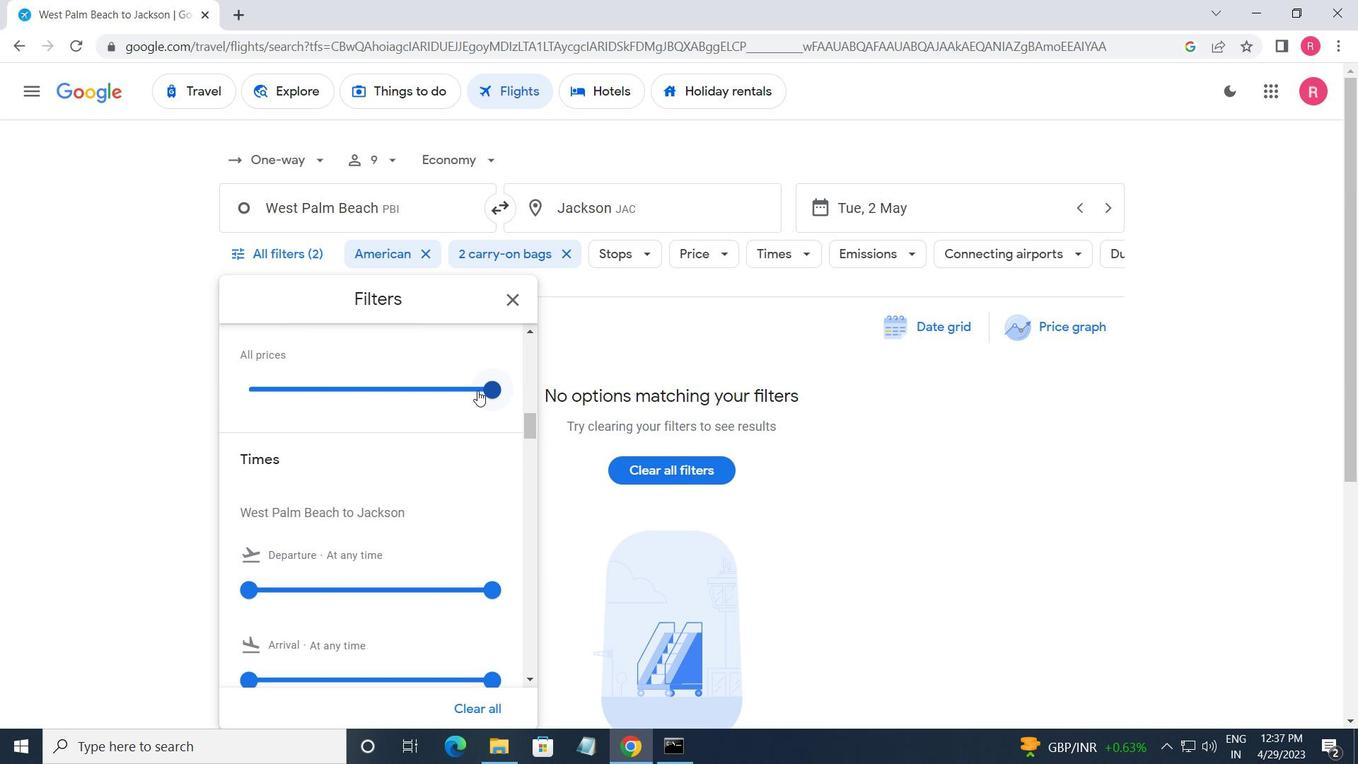 
Action: Mouse pressed left at (495, 389)
Screenshot: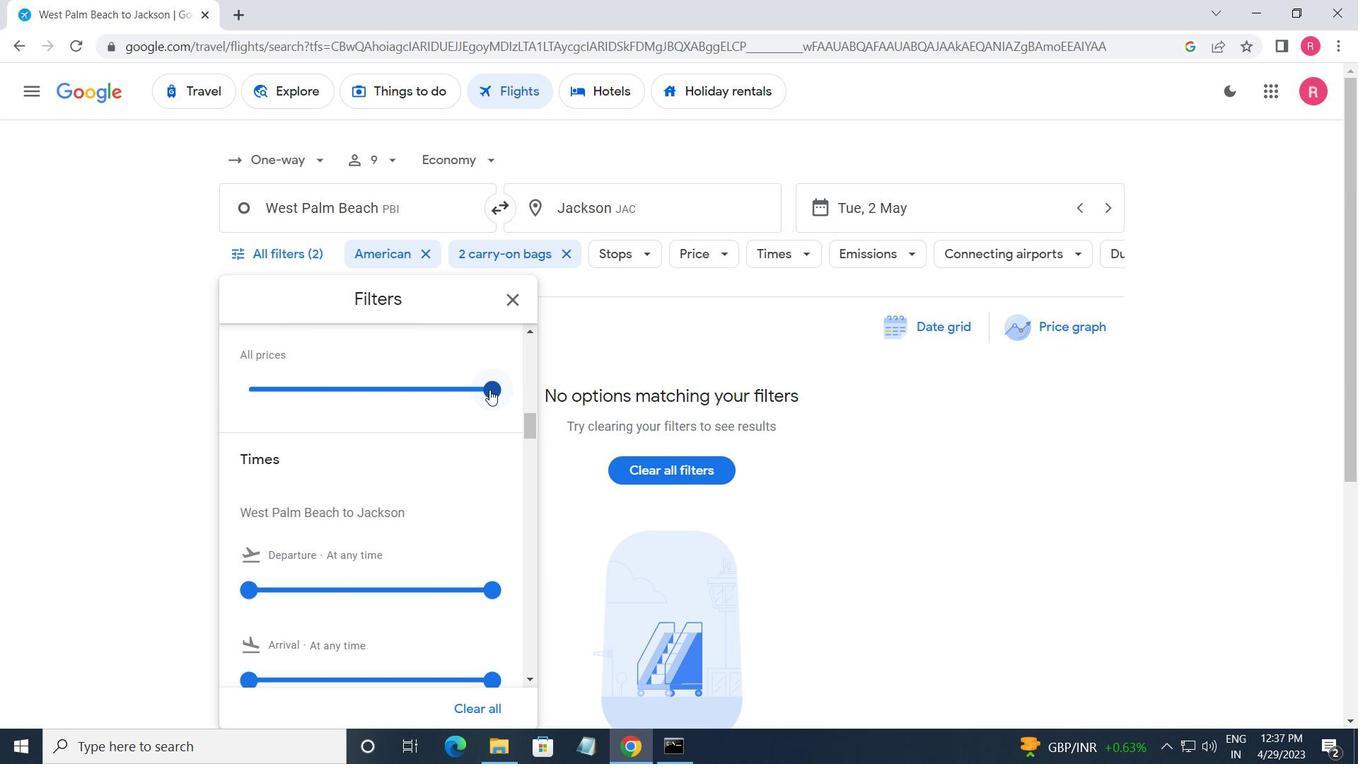 
Action: Mouse moved to (250, 587)
Screenshot: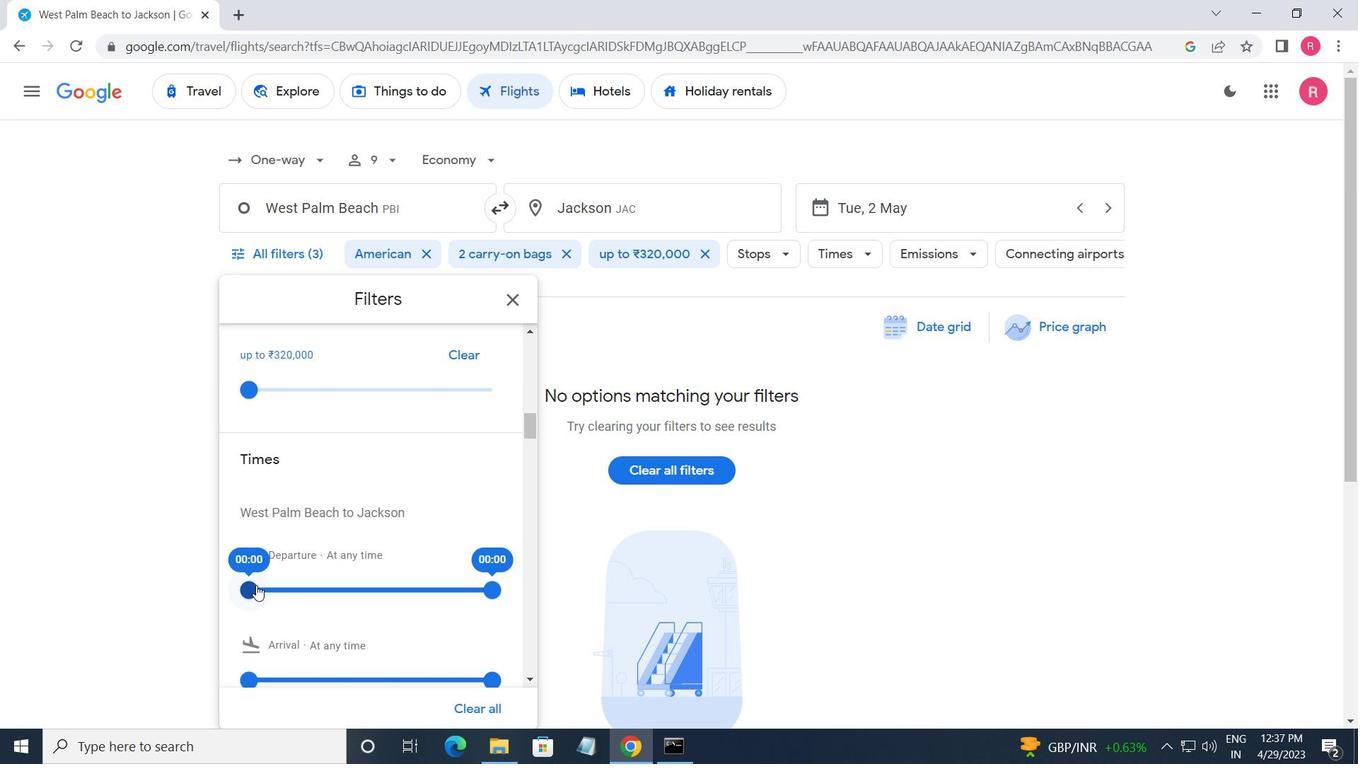 
Action: Mouse pressed left at (250, 587)
Screenshot: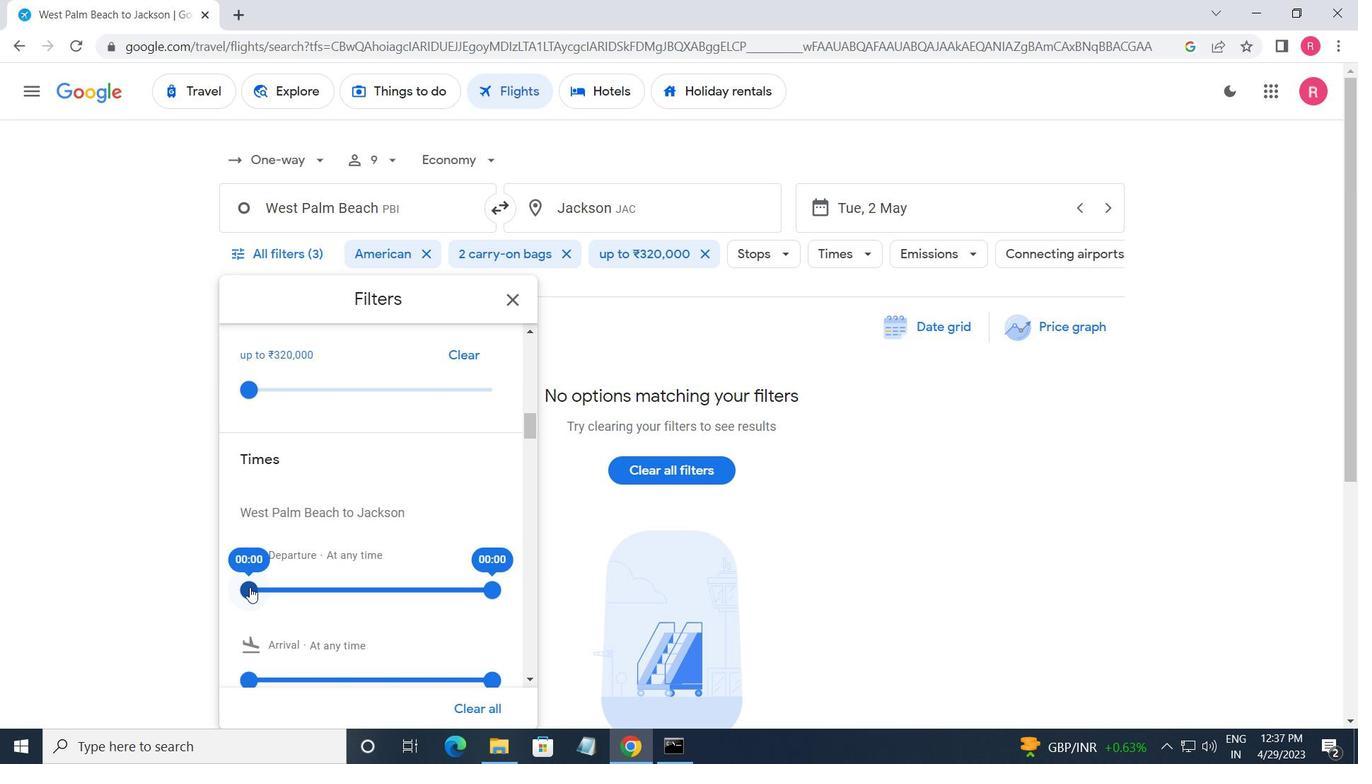 
Action: Mouse moved to (497, 589)
Screenshot: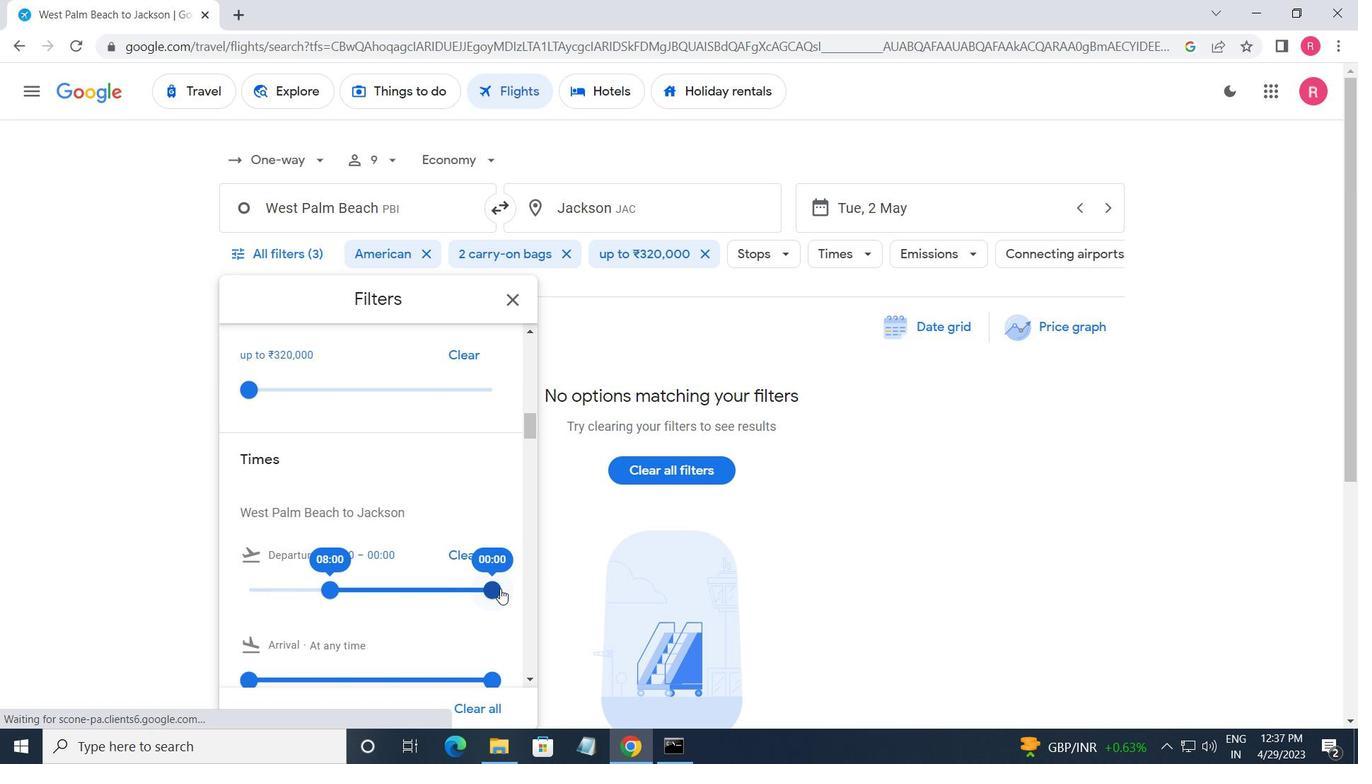 
Action: Mouse pressed left at (497, 589)
Screenshot: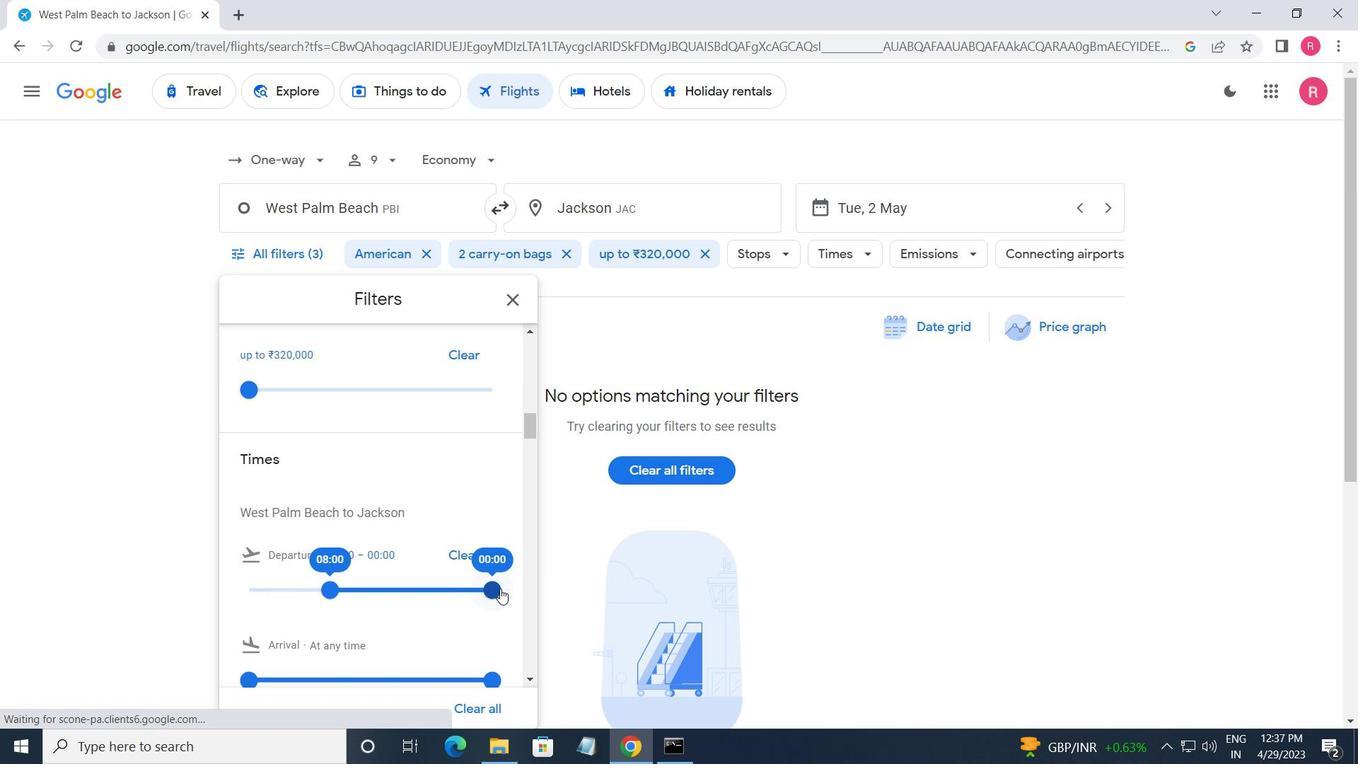 
Action: Mouse moved to (502, 300)
Screenshot: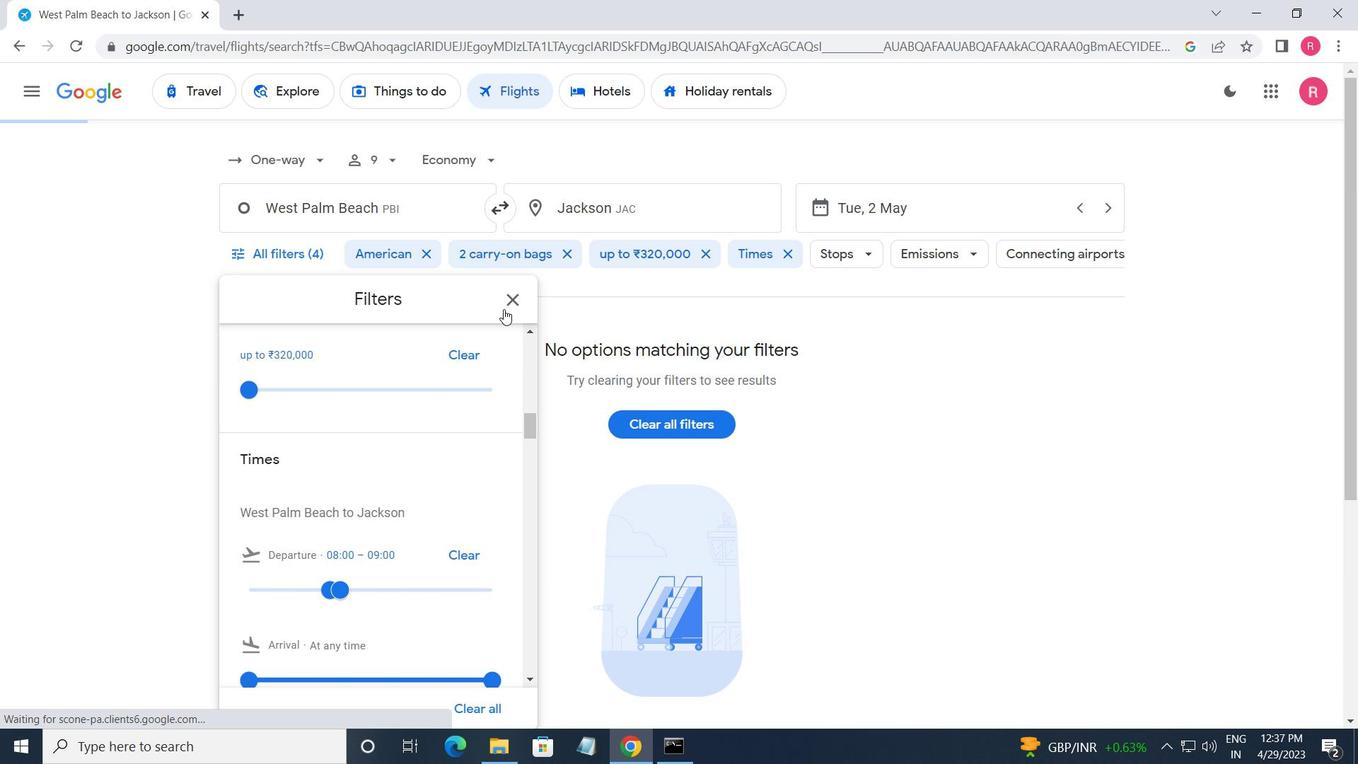 
Action: Mouse pressed left at (502, 300)
Screenshot: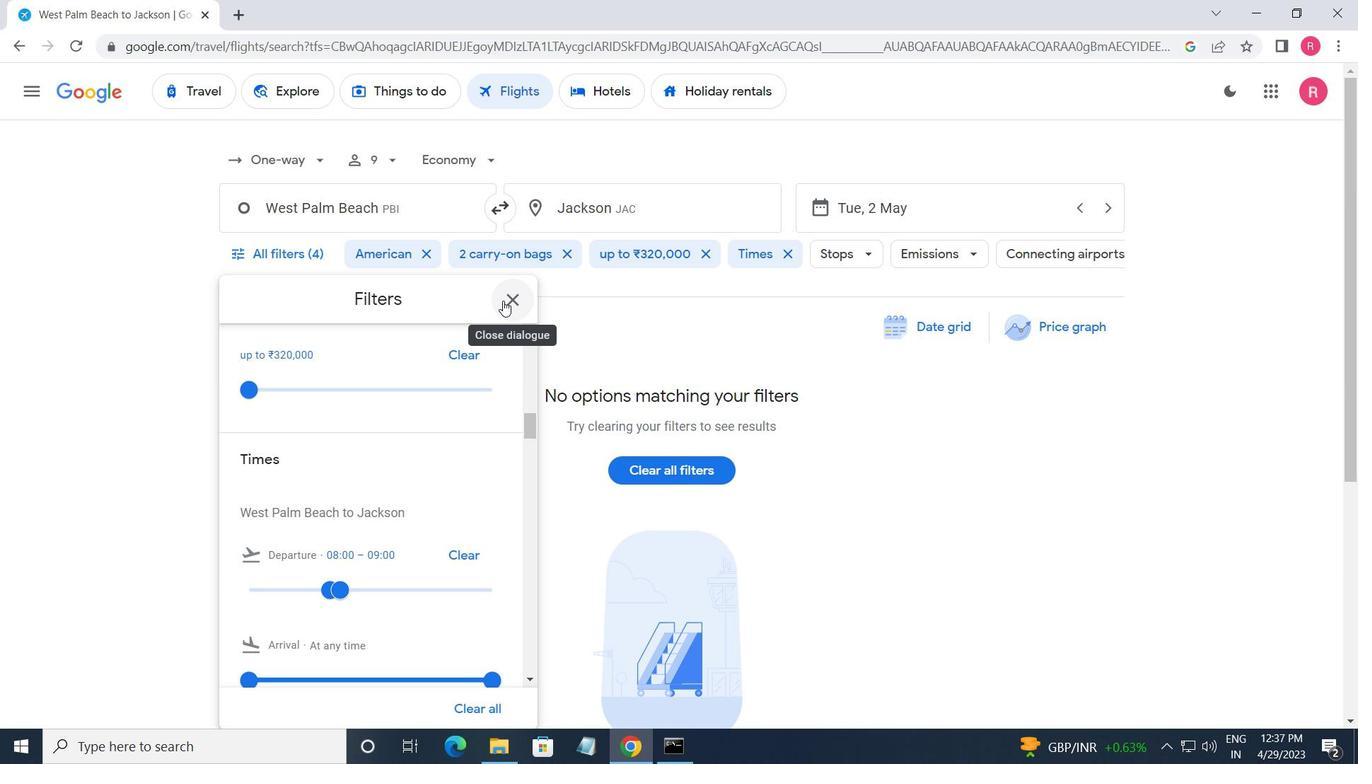 
